 Task: Search one way flight ticket for 5 adults, 1 child, 2 infants in seat and 1 infant on lap in business from Riverton: Central Wyoming Regional Airport (was Riverton Regional) to Greenville: Pitt-greenville Airport on 5-2-2023. Number of bags: 11 checked bags. Price is upto 105000. Outbound departure time preference is 21:15.
Action: Mouse moved to (408, 346)
Screenshot: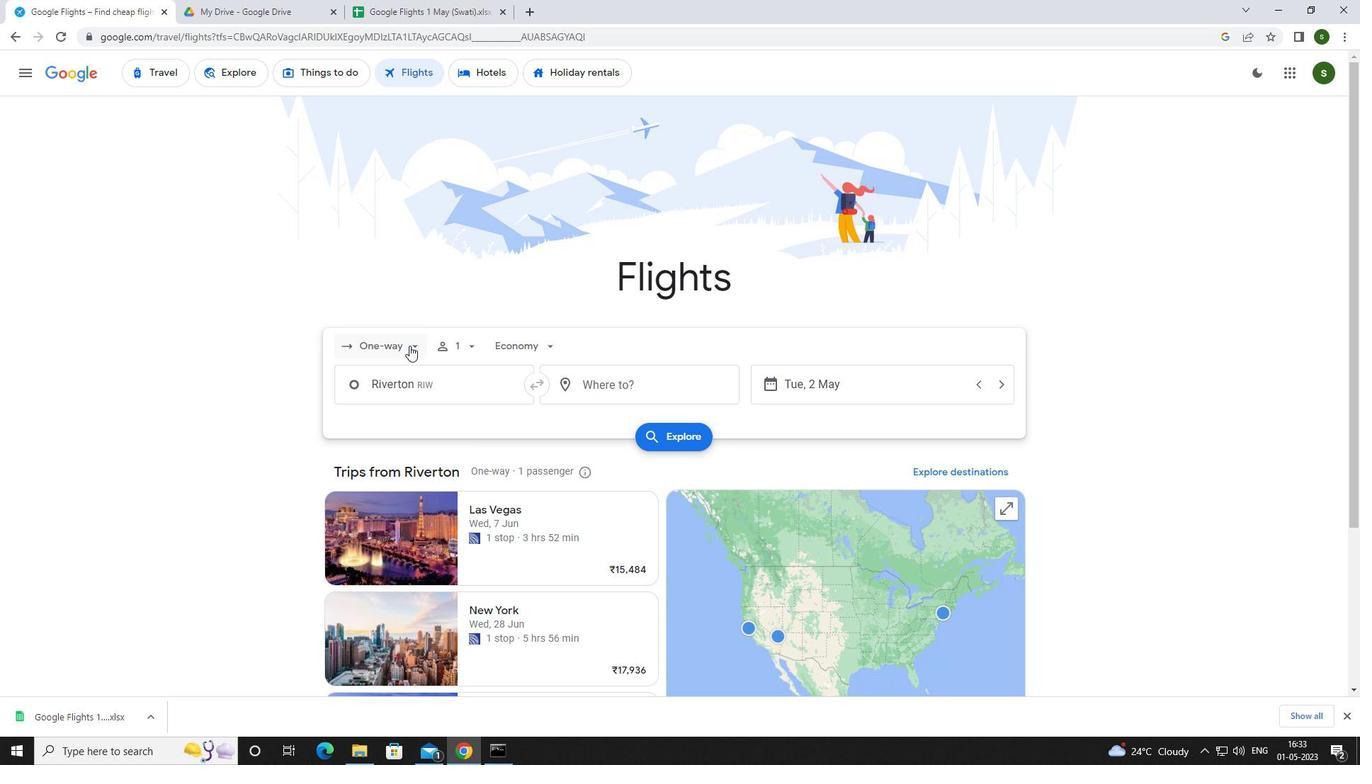 
Action: Mouse pressed left at (408, 346)
Screenshot: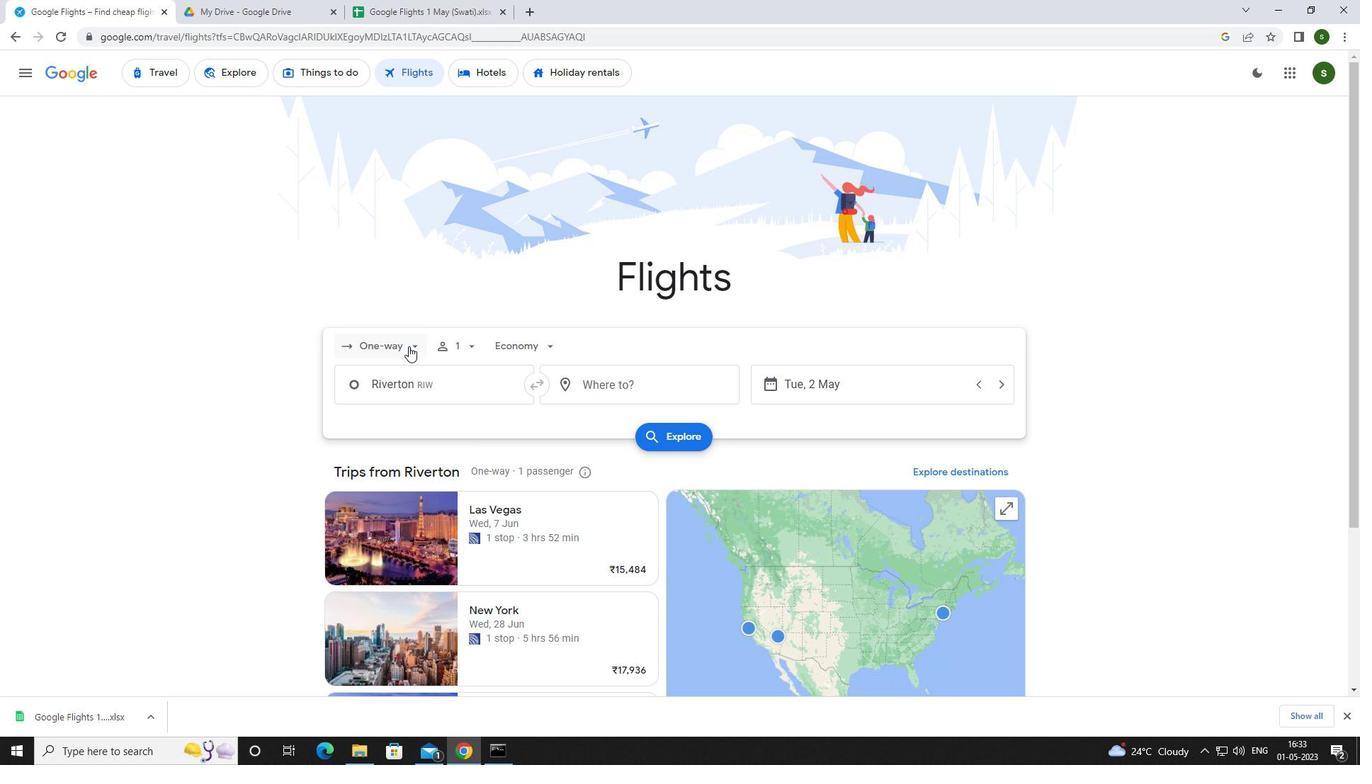 
Action: Mouse moved to (416, 410)
Screenshot: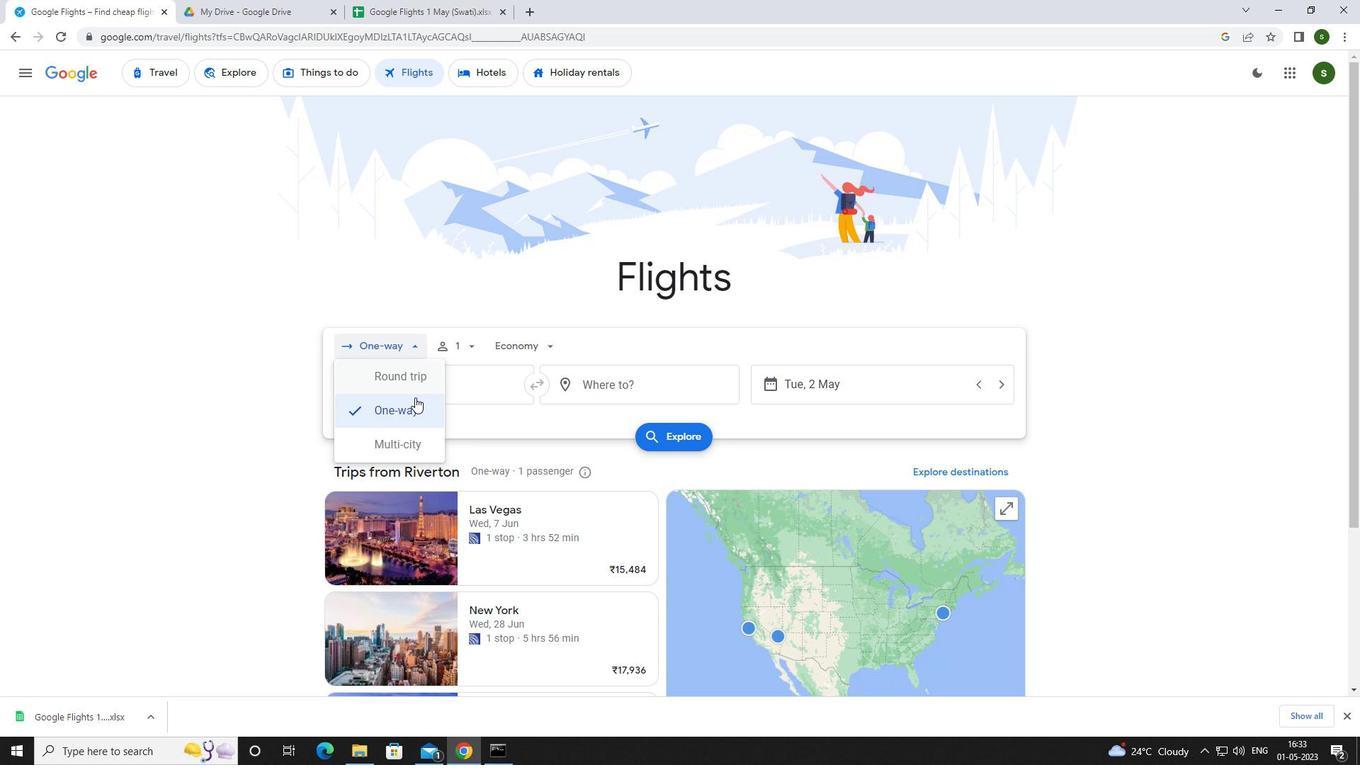 
Action: Mouse pressed left at (416, 410)
Screenshot: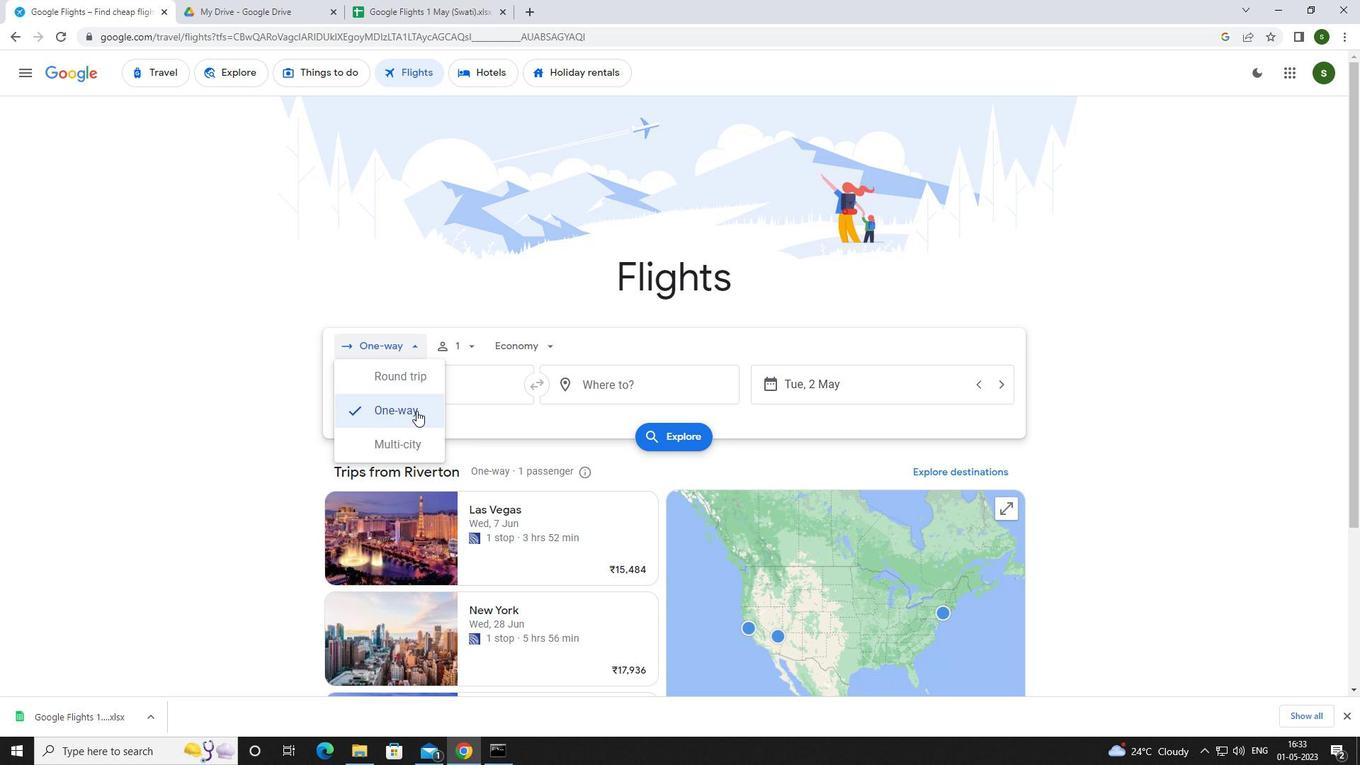 
Action: Mouse moved to (475, 349)
Screenshot: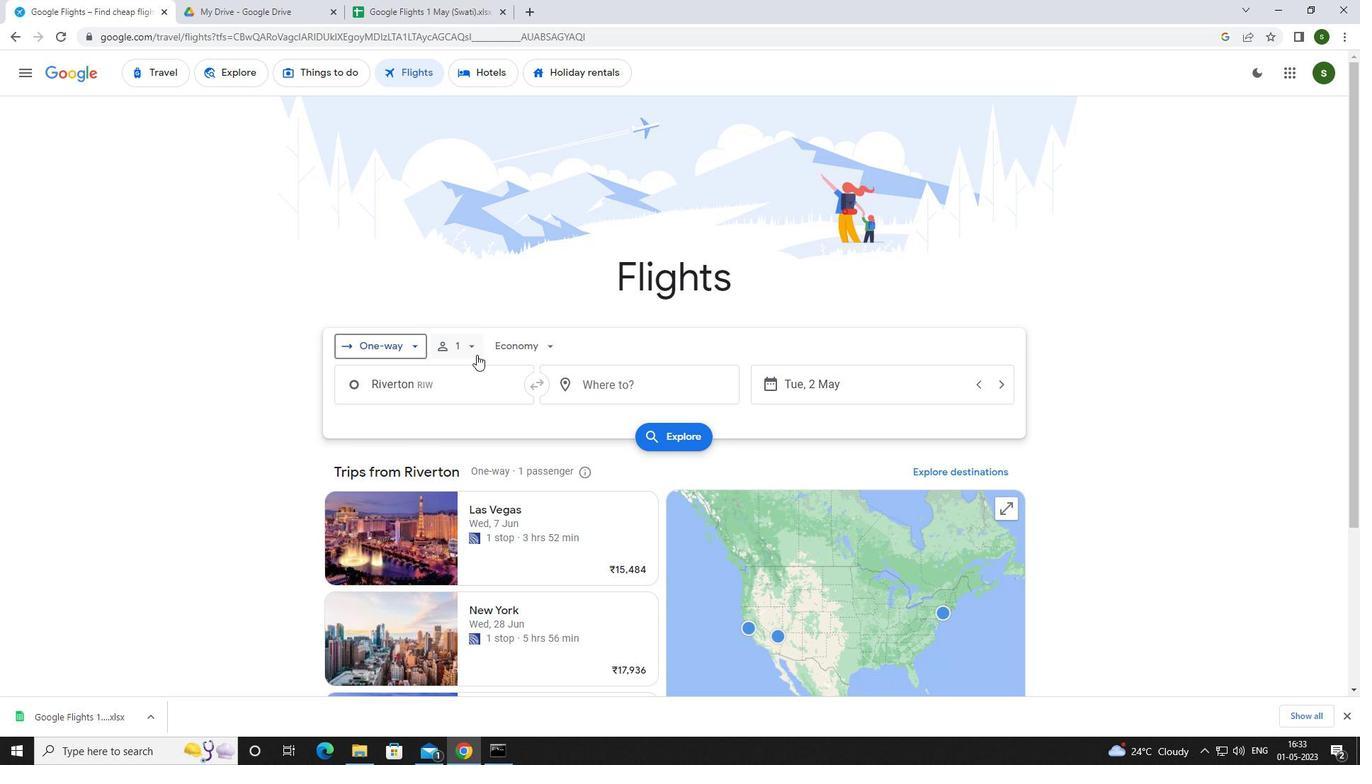
Action: Mouse pressed left at (475, 349)
Screenshot: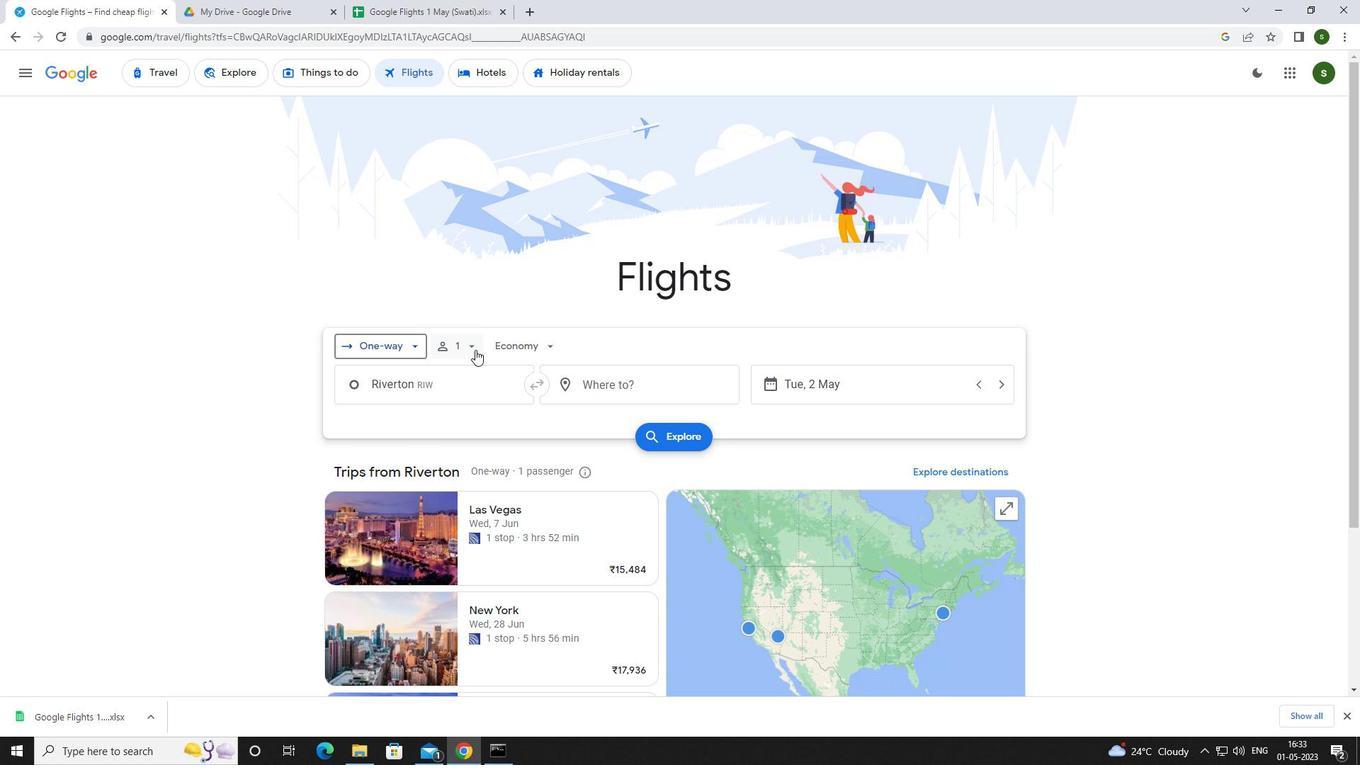 
Action: Mouse moved to (477, 347)
Screenshot: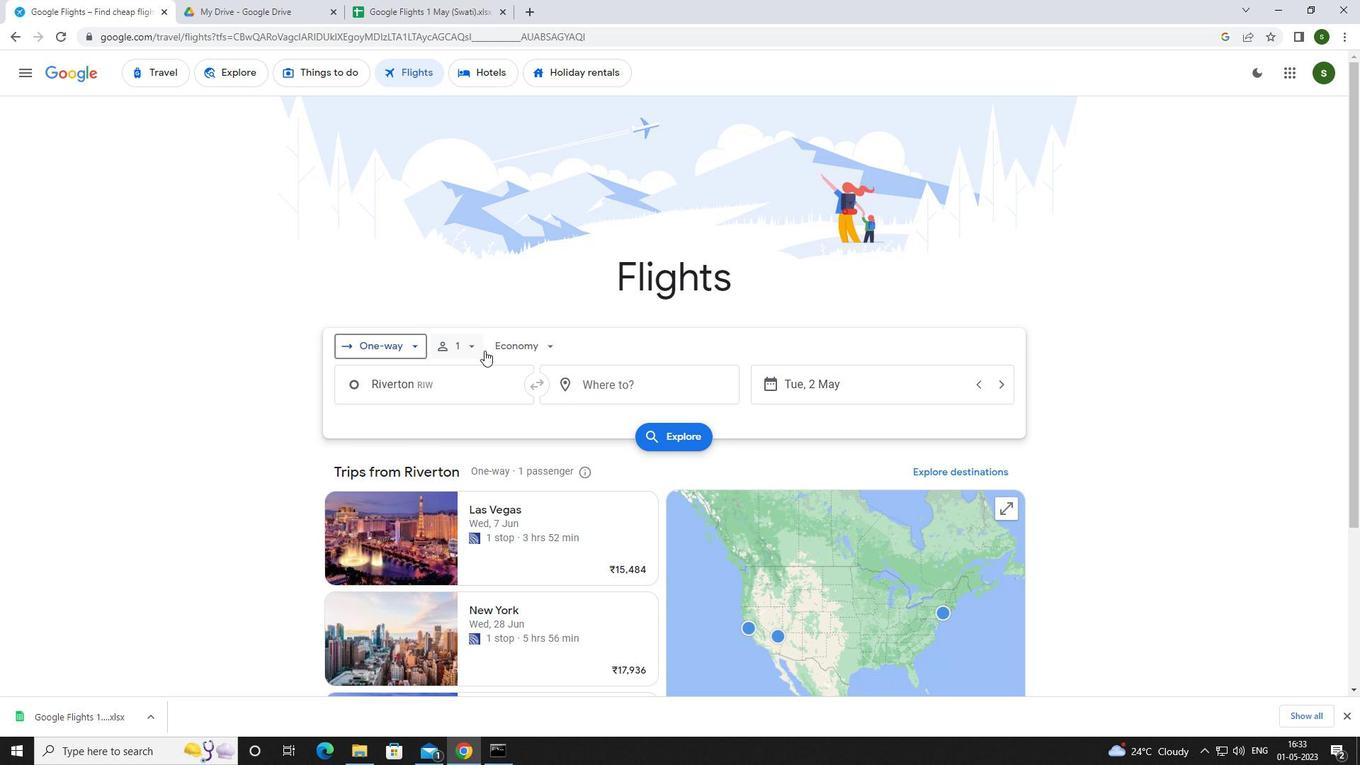 
Action: Mouse pressed left at (477, 347)
Screenshot: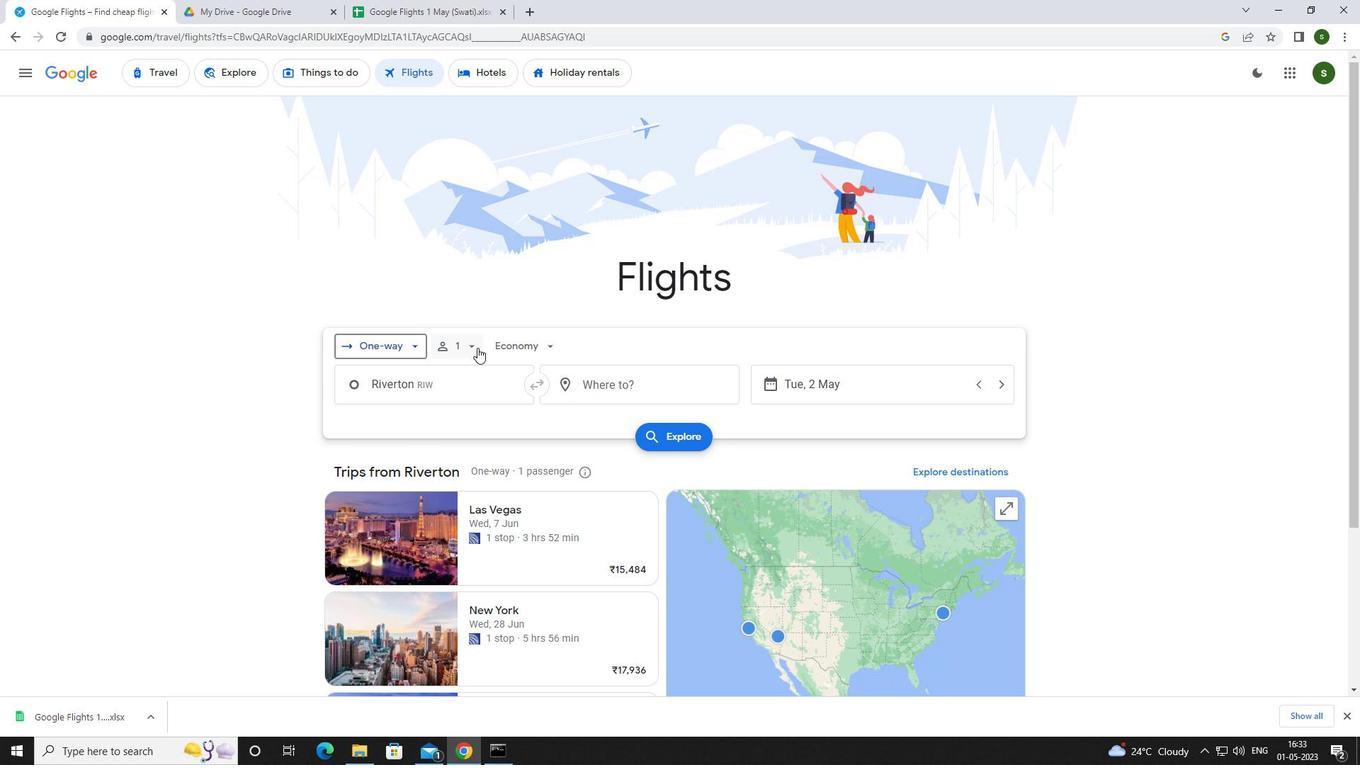 
Action: Mouse moved to (572, 384)
Screenshot: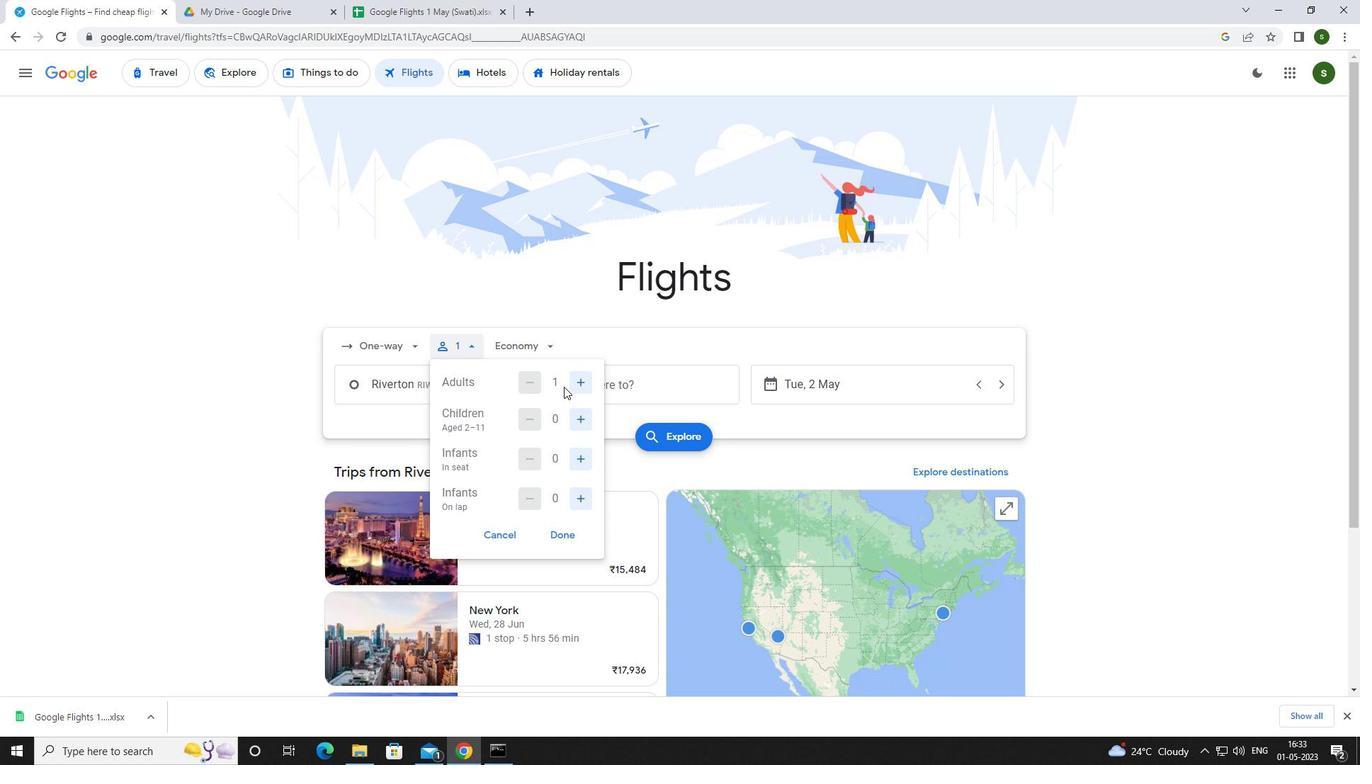 
Action: Mouse pressed left at (572, 384)
Screenshot: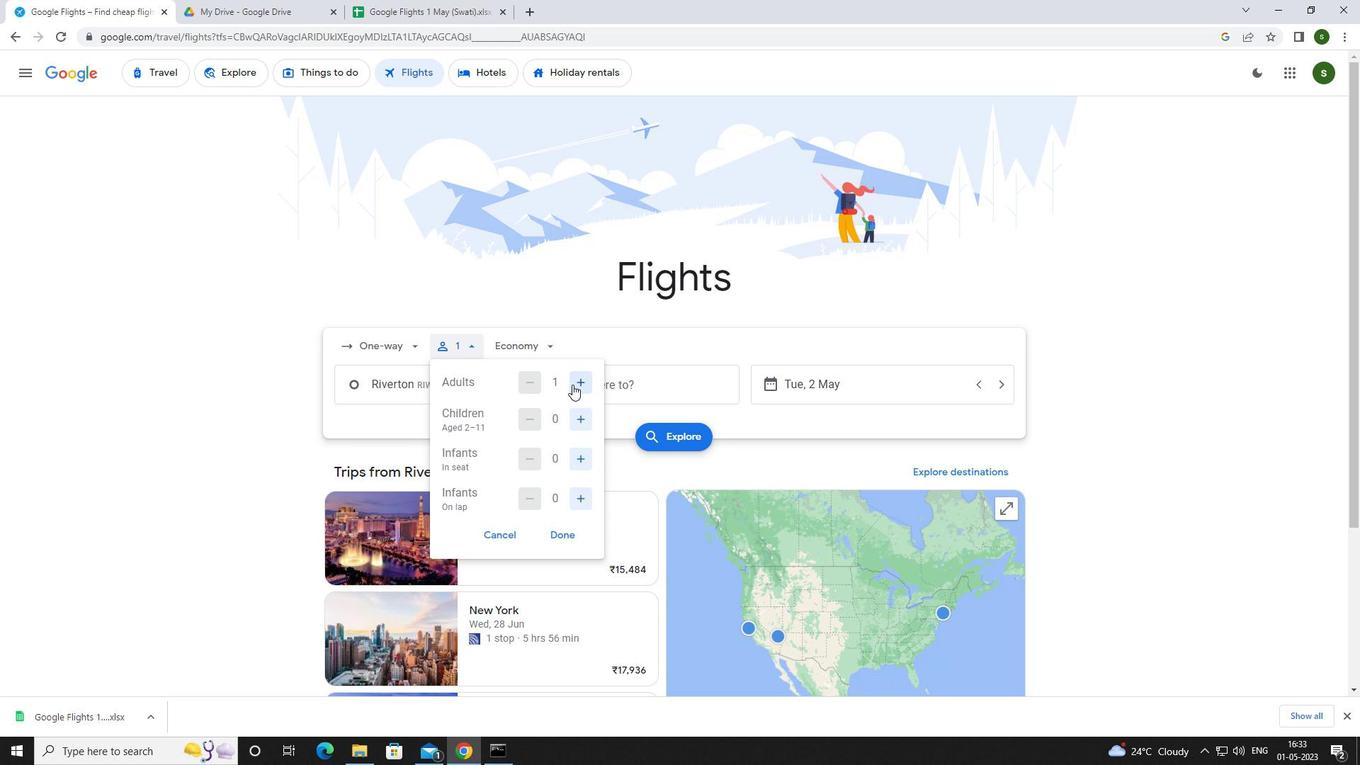 
Action: Mouse pressed left at (572, 384)
Screenshot: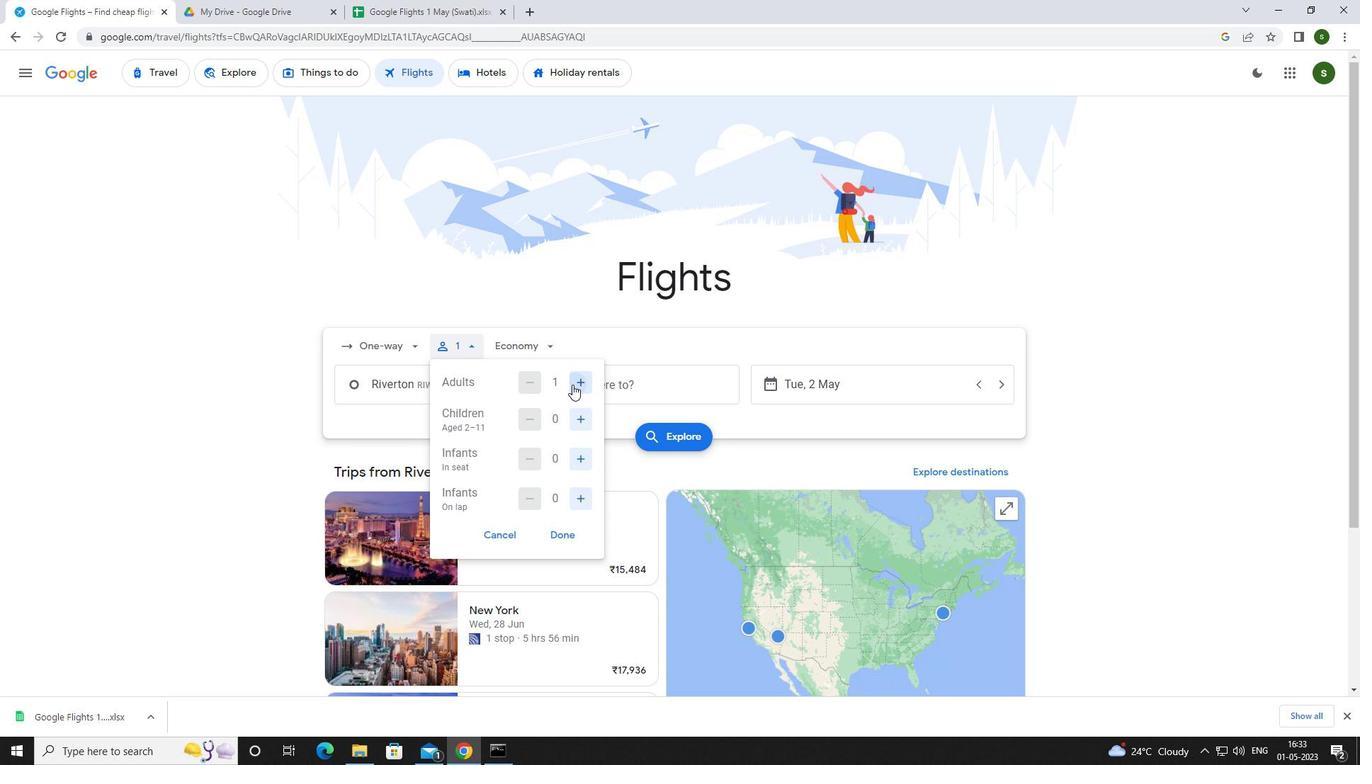 
Action: Mouse pressed left at (572, 384)
Screenshot: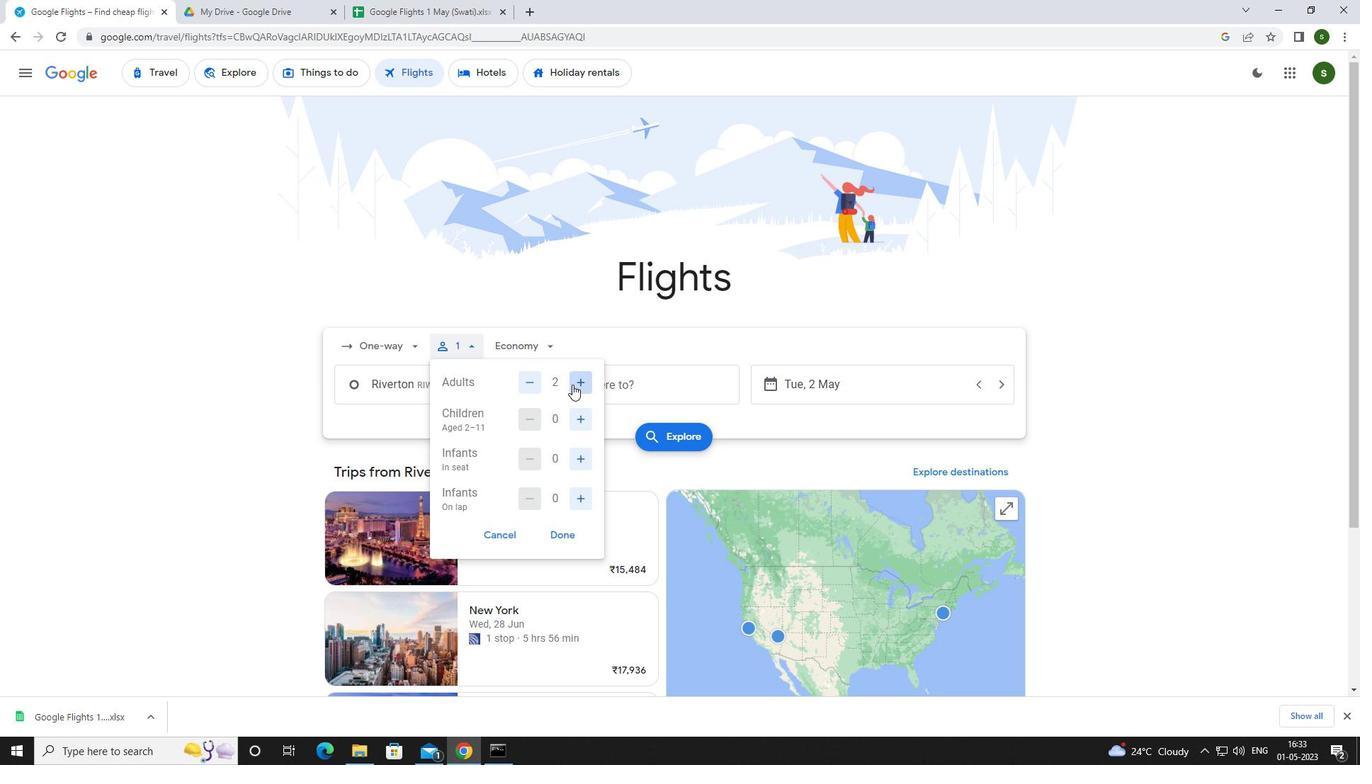 
Action: Mouse pressed left at (572, 384)
Screenshot: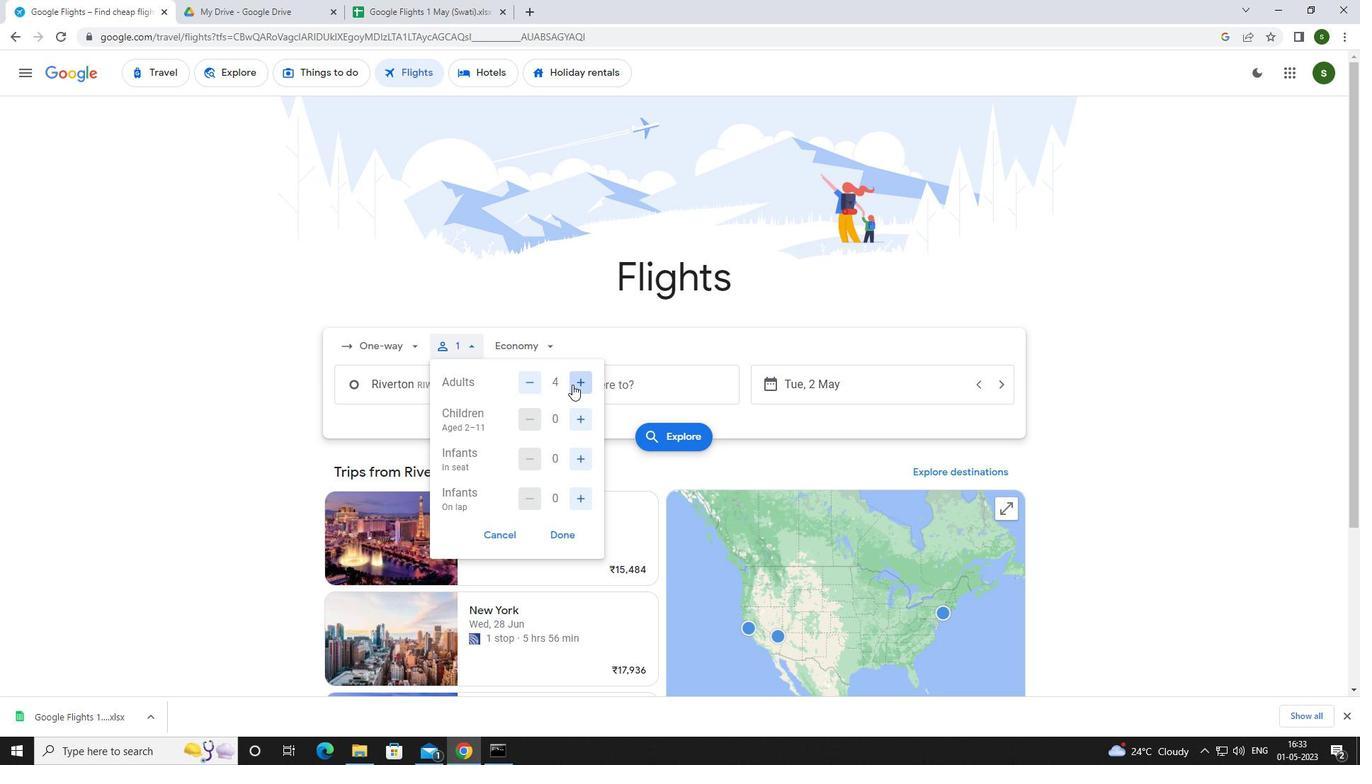 
Action: Mouse moved to (580, 411)
Screenshot: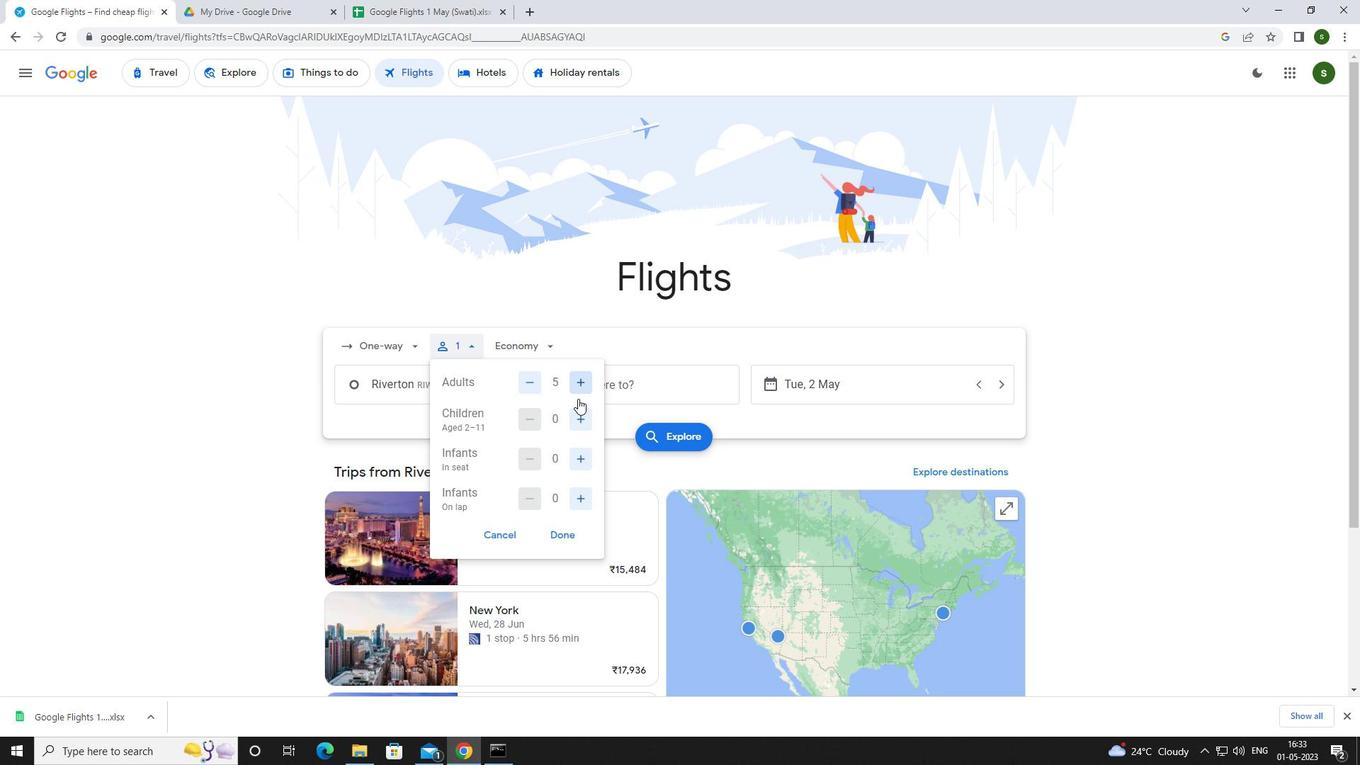 
Action: Mouse pressed left at (580, 411)
Screenshot: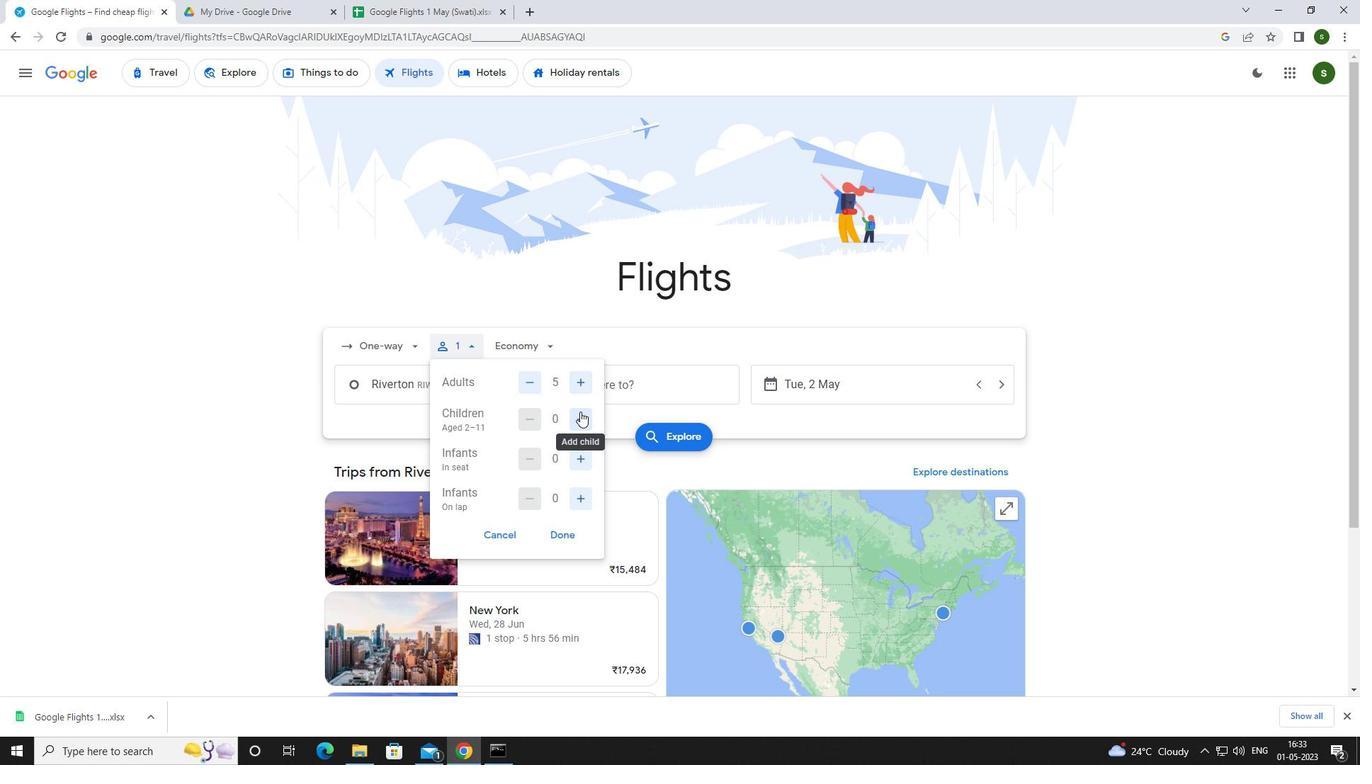 
Action: Mouse moved to (575, 455)
Screenshot: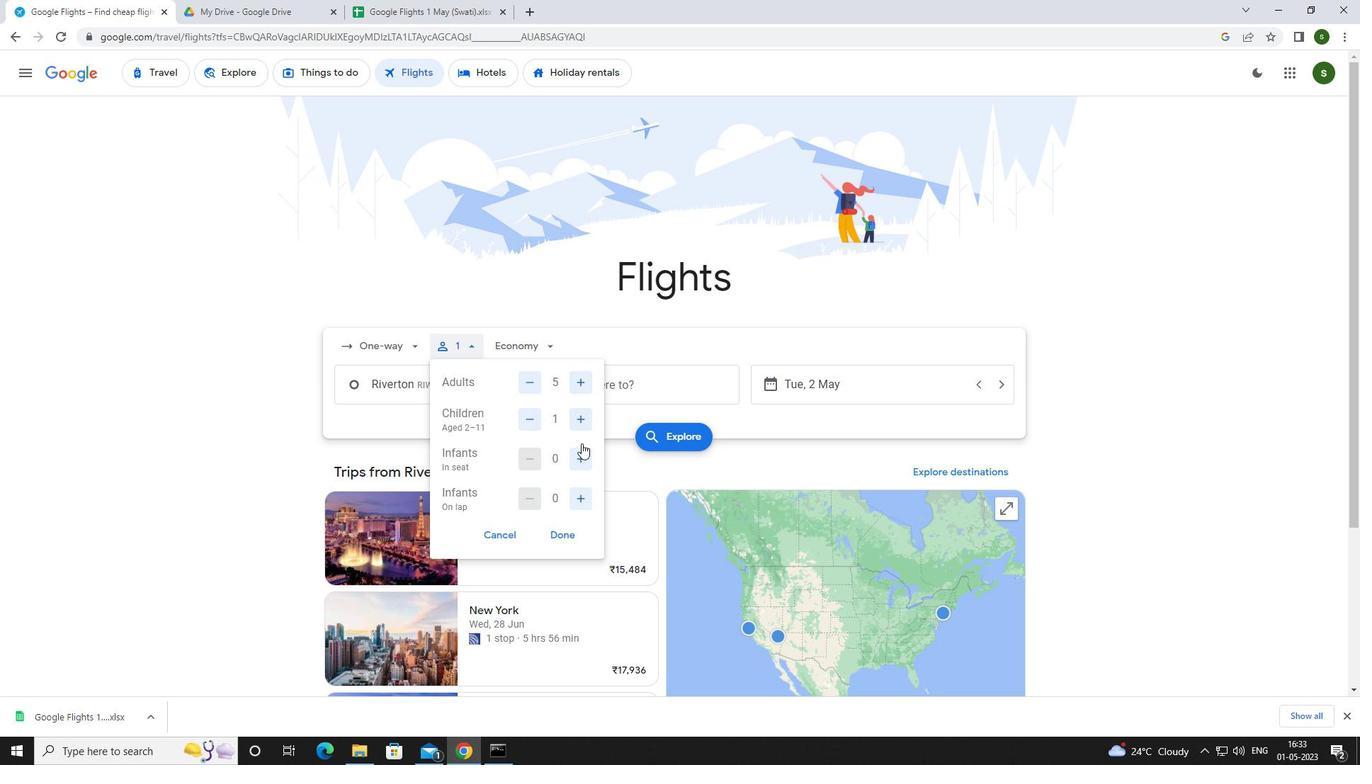 
Action: Mouse pressed left at (575, 455)
Screenshot: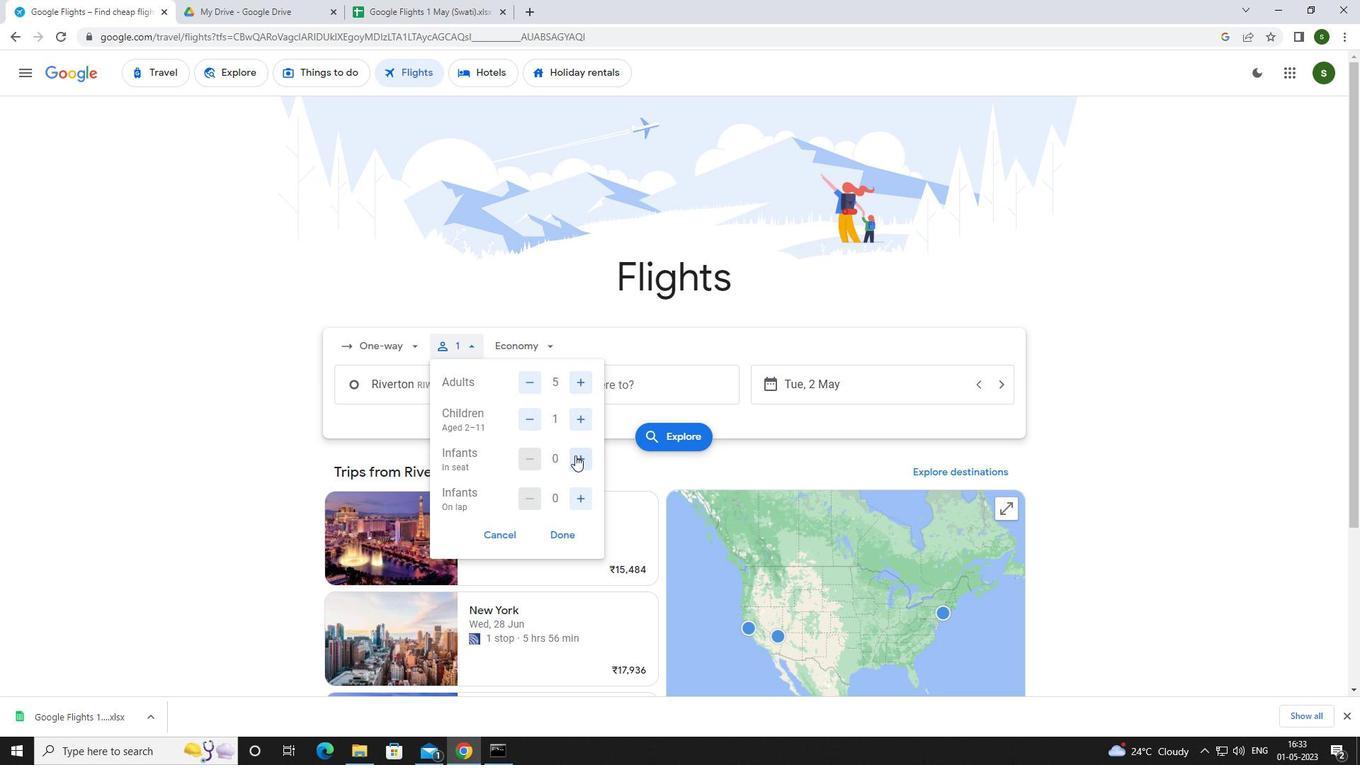 
Action: Mouse pressed left at (575, 455)
Screenshot: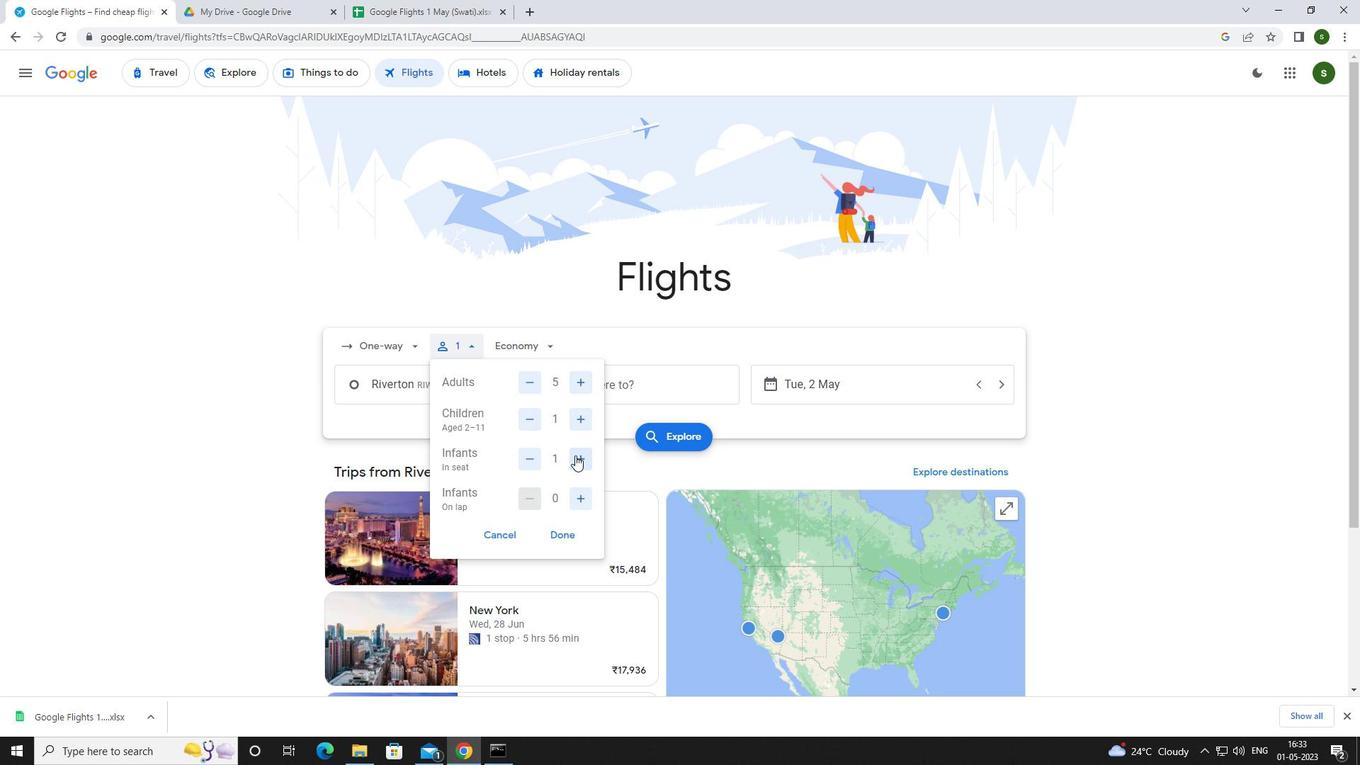 
Action: Mouse moved to (584, 491)
Screenshot: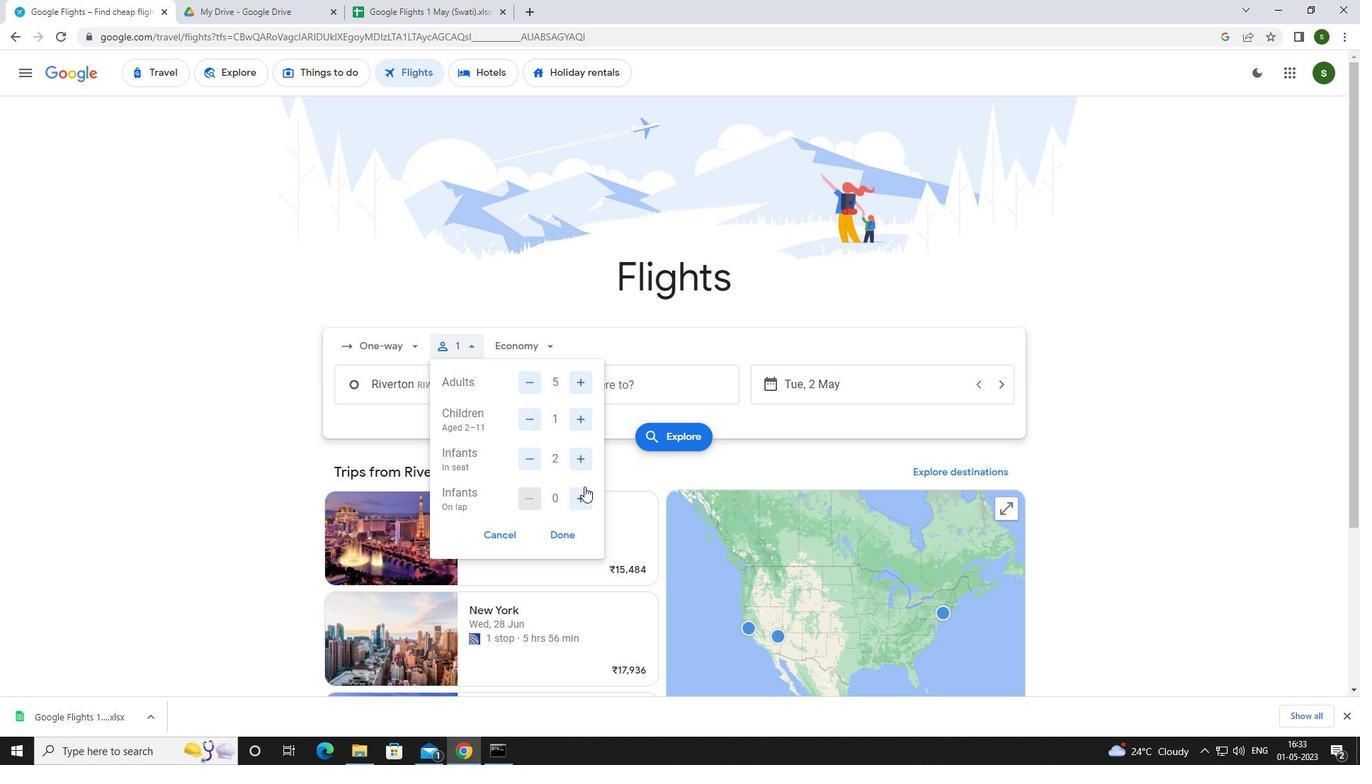 
Action: Mouse pressed left at (584, 491)
Screenshot: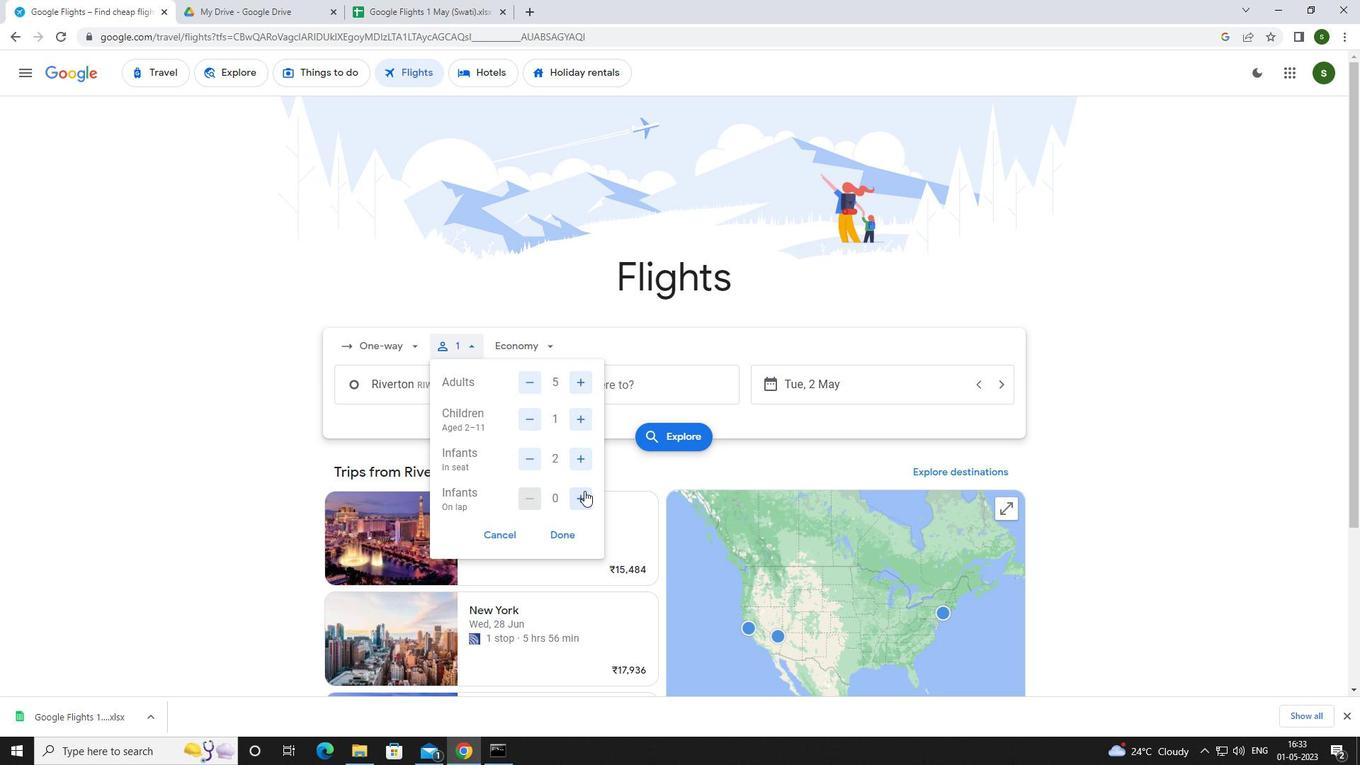 
Action: Mouse moved to (539, 342)
Screenshot: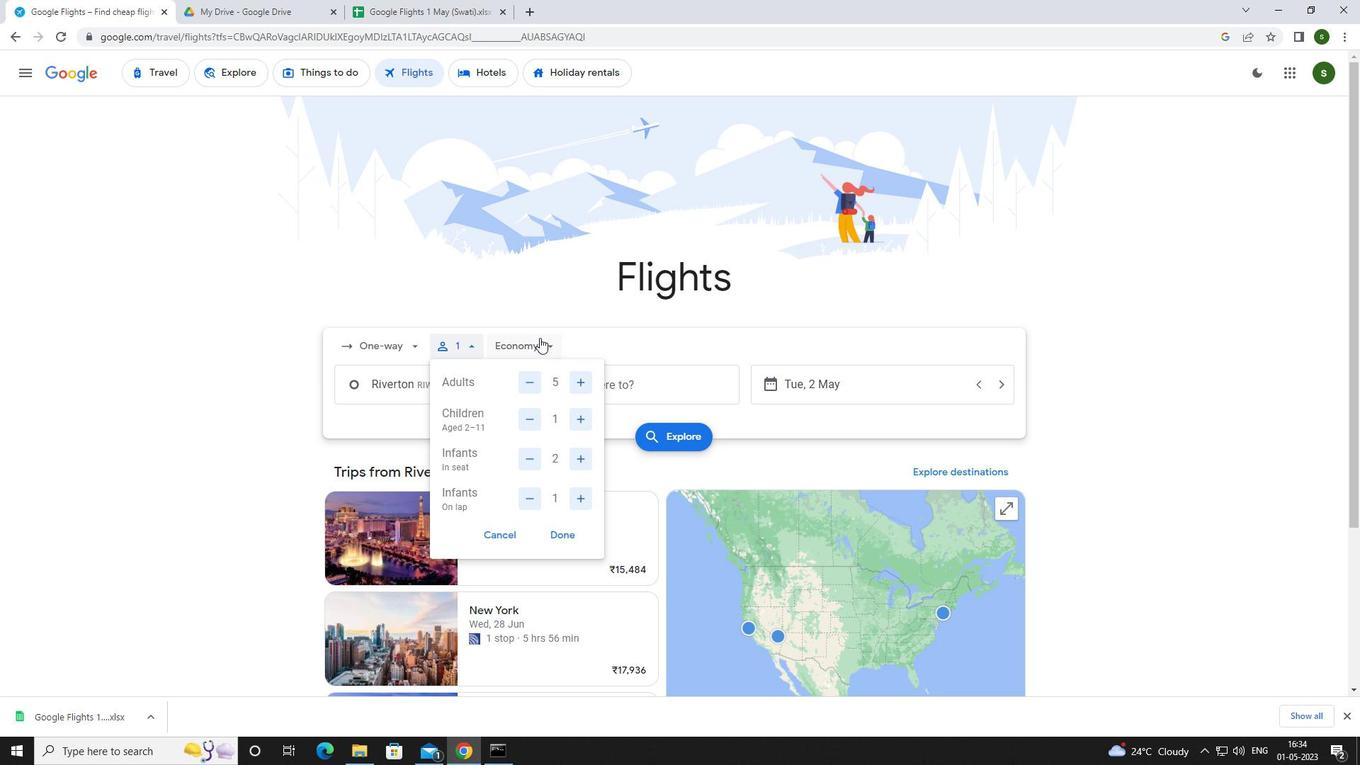
Action: Mouse pressed left at (539, 342)
Screenshot: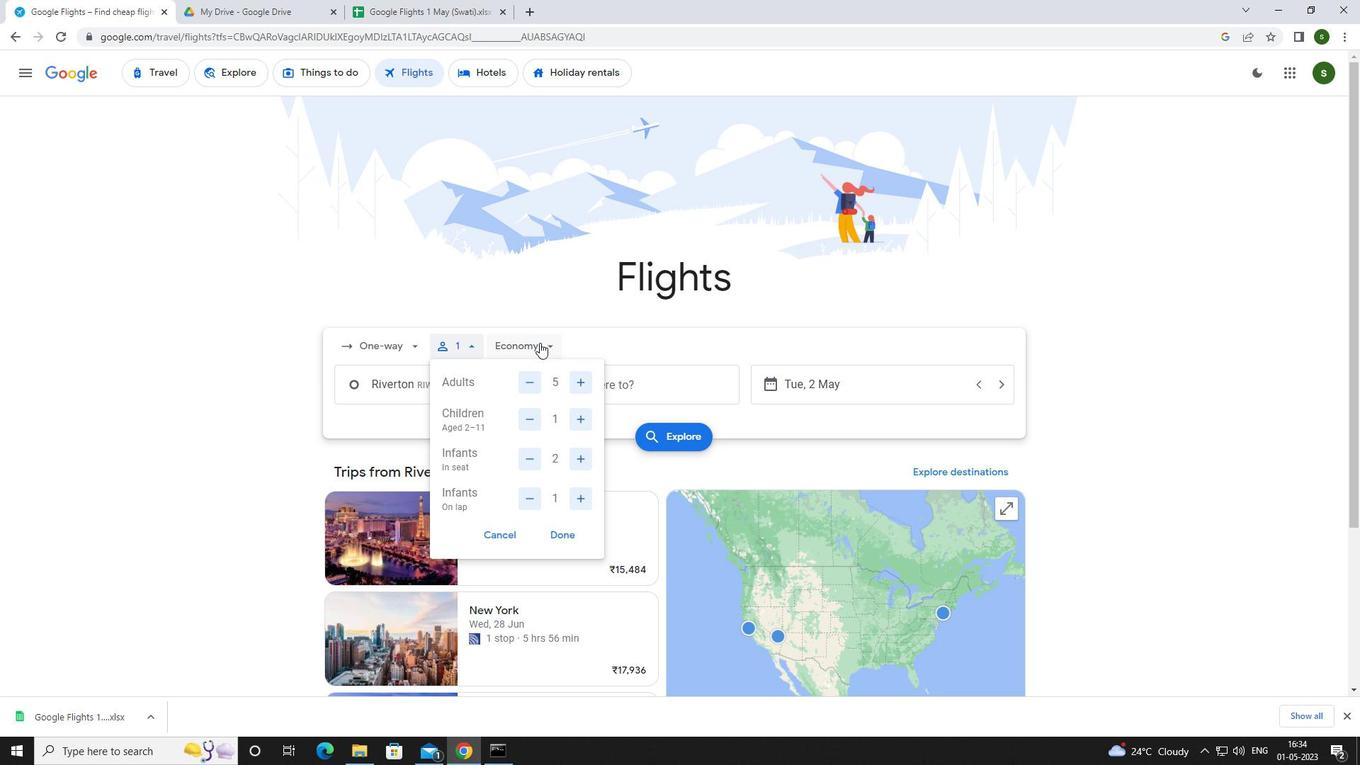 
Action: Mouse moved to (554, 441)
Screenshot: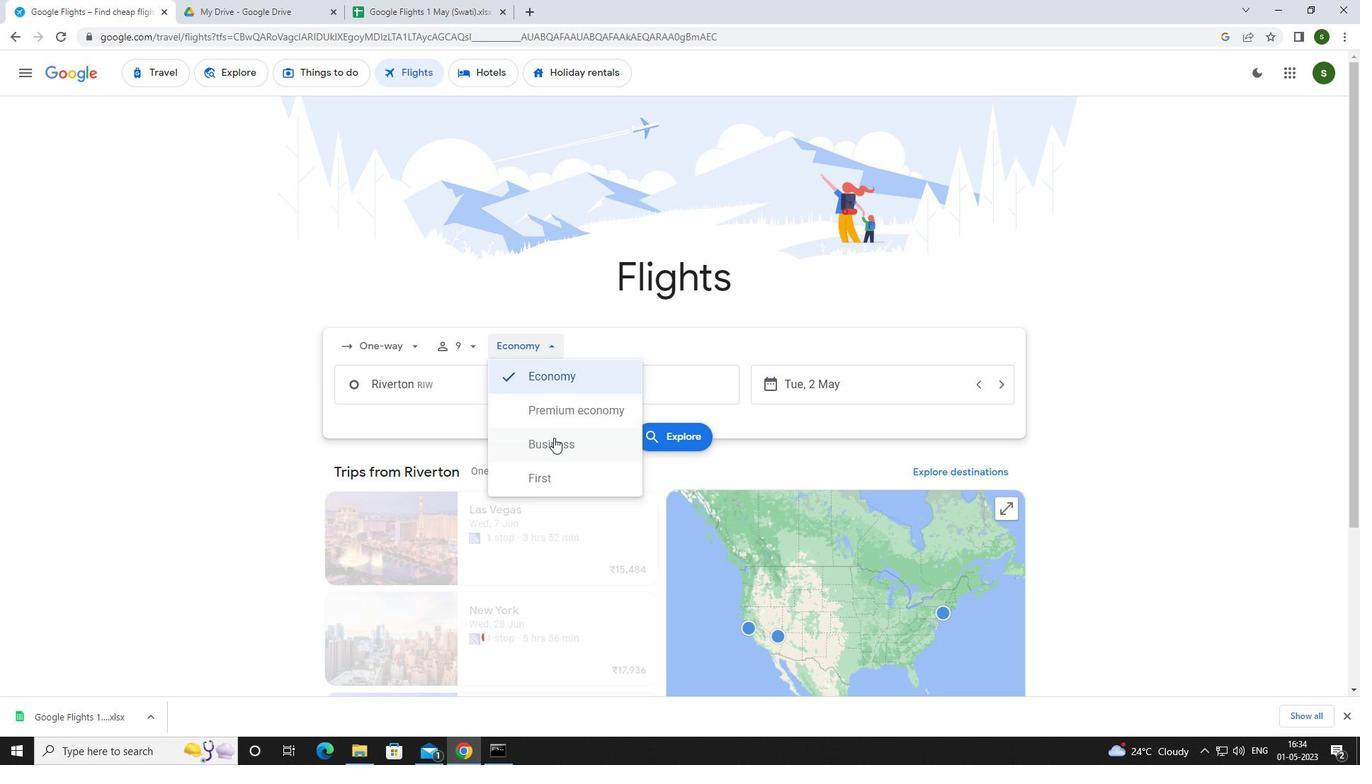 
Action: Mouse pressed left at (554, 441)
Screenshot: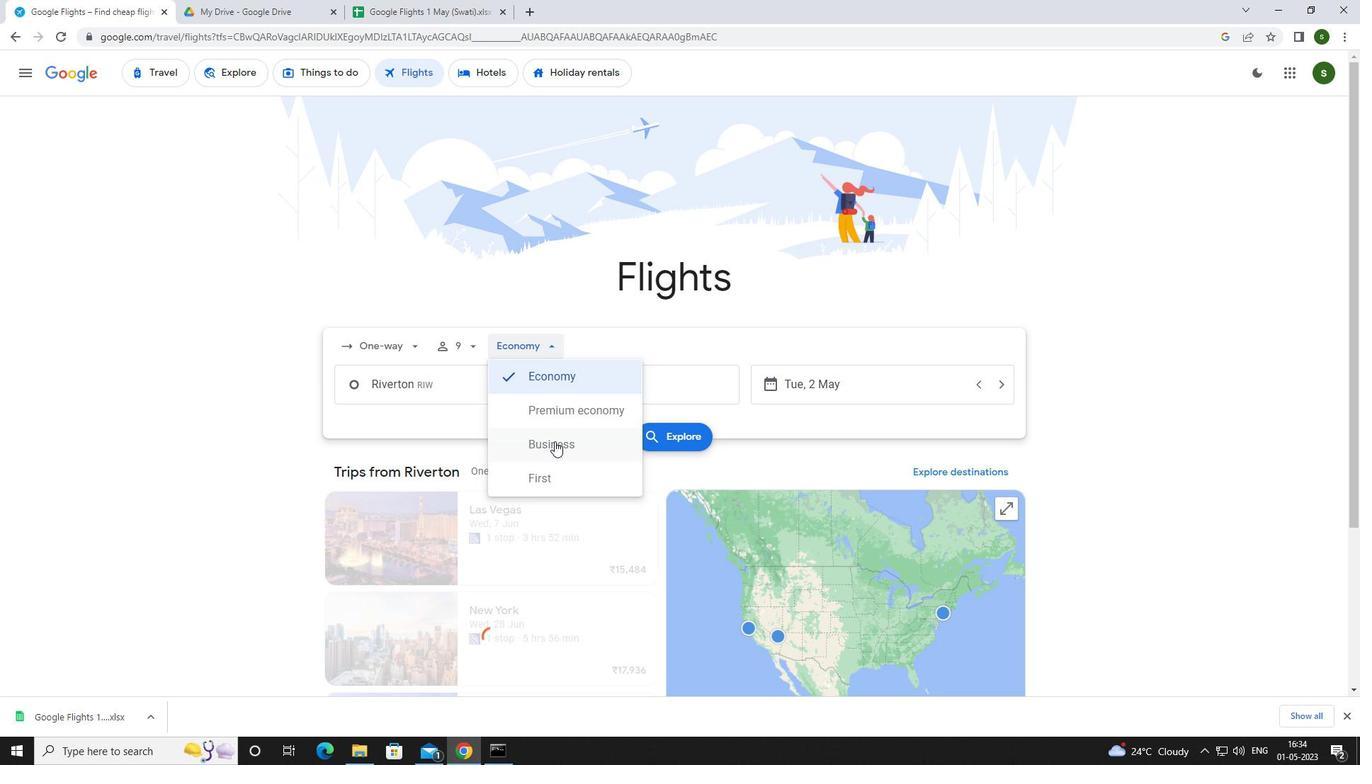 
Action: Mouse moved to (389, 376)
Screenshot: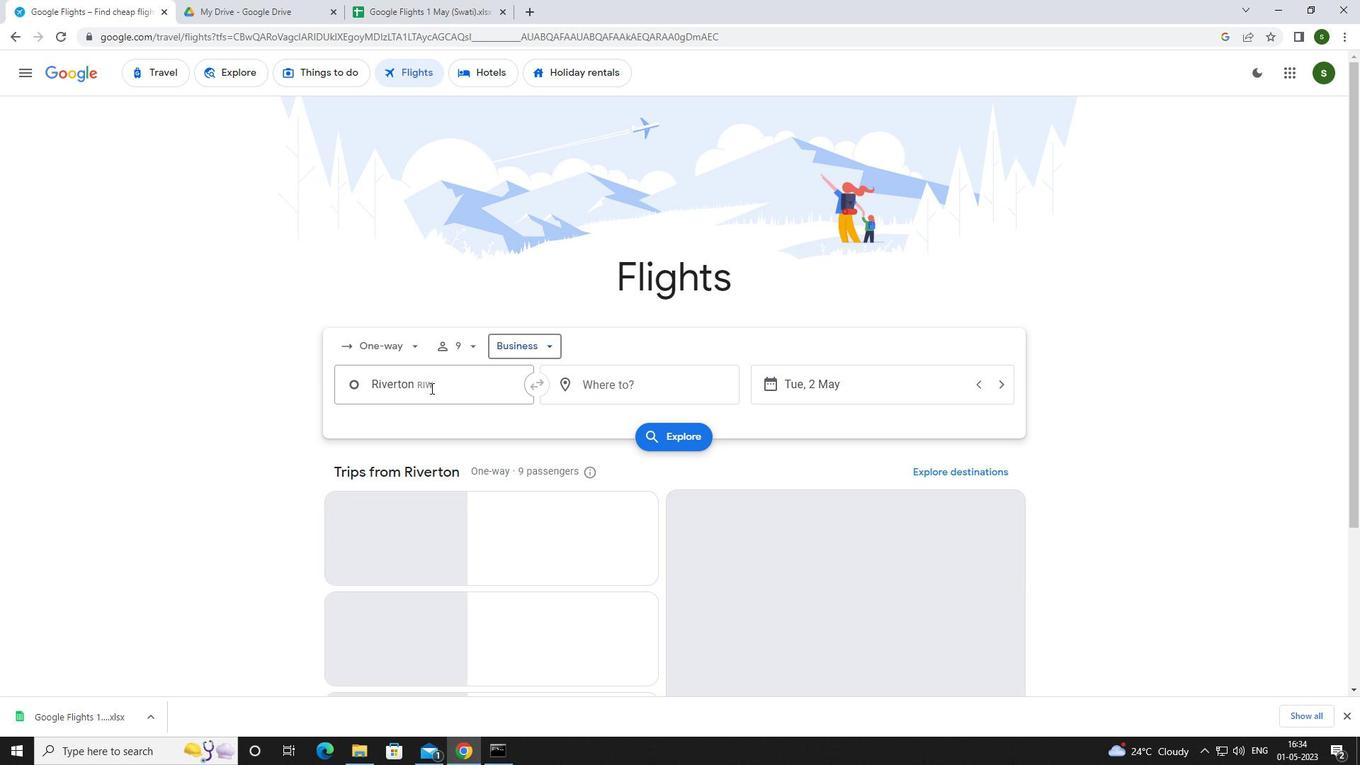 
Action: Mouse pressed left at (389, 376)
Screenshot: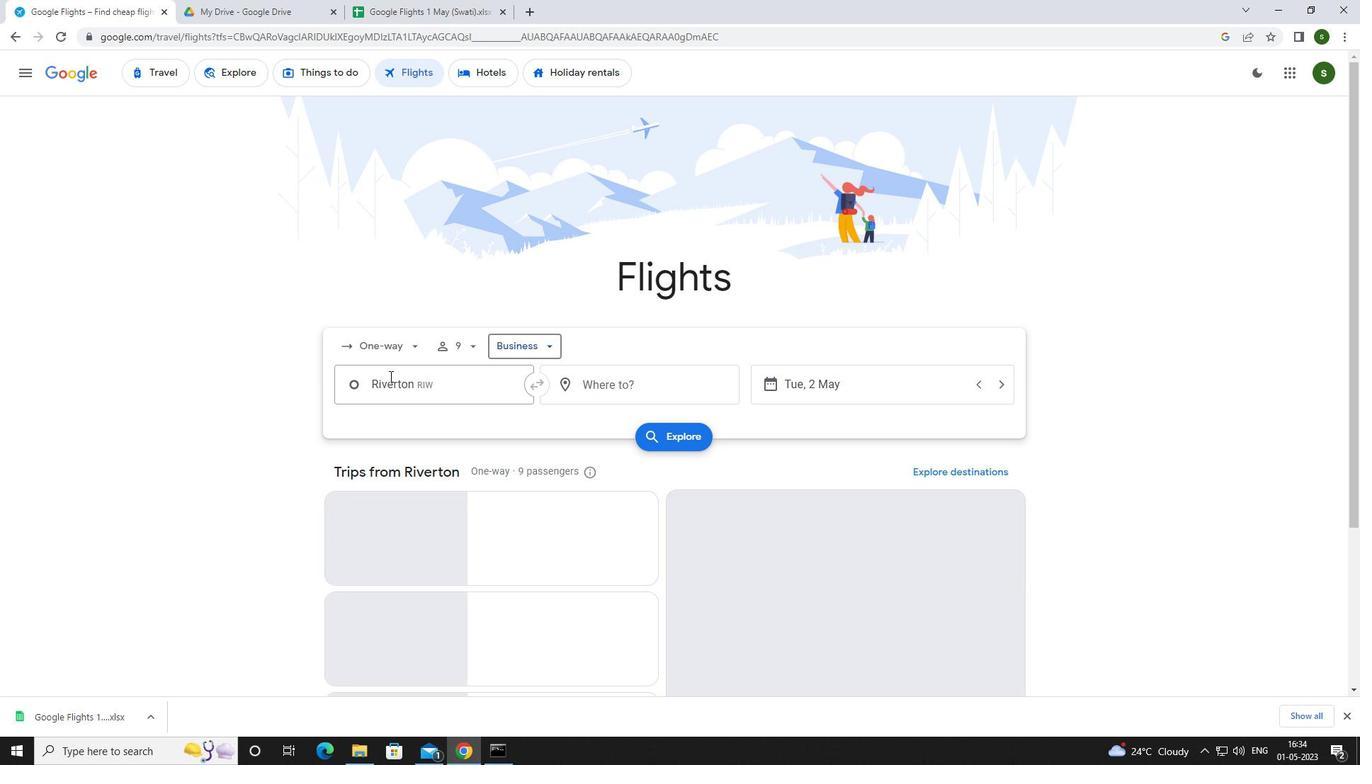 
Action: Mouse moved to (389, 376)
Screenshot: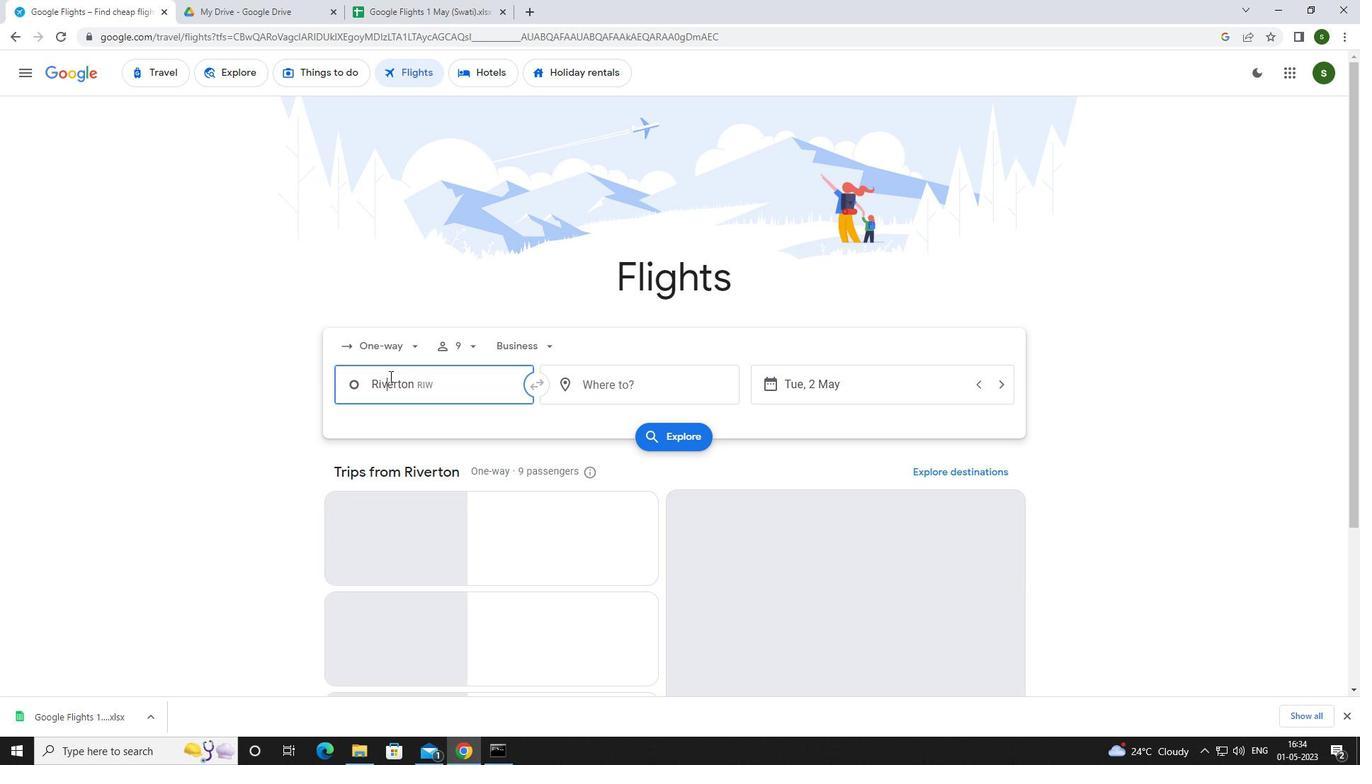 
Action: Key pressed <Key.caps_lock>r<Key.caps_lock>iverton
Screenshot: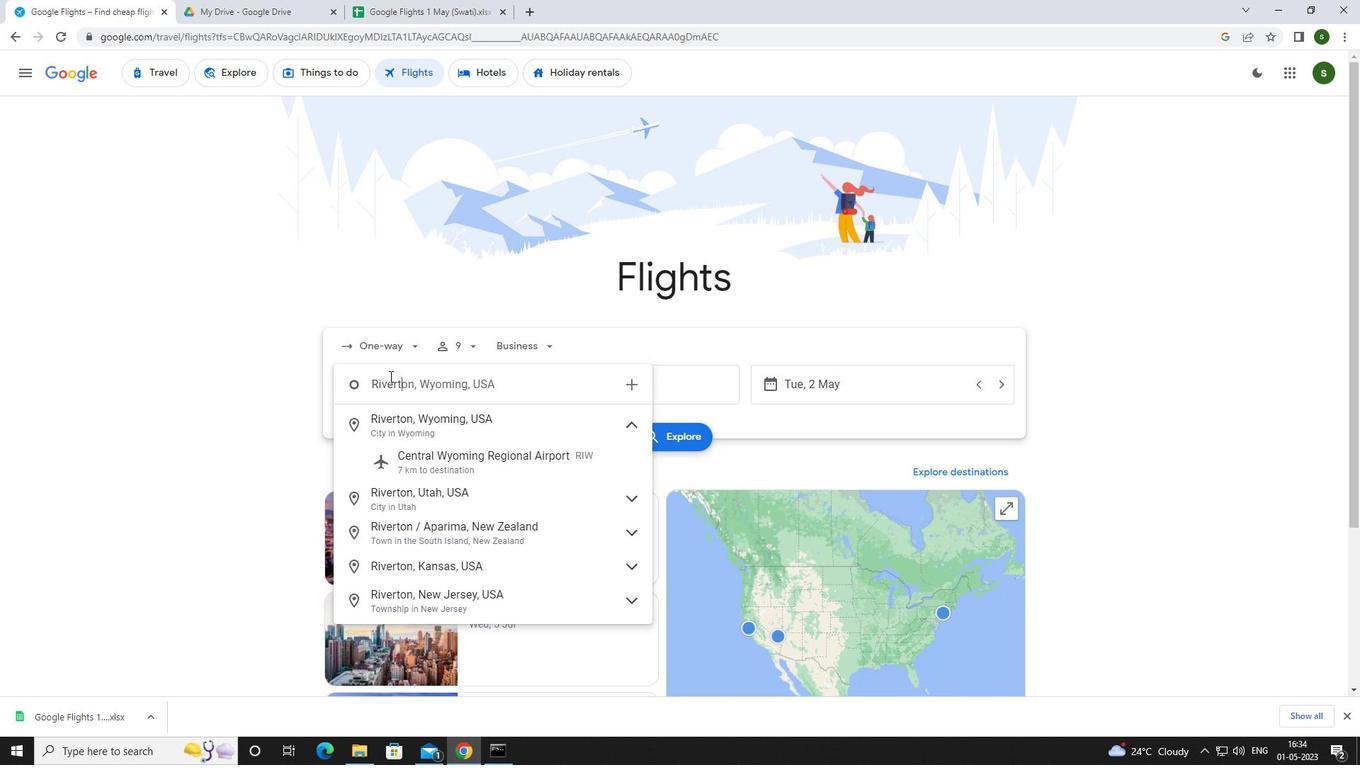 
Action: Mouse moved to (428, 466)
Screenshot: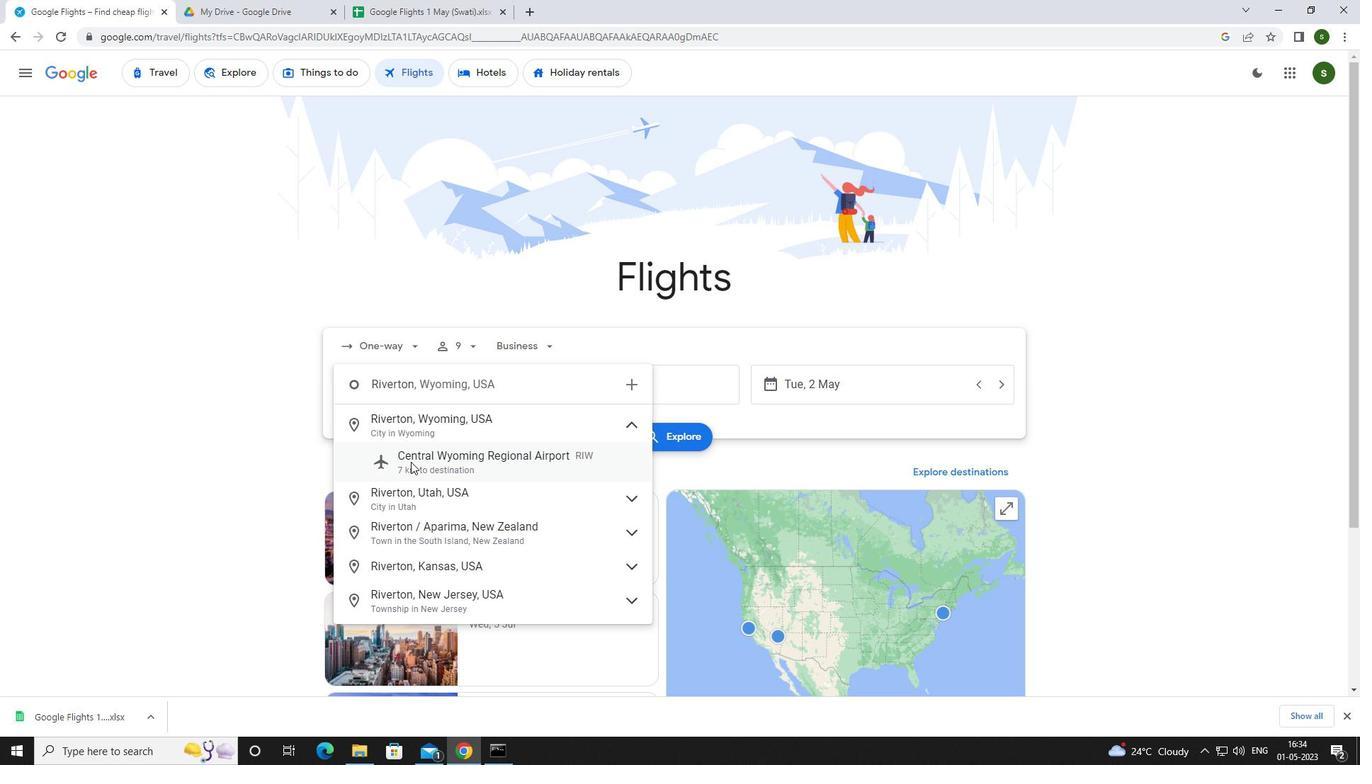 
Action: Mouse pressed left at (428, 466)
Screenshot: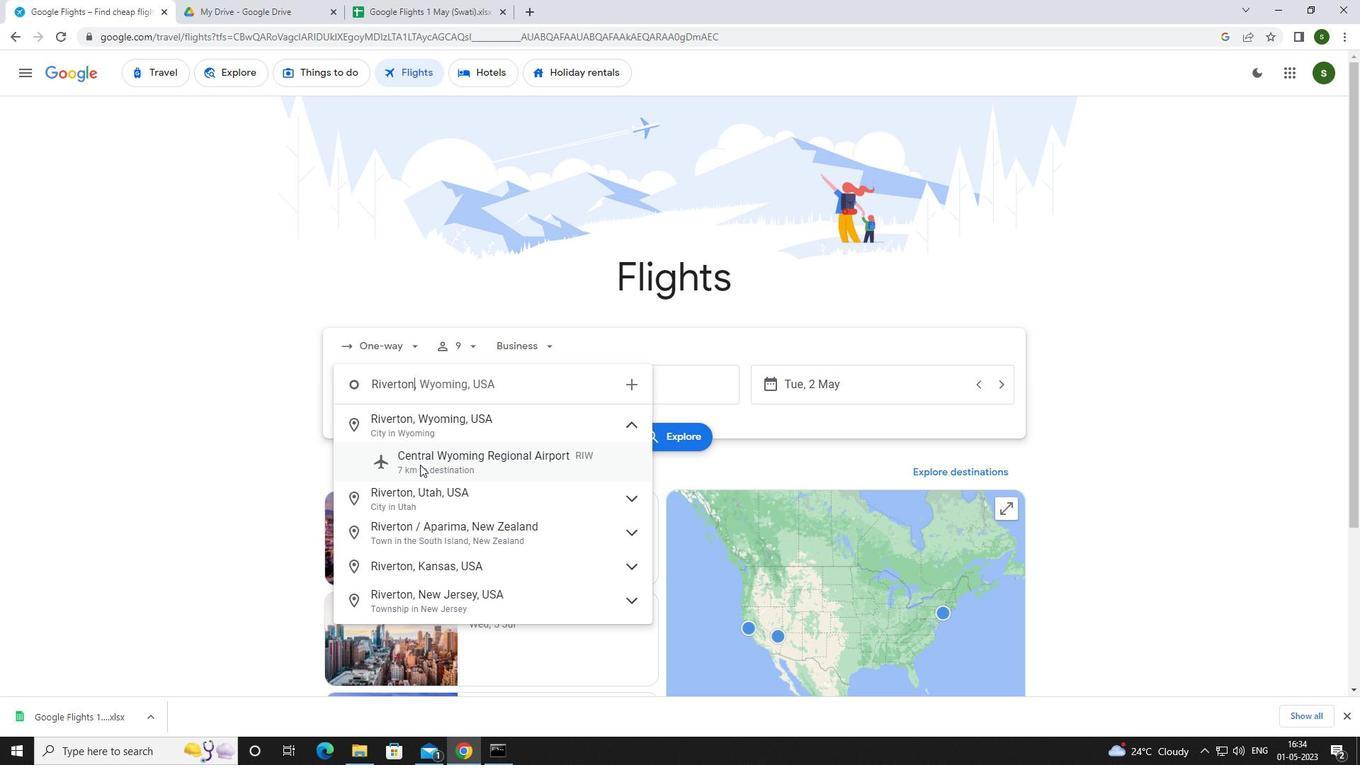 
Action: Mouse moved to (641, 388)
Screenshot: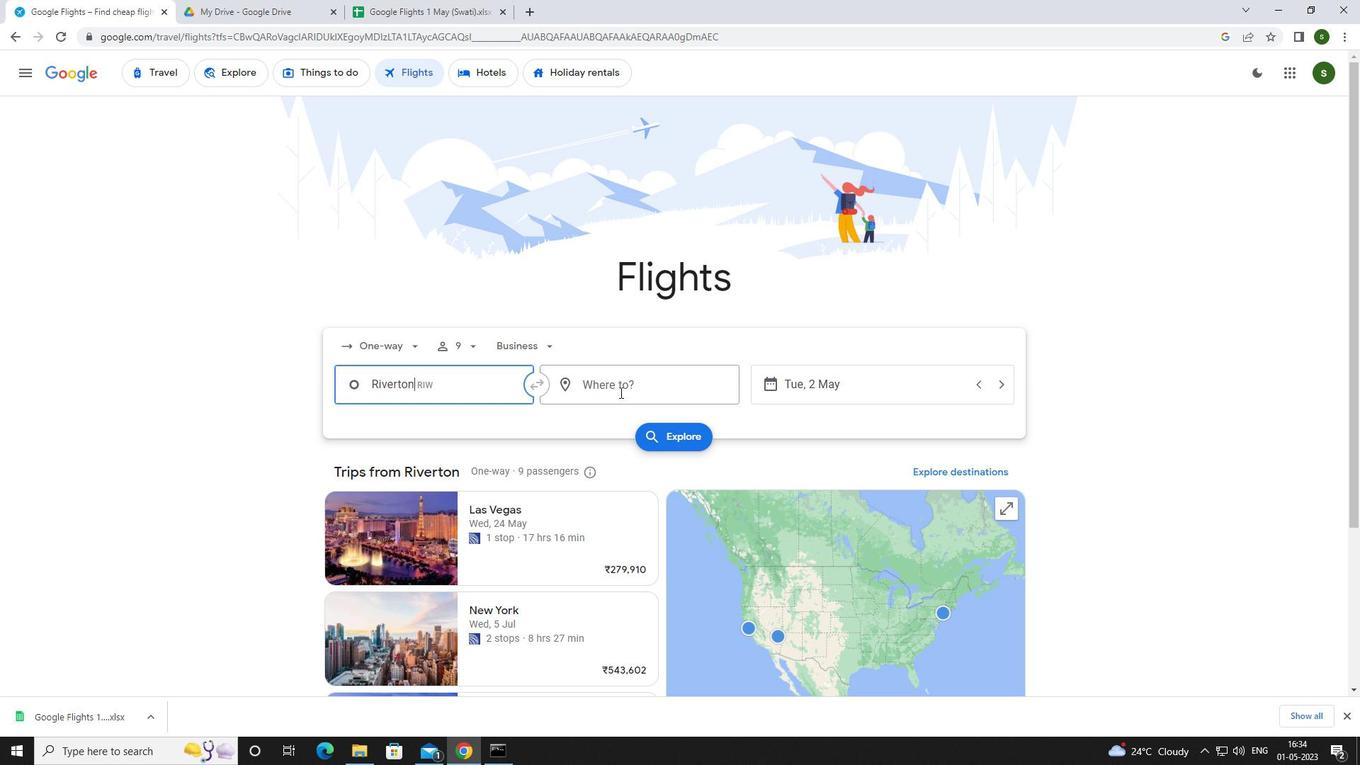
Action: Mouse pressed left at (641, 388)
Screenshot: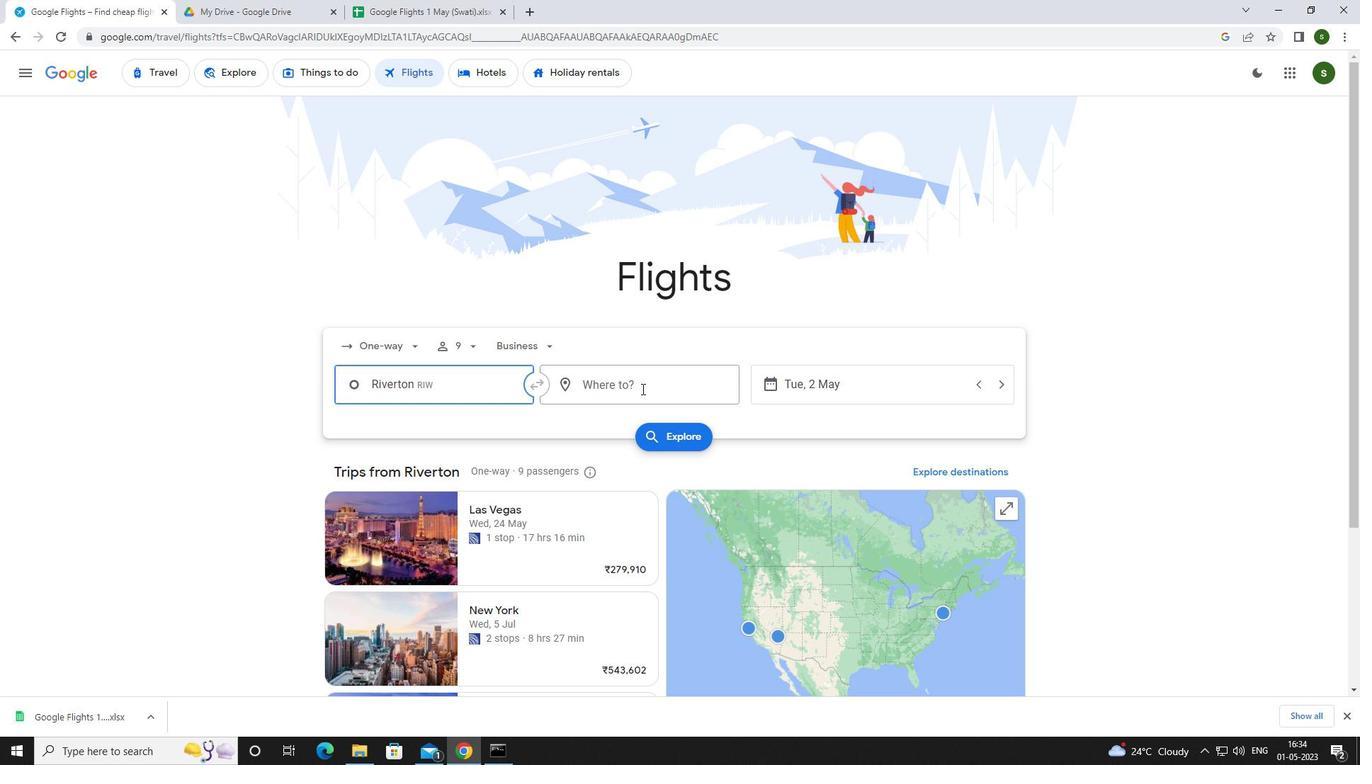 
Action: Mouse moved to (596, 379)
Screenshot: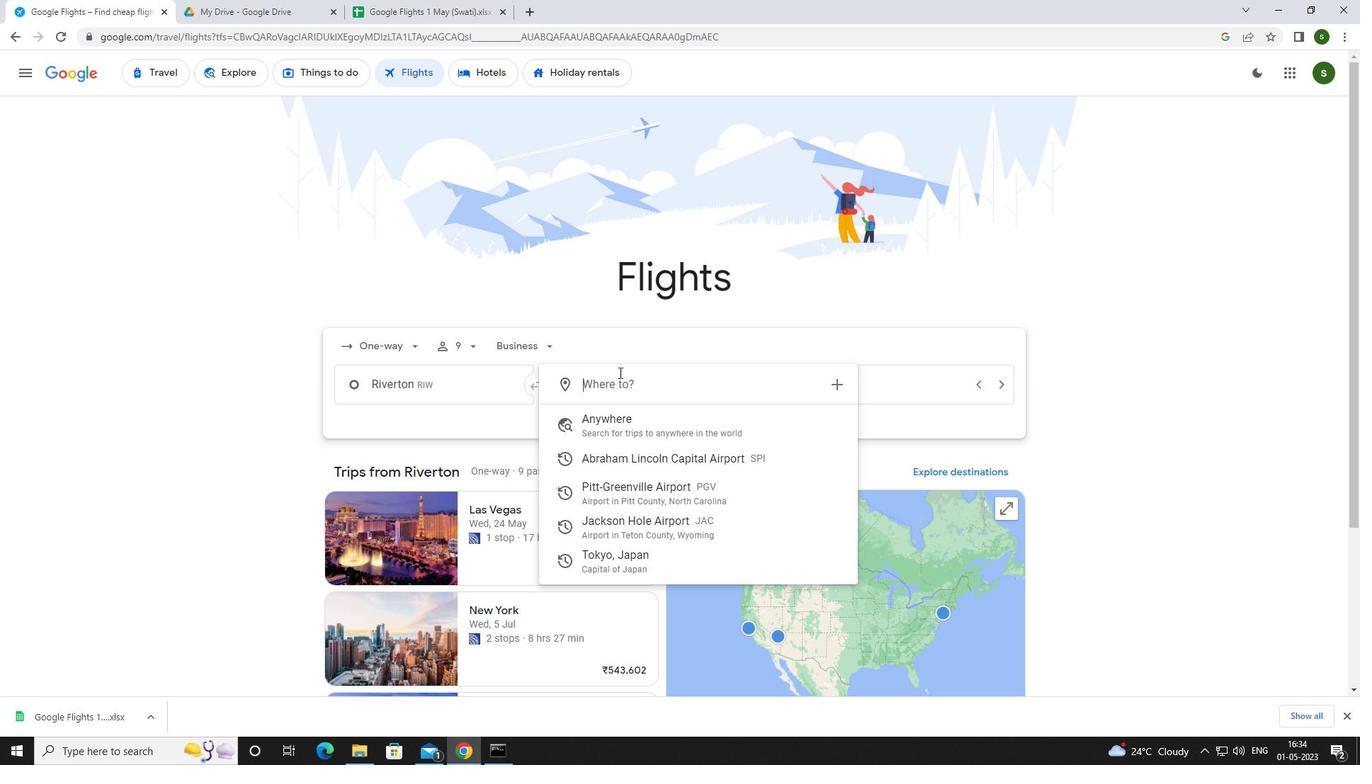 
Action: Key pressed <Key.caps_lock>p<Key.caps_lock>itt
Screenshot: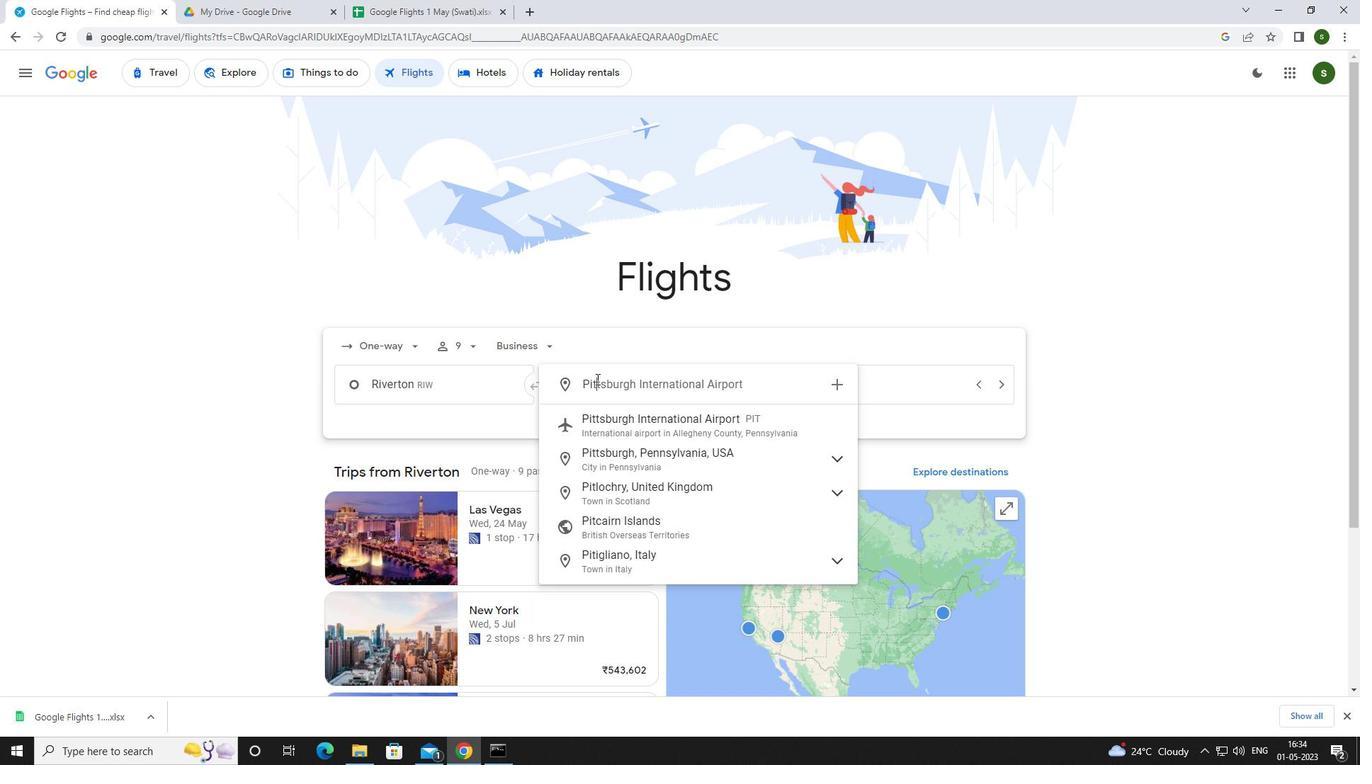 
Action: Mouse moved to (649, 534)
Screenshot: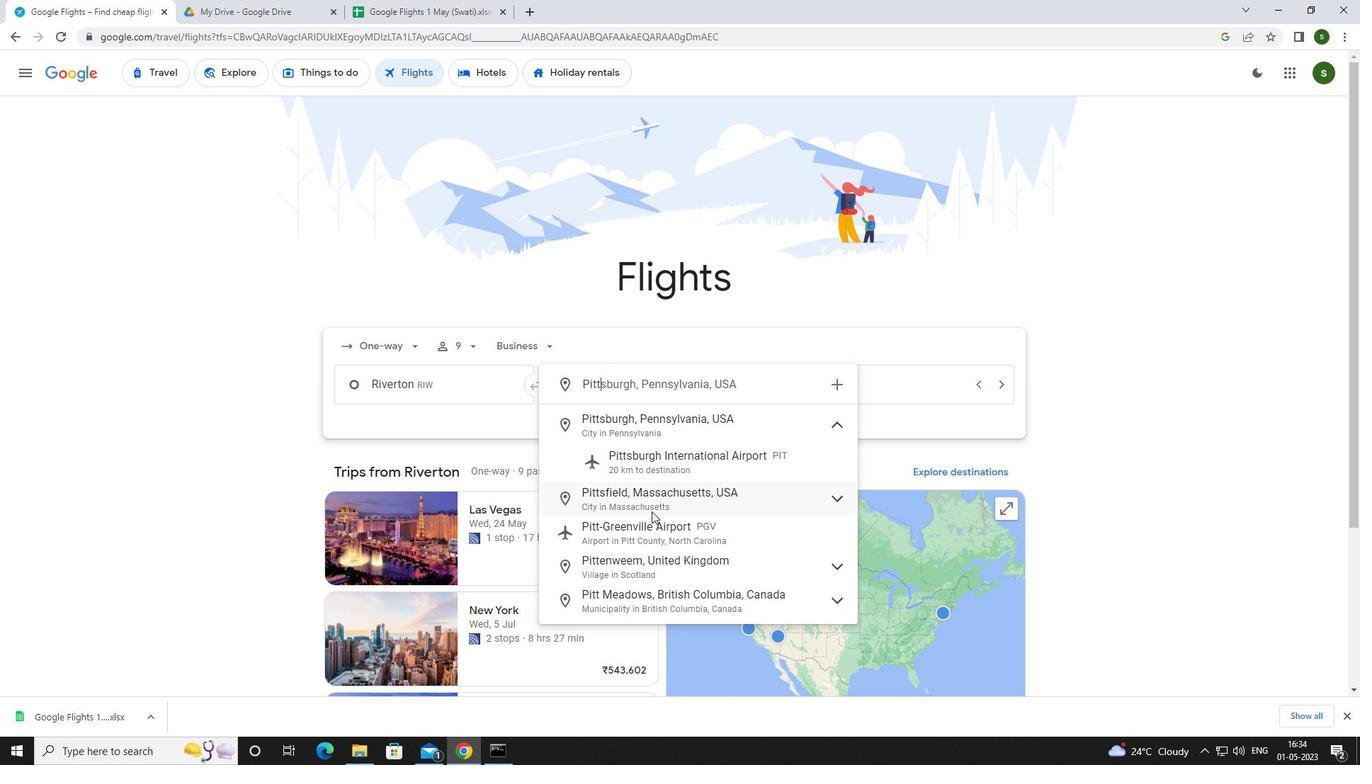 
Action: Mouse pressed left at (649, 534)
Screenshot: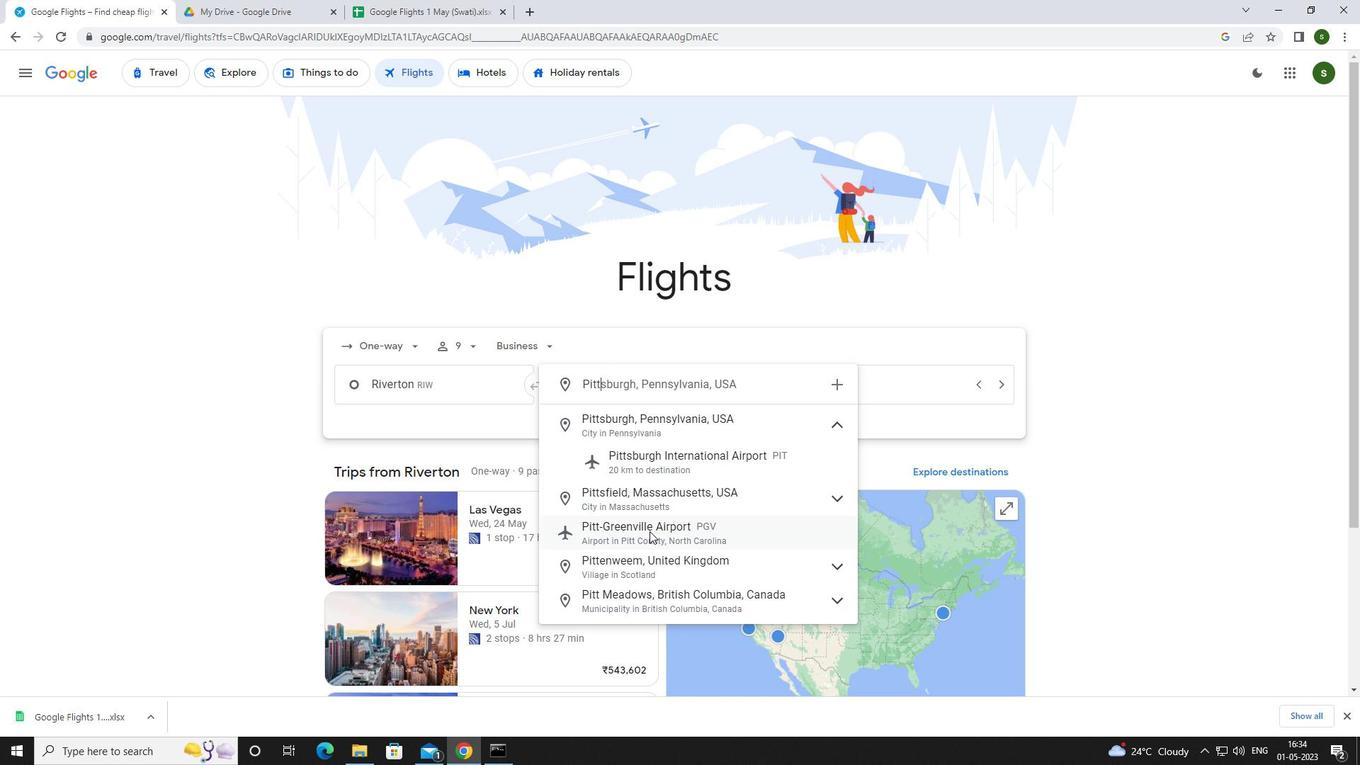
Action: Mouse moved to (855, 390)
Screenshot: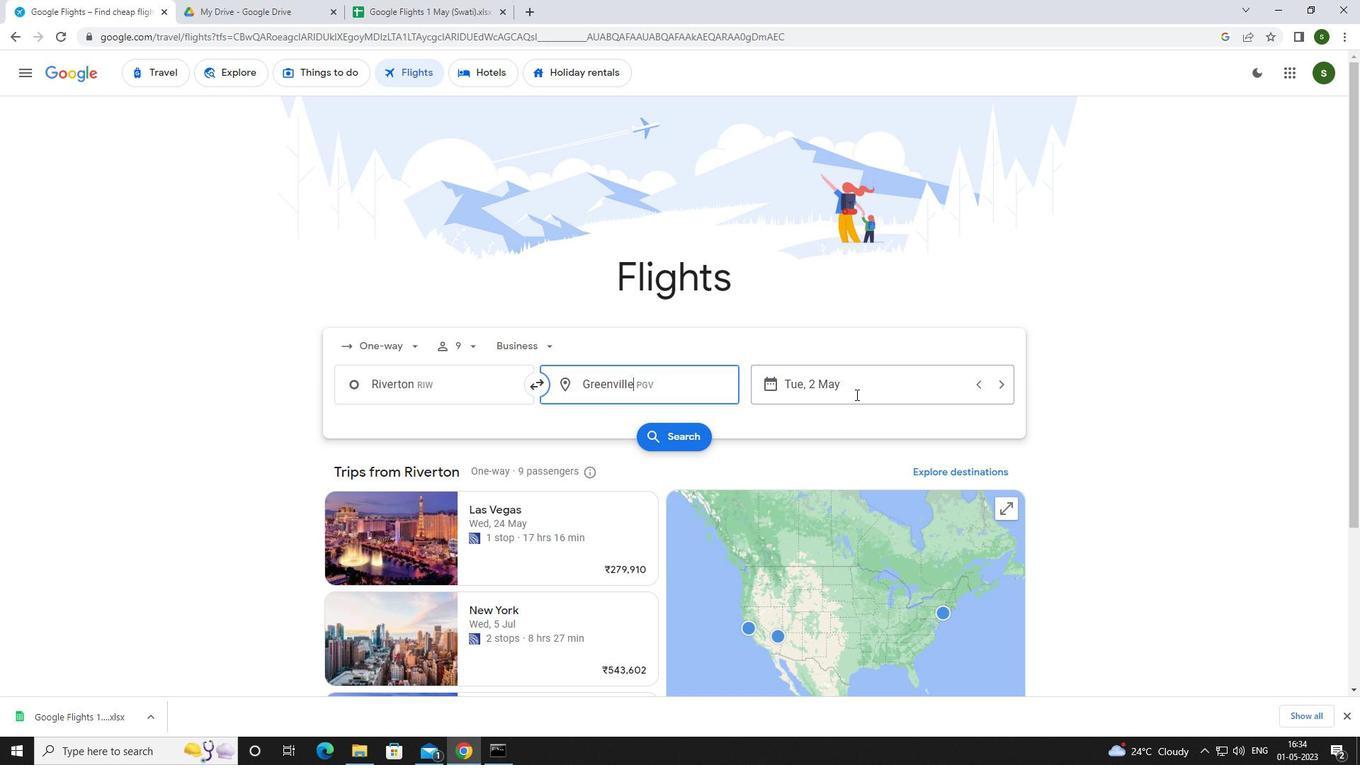 
Action: Mouse pressed left at (855, 390)
Screenshot: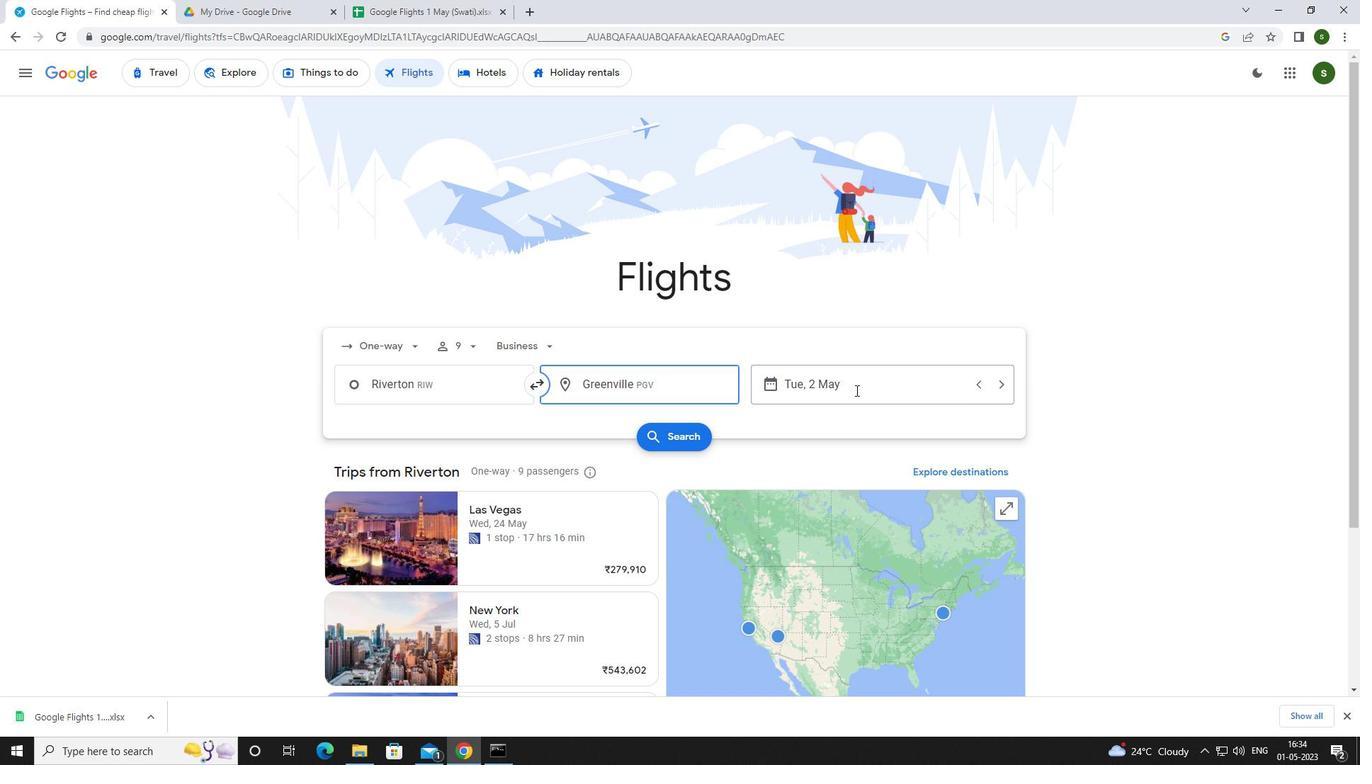 
Action: Mouse moved to (588, 440)
Screenshot: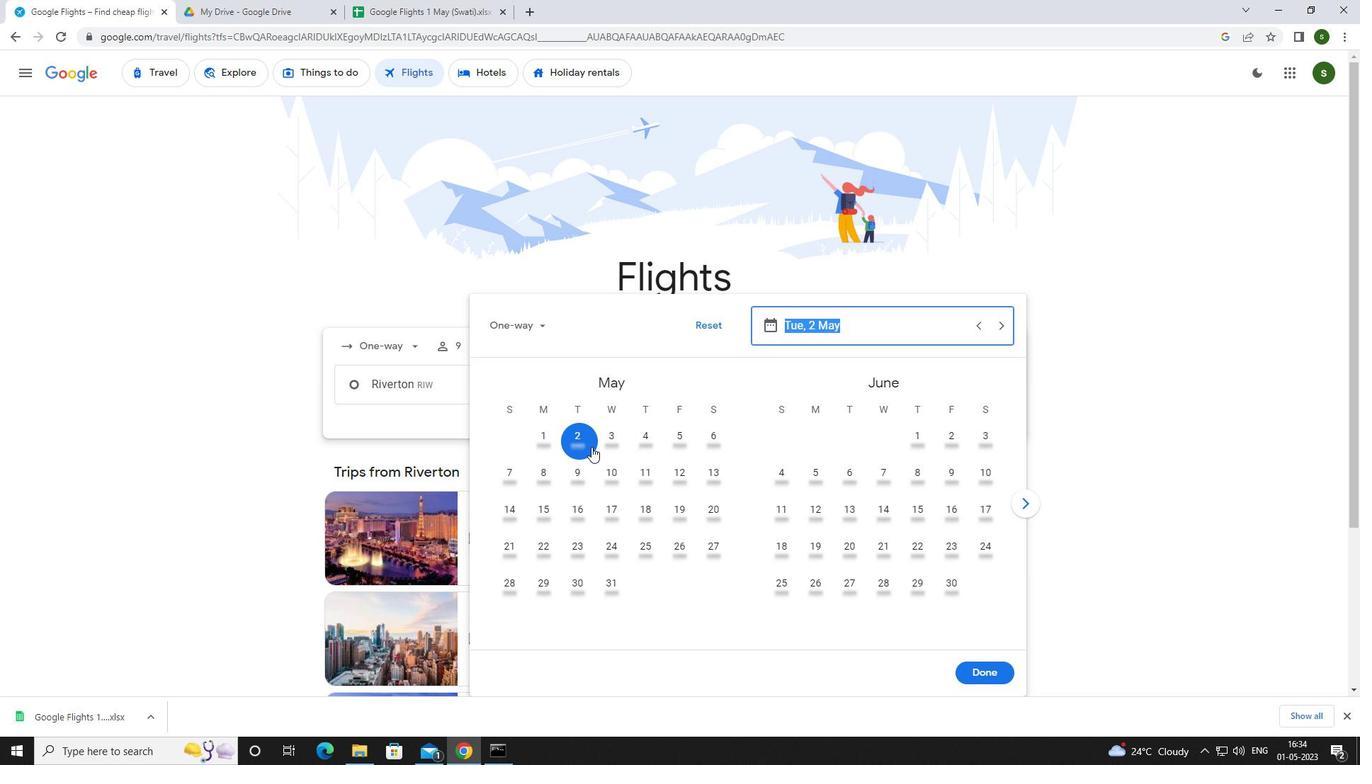 
Action: Mouse pressed left at (588, 440)
Screenshot: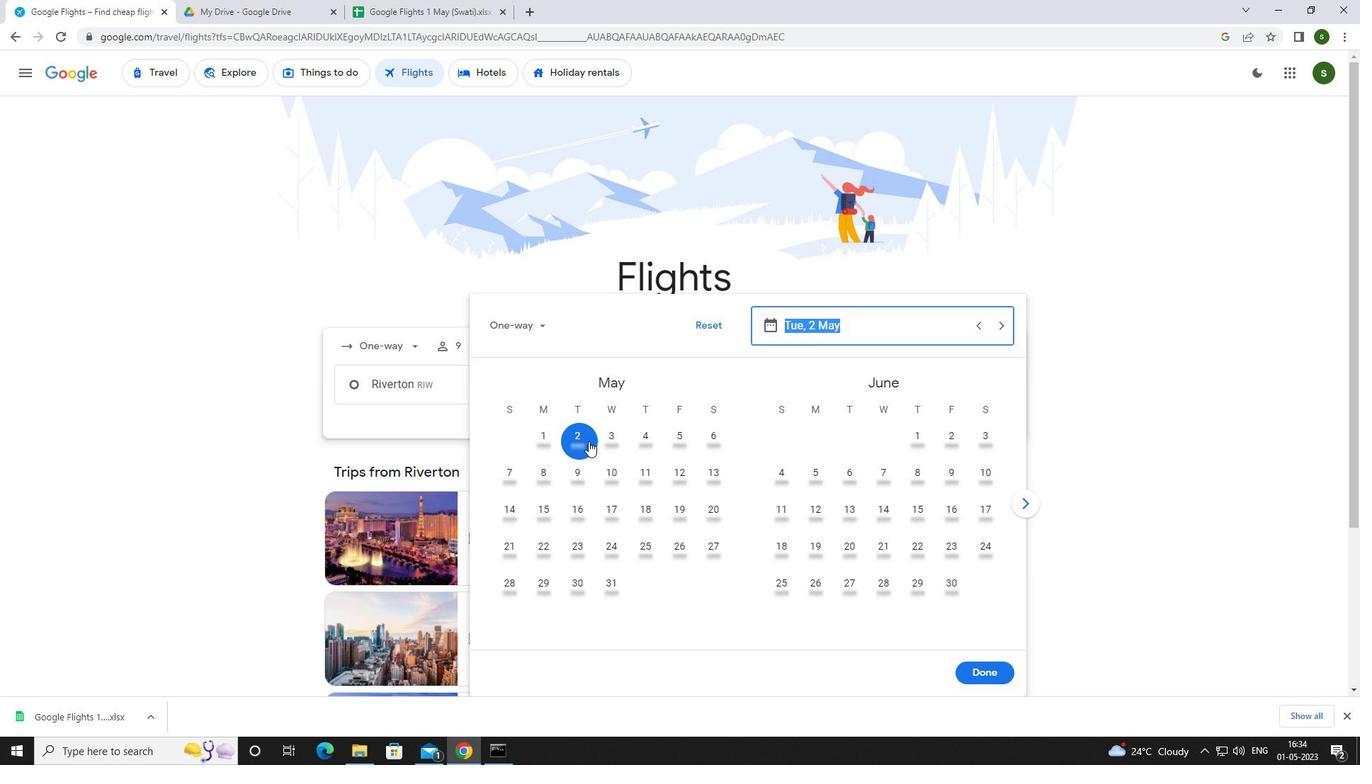 
Action: Mouse moved to (993, 673)
Screenshot: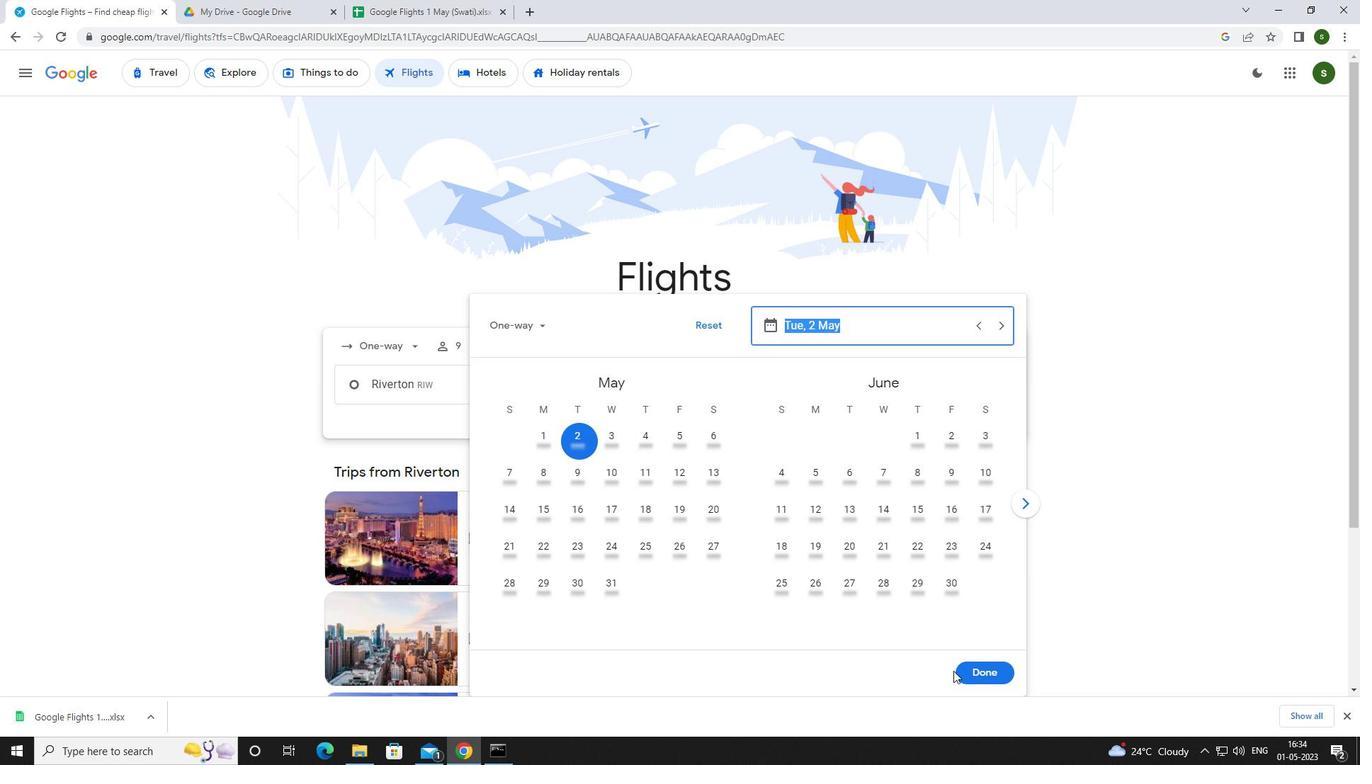 
Action: Mouse pressed left at (993, 673)
Screenshot: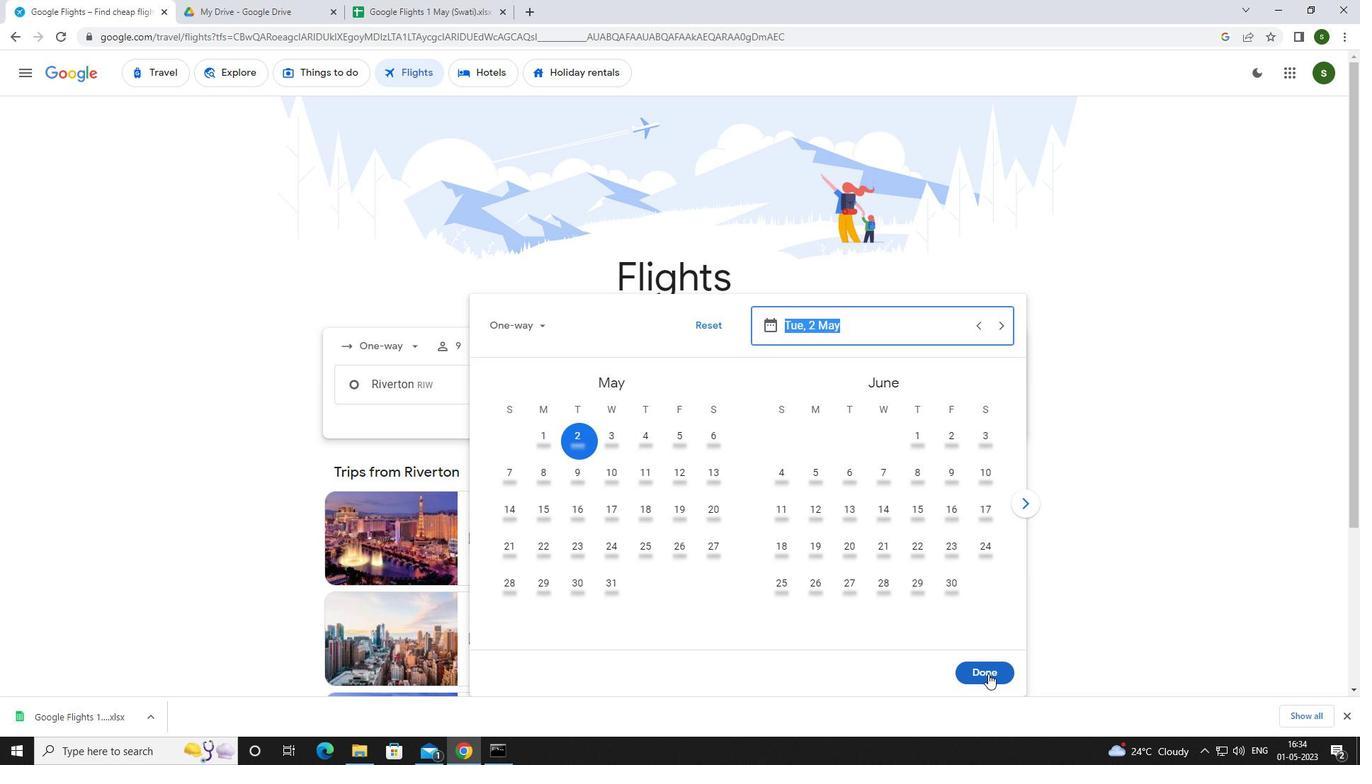 
Action: Mouse moved to (673, 427)
Screenshot: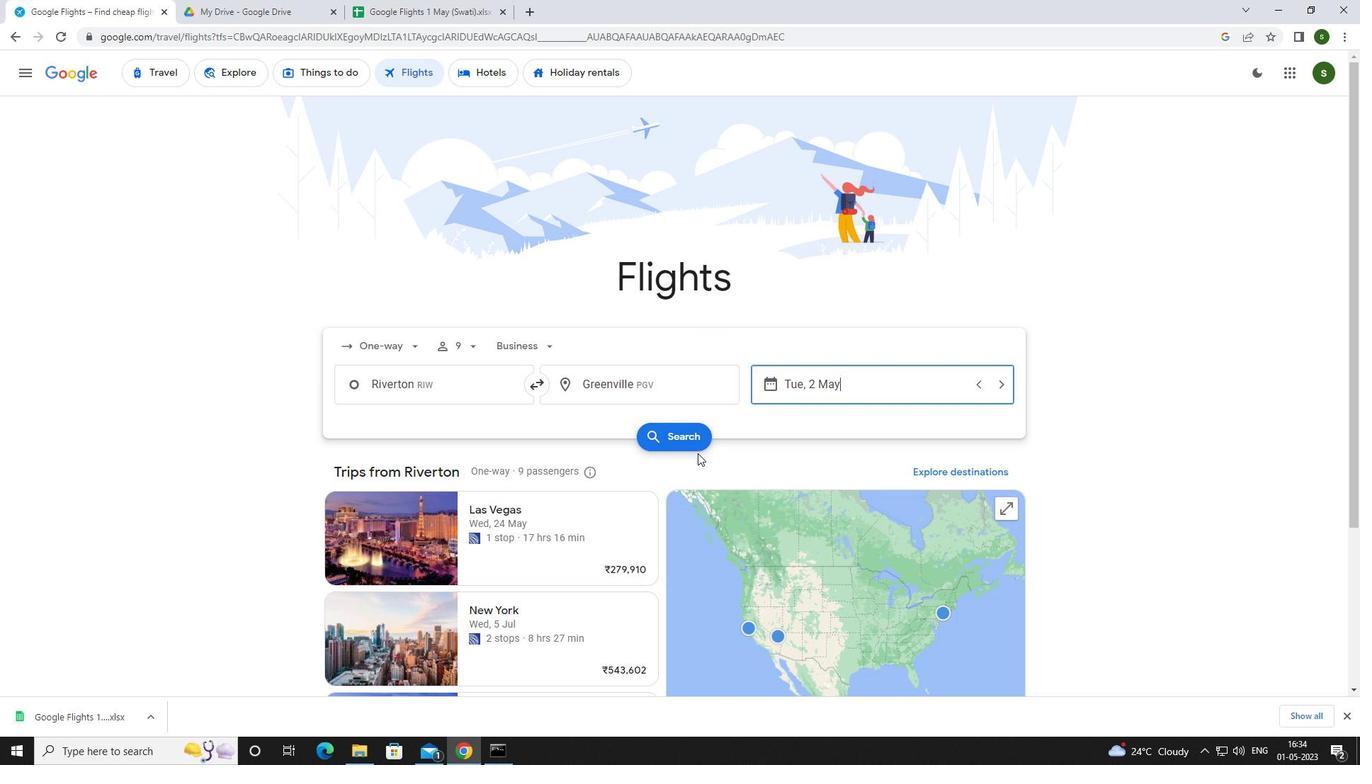 
Action: Mouse pressed left at (673, 427)
Screenshot: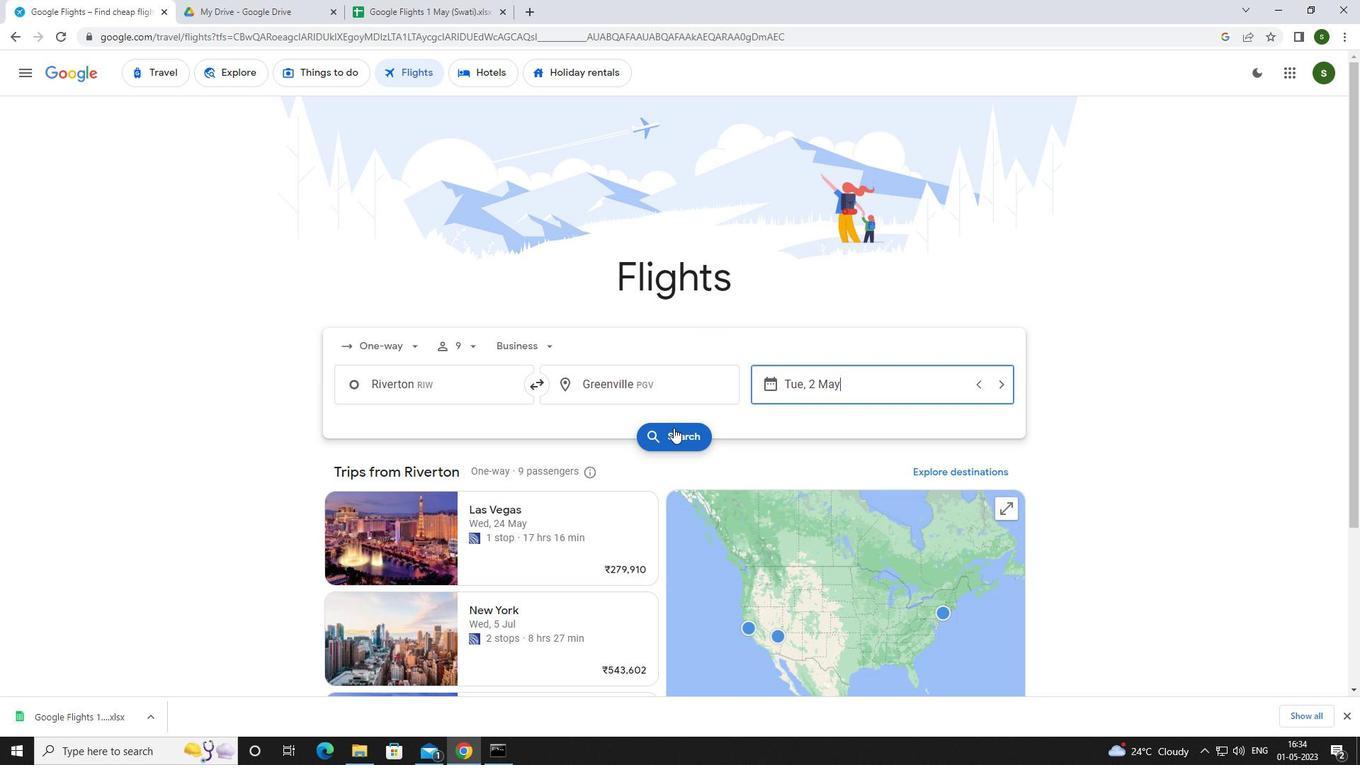 
Action: Mouse moved to (356, 201)
Screenshot: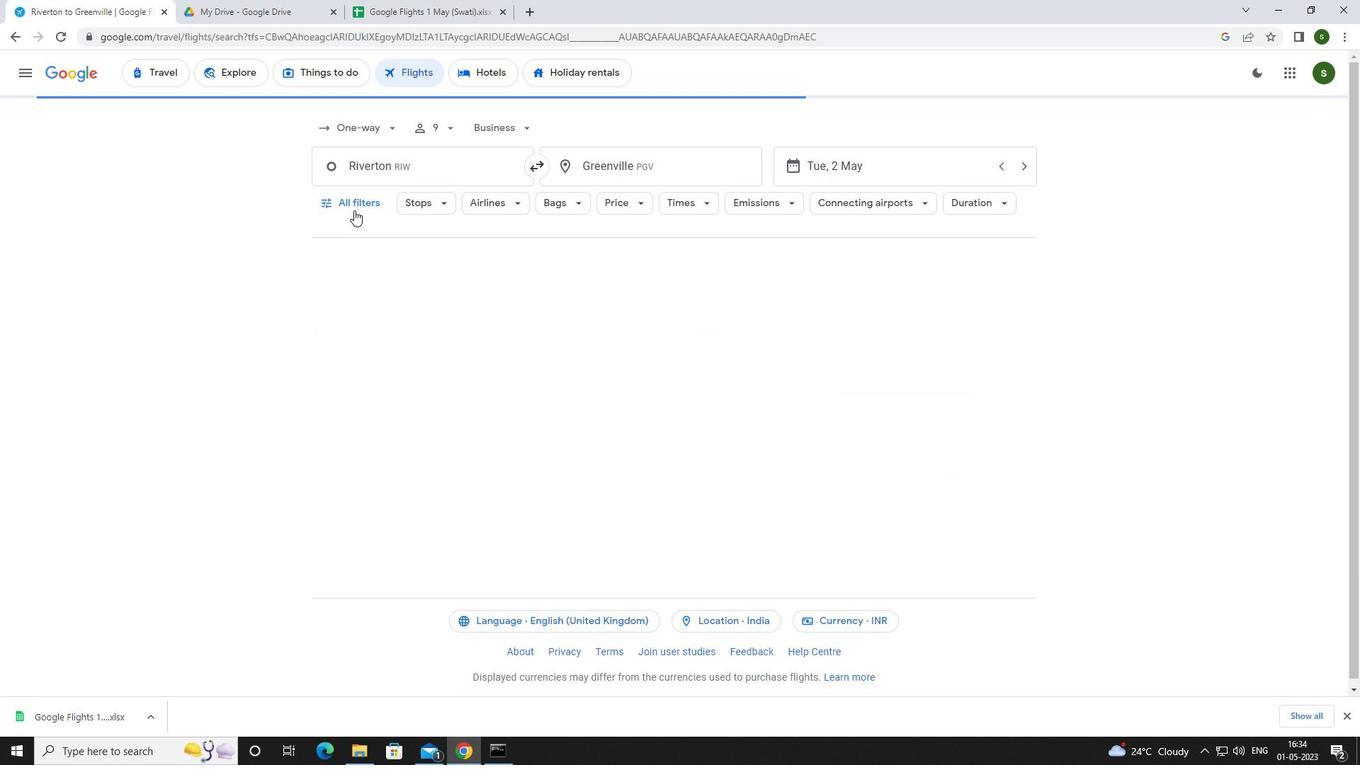 
Action: Mouse pressed left at (356, 201)
Screenshot: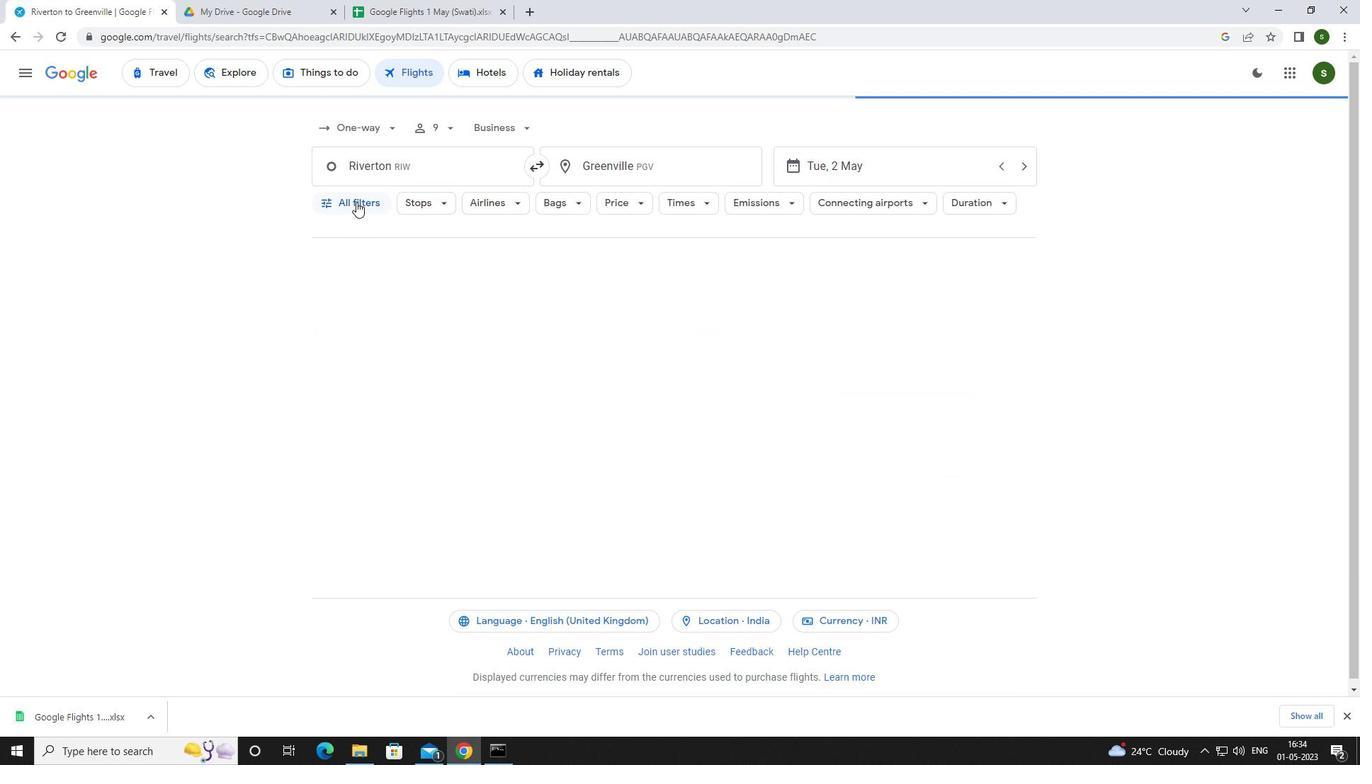 
Action: Mouse moved to (449, 361)
Screenshot: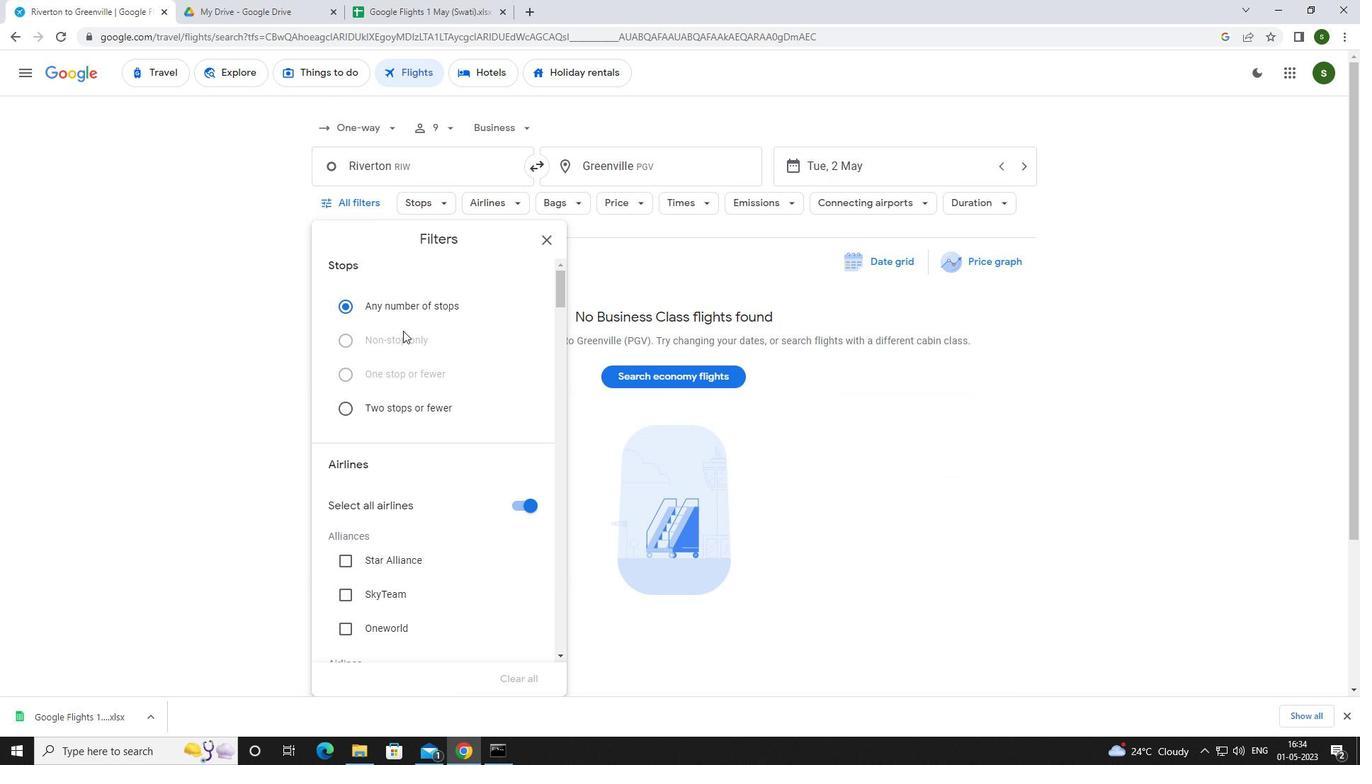 
Action: Mouse scrolled (449, 360) with delta (0, 0)
Screenshot: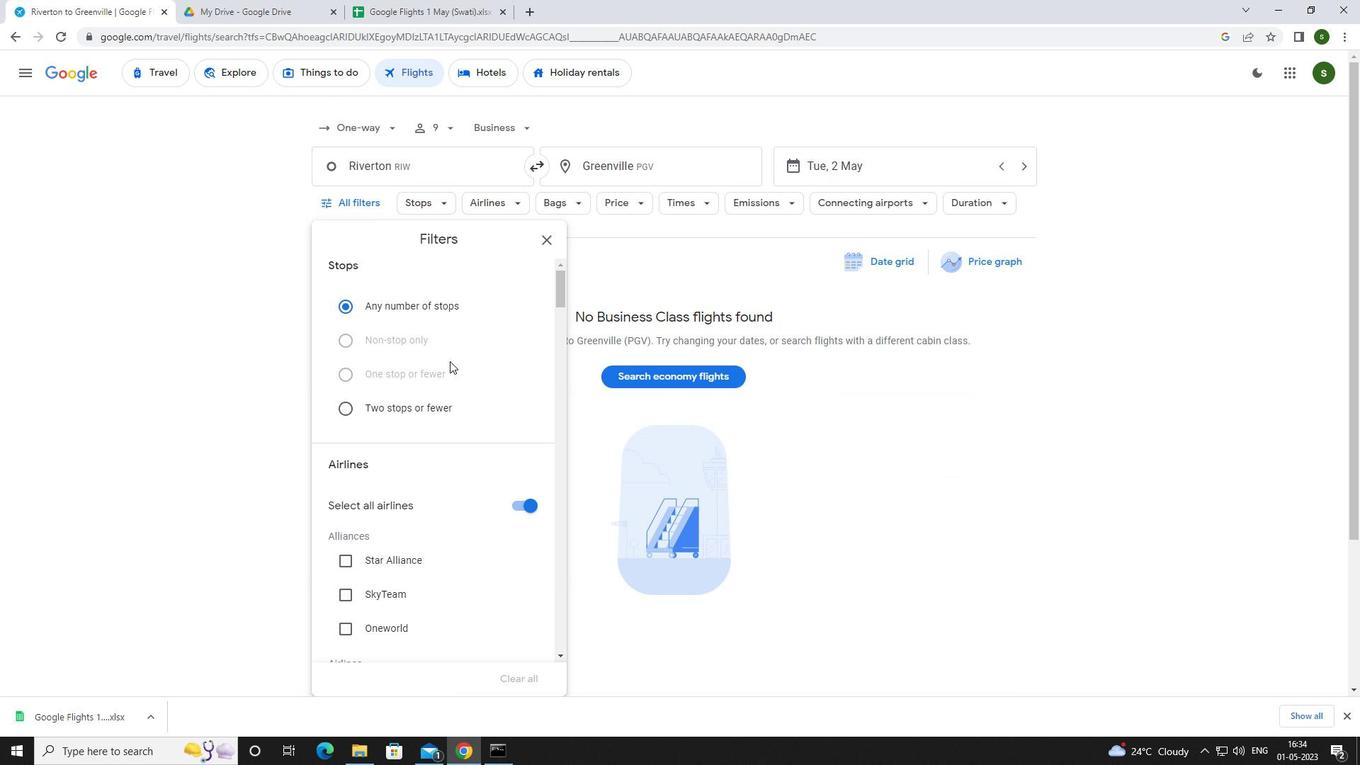 
Action: Mouse scrolled (449, 360) with delta (0, 0)
Screenshot: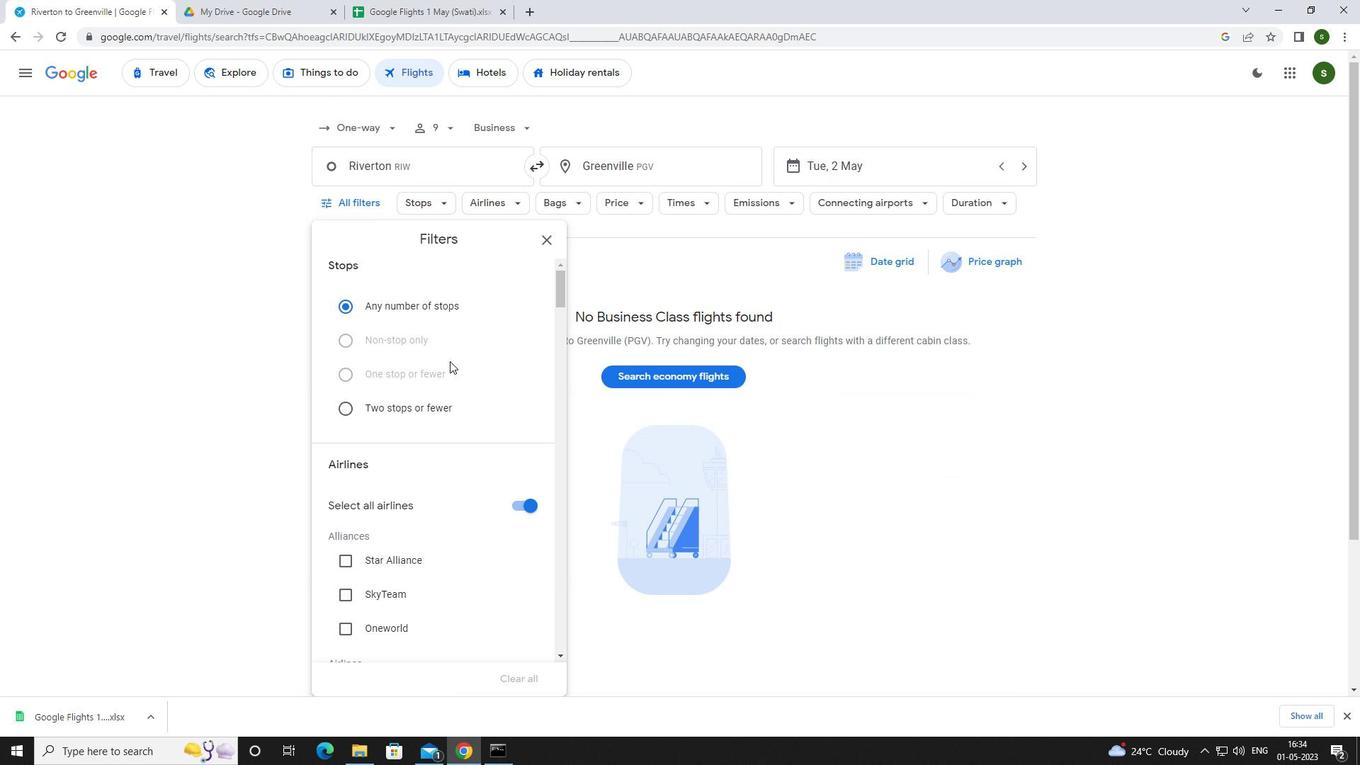 
Action: Mouse moved to (449, 362)
Screenshot: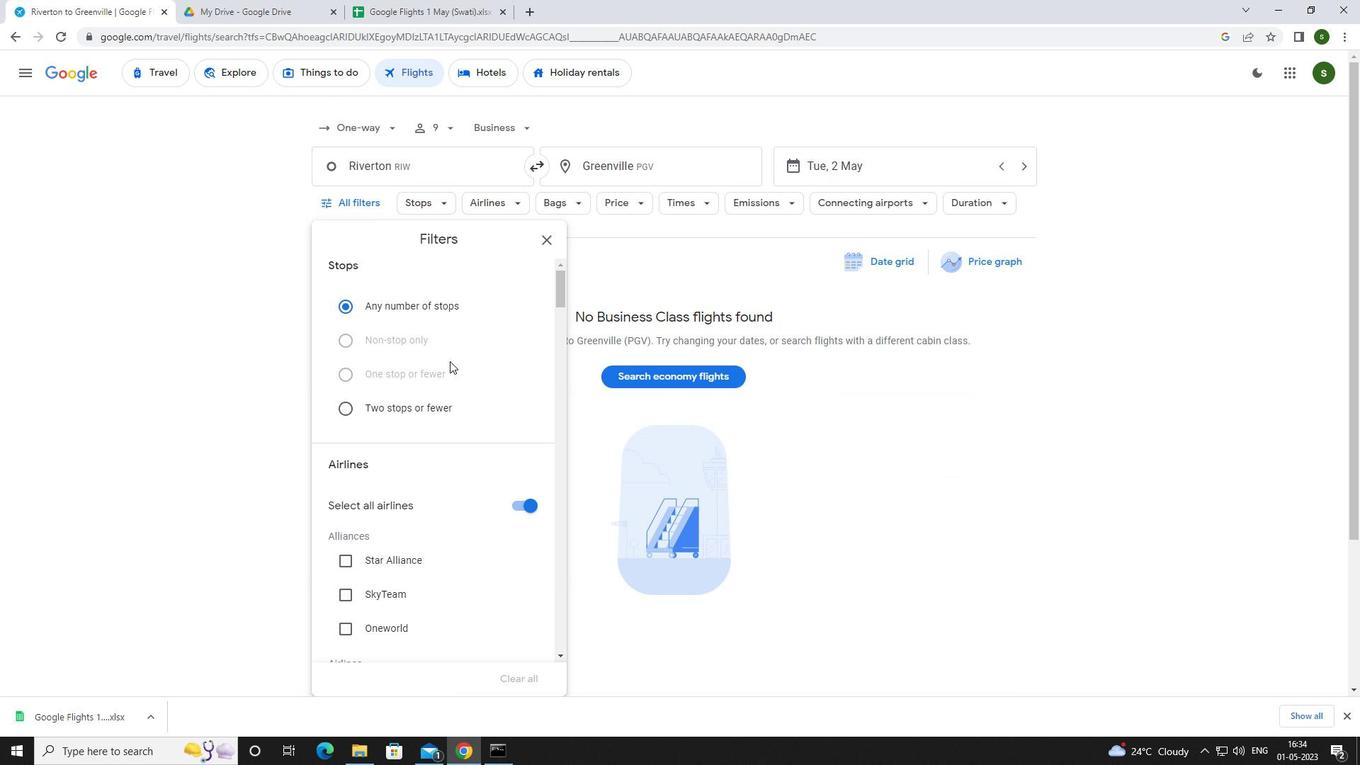 
Action: Mouse scrolled (449, 361) with delta (0, 0)
Screenshot: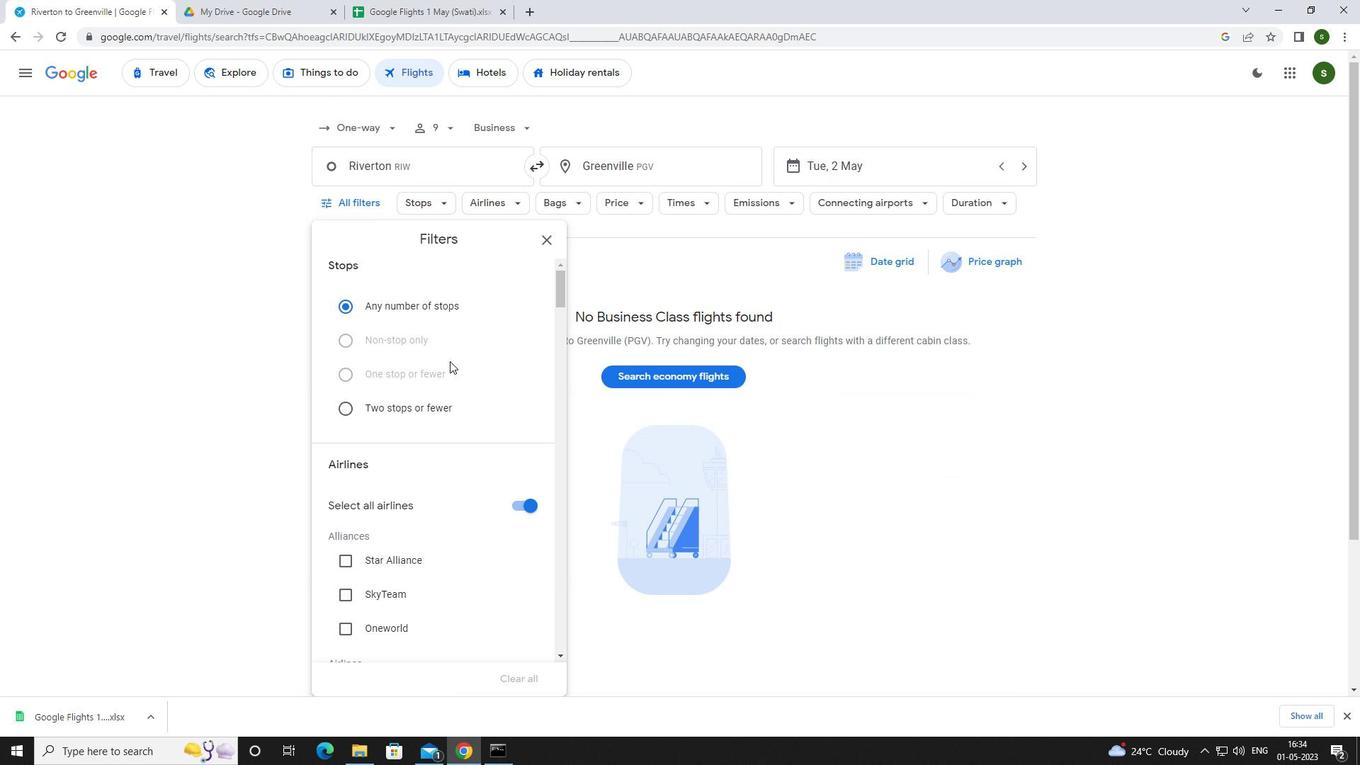 
Action: Mouse moved to (449, 362)
Screenshot: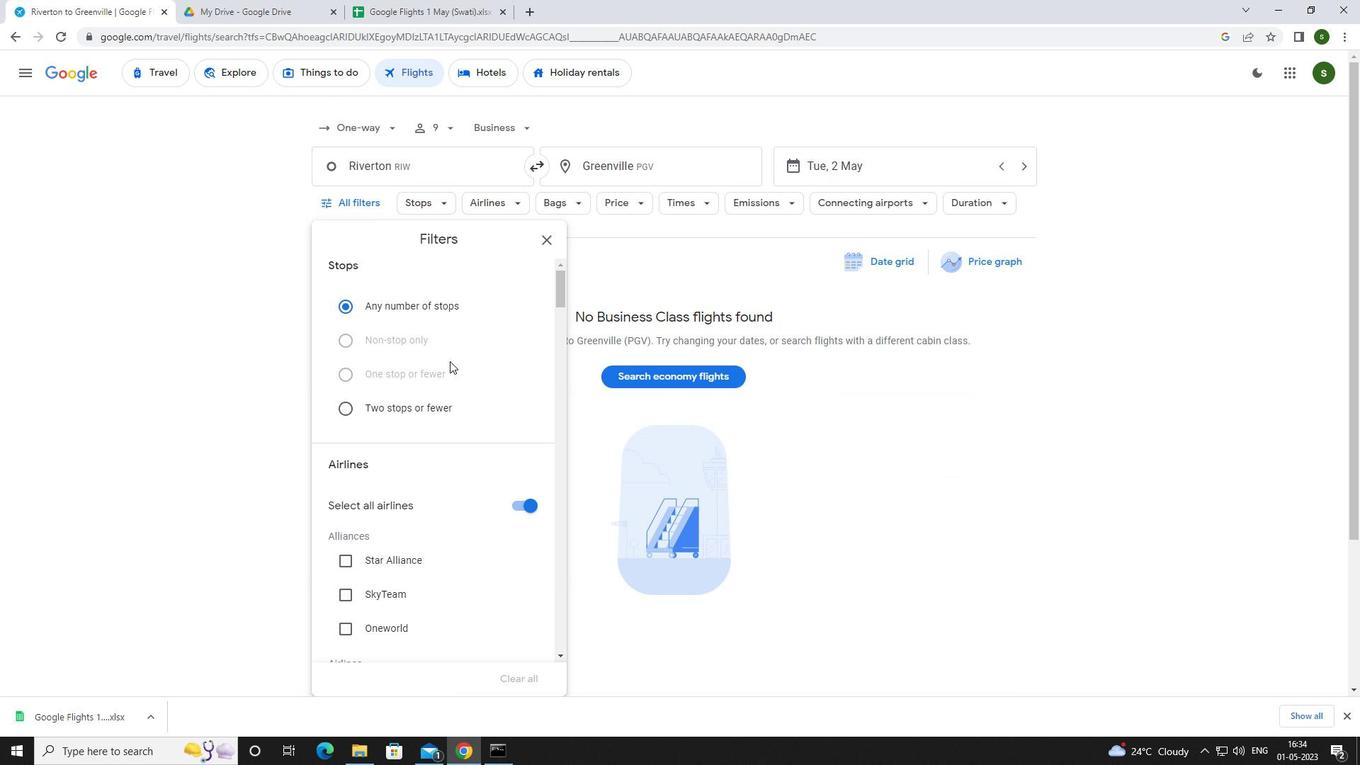 
Action: Mouse scrolled (449, 361) with delta (0, 0)
Screenshot: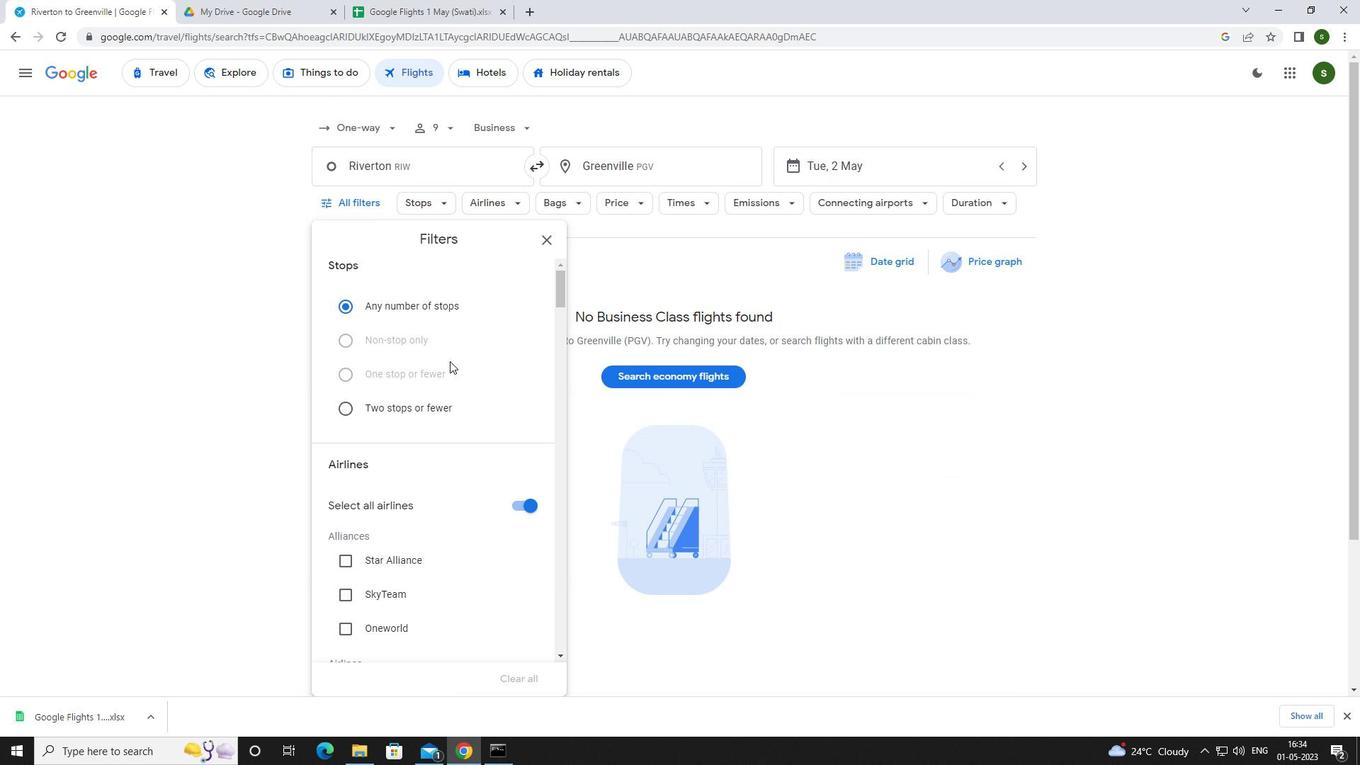 
Action: Mouse scrolled (449, 361) with delta (0, 0)
Screenshot: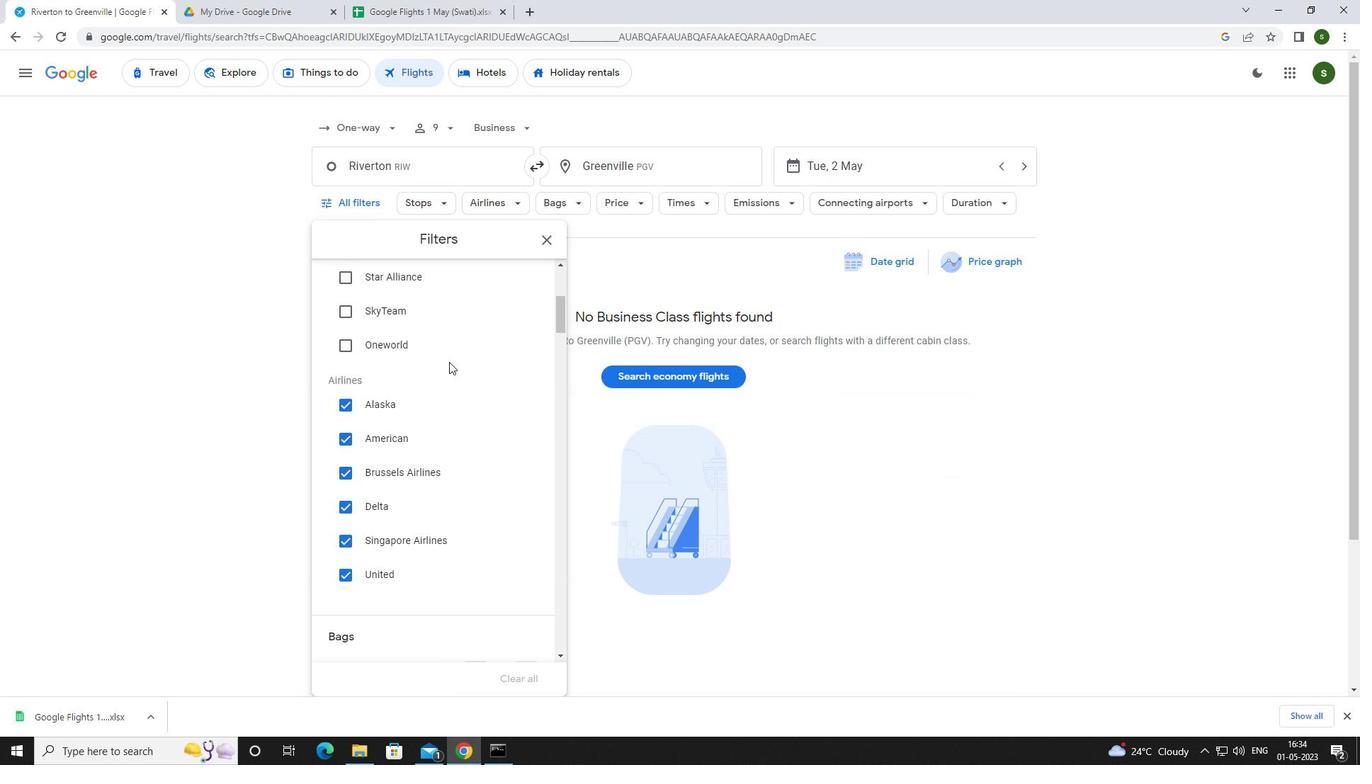 
Action: Mouse scrolled (449, 361) with delta (0, 0)
Screenshot: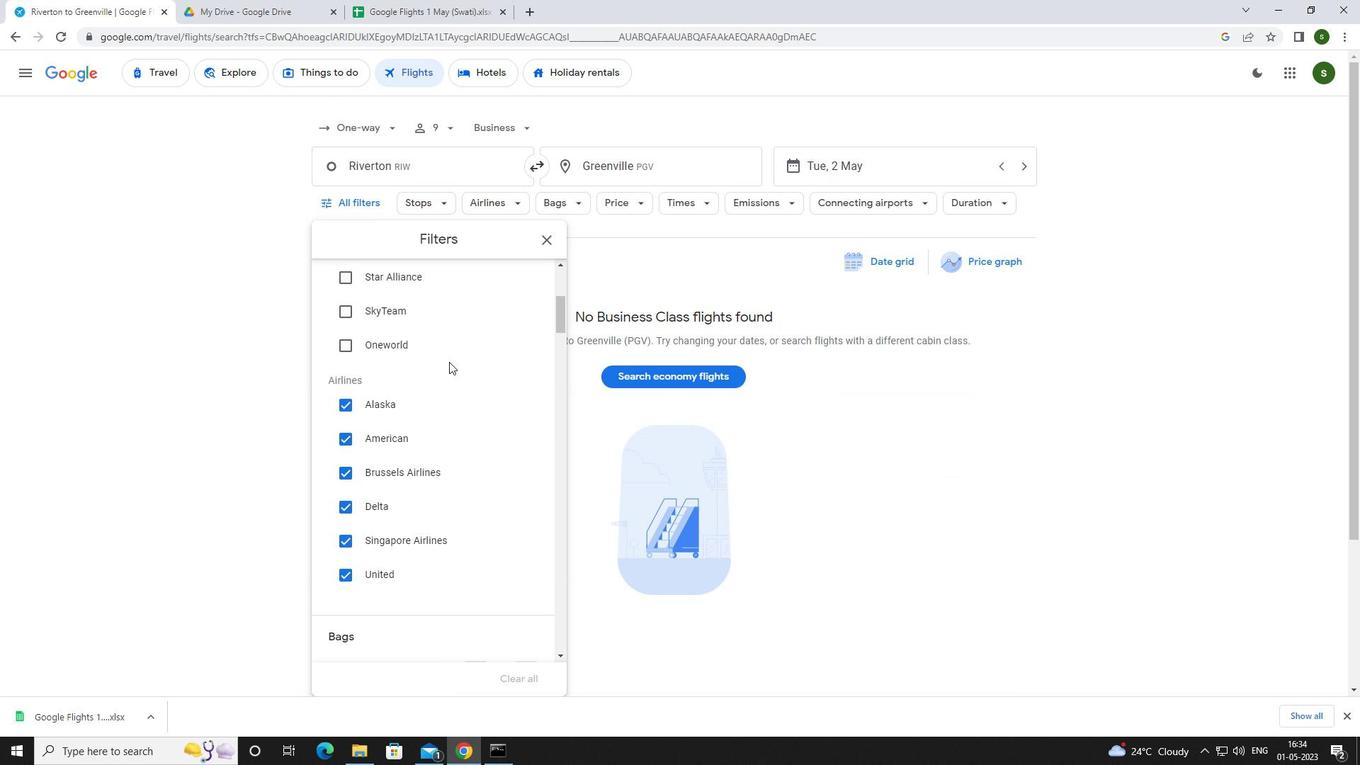 
Action: Mouse scrolled (449, 361) with delta (0, 0)
Screenshot: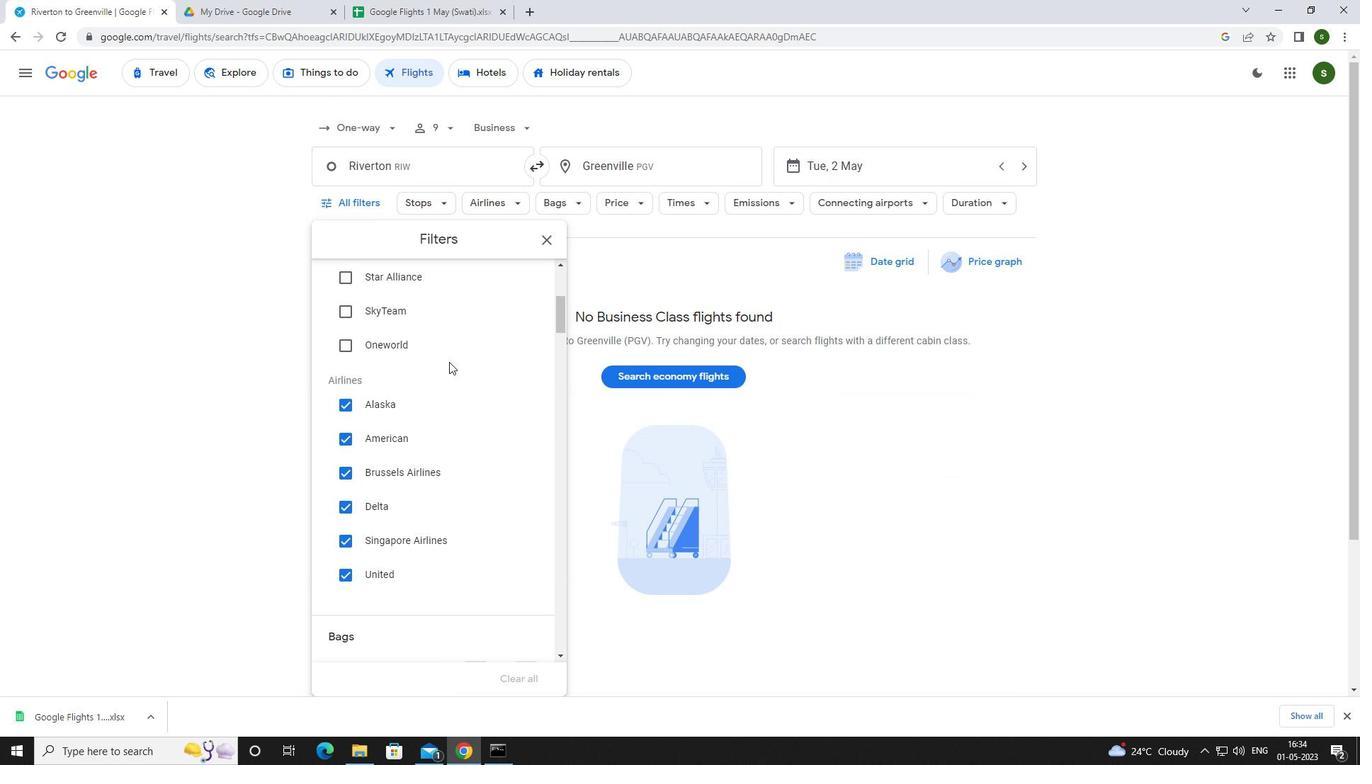 
Action: Mouse scrolled (449, 361) with delta (0, 0)
Screenshot: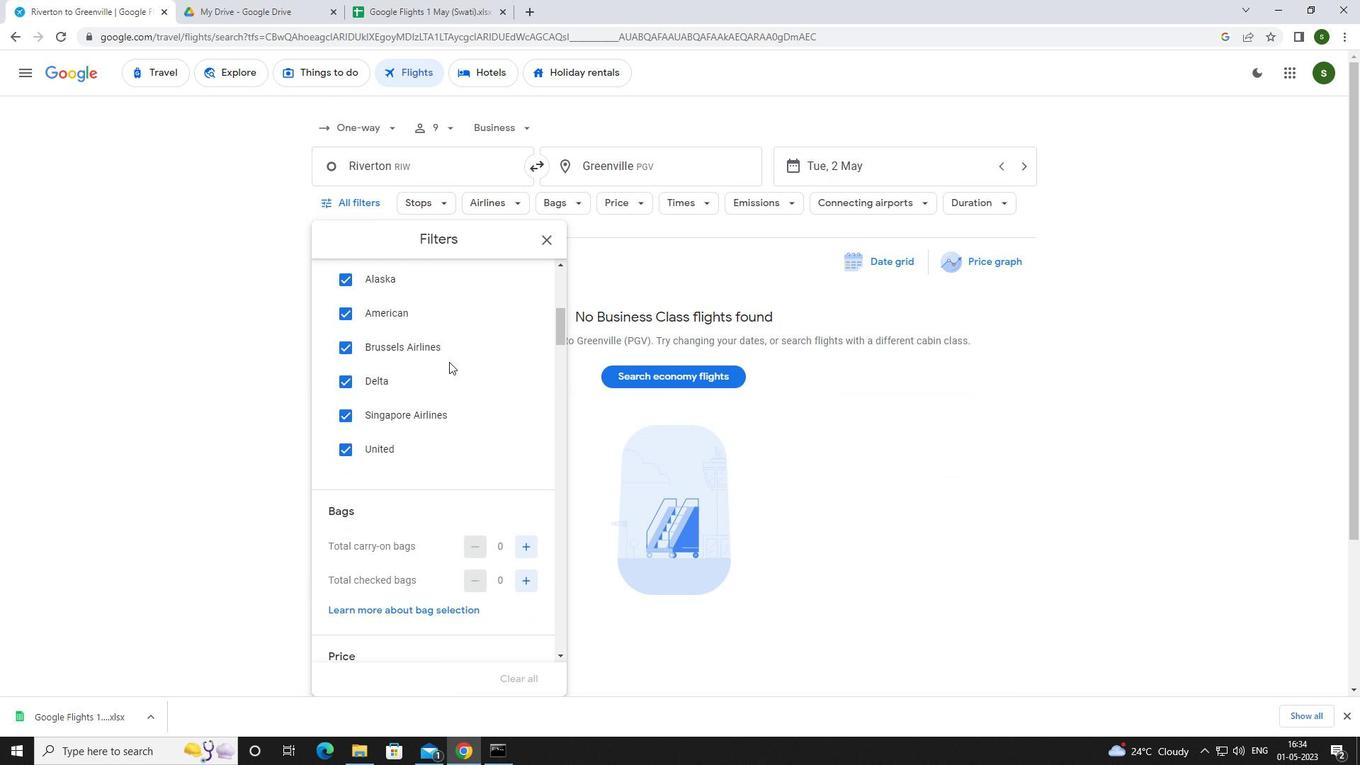 
Action: Mouse moved to (522, 417)
Screenshot: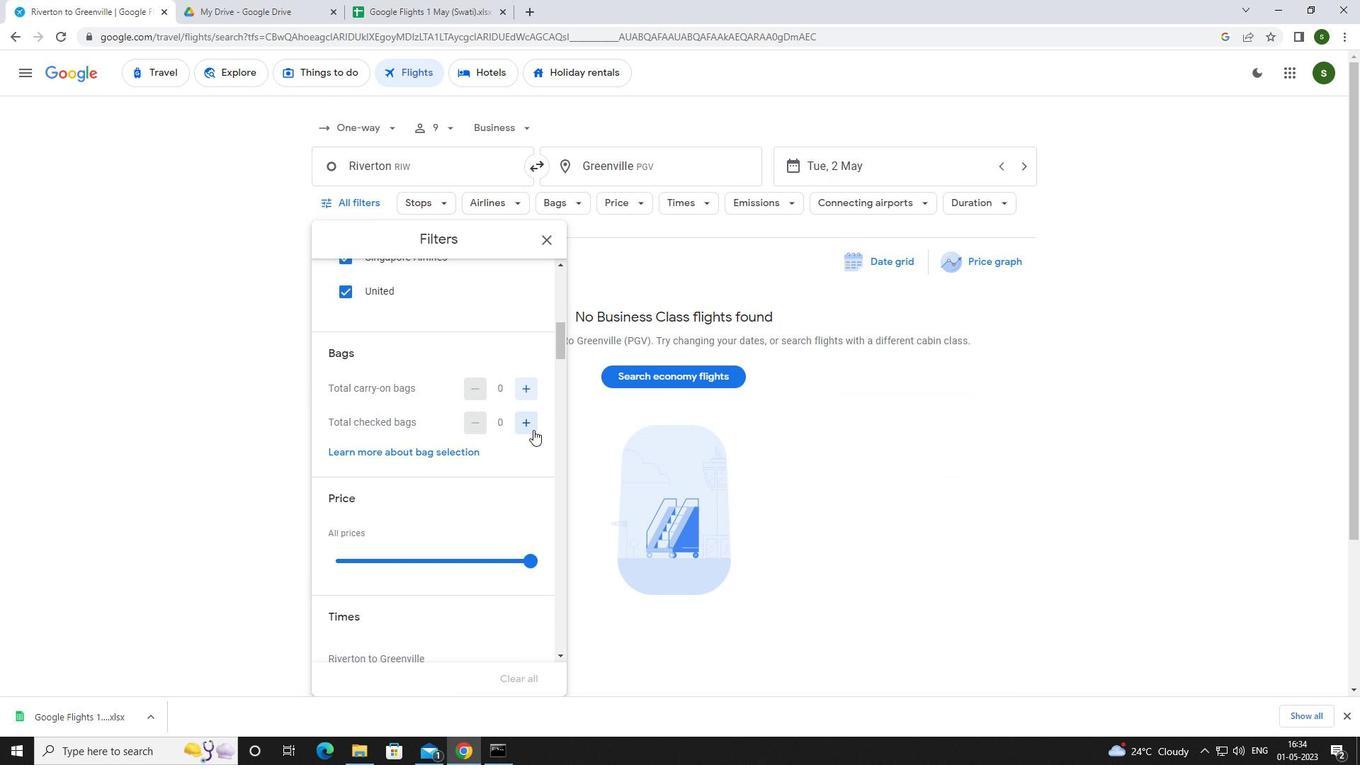 
Action: Mouse pressed left at (522, 417)
Screenshot: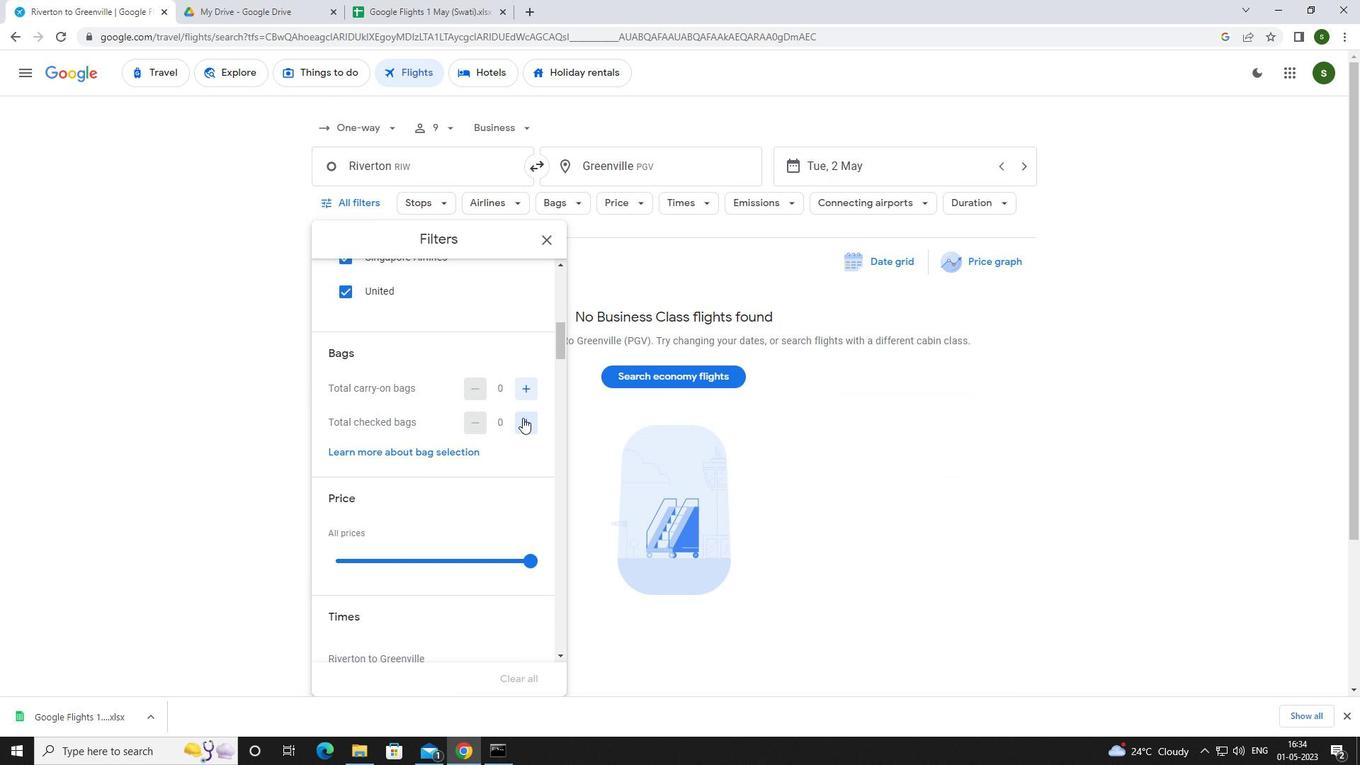 
Action: Mouse pressed left at (522, 417)
Screenshot: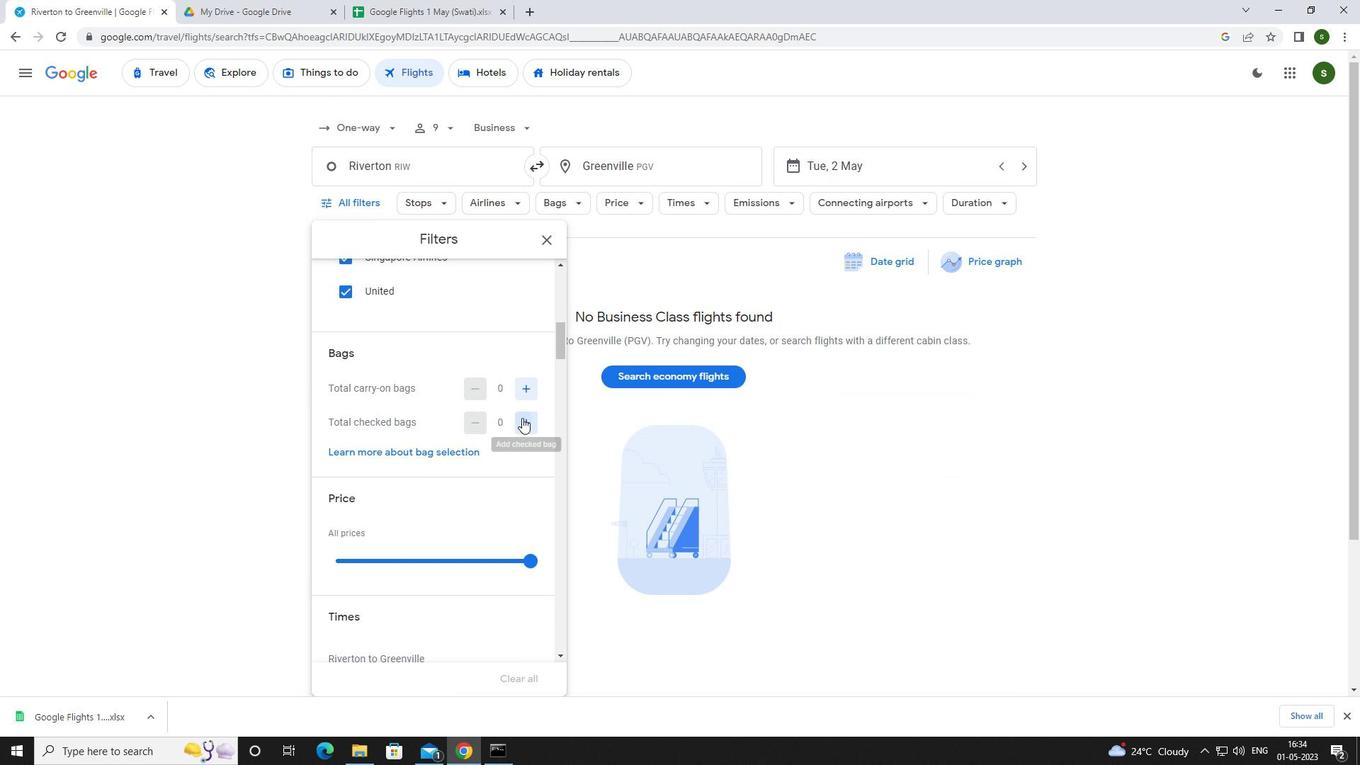 
Action: Mouse pressed left at (522, 417)
Screenshot: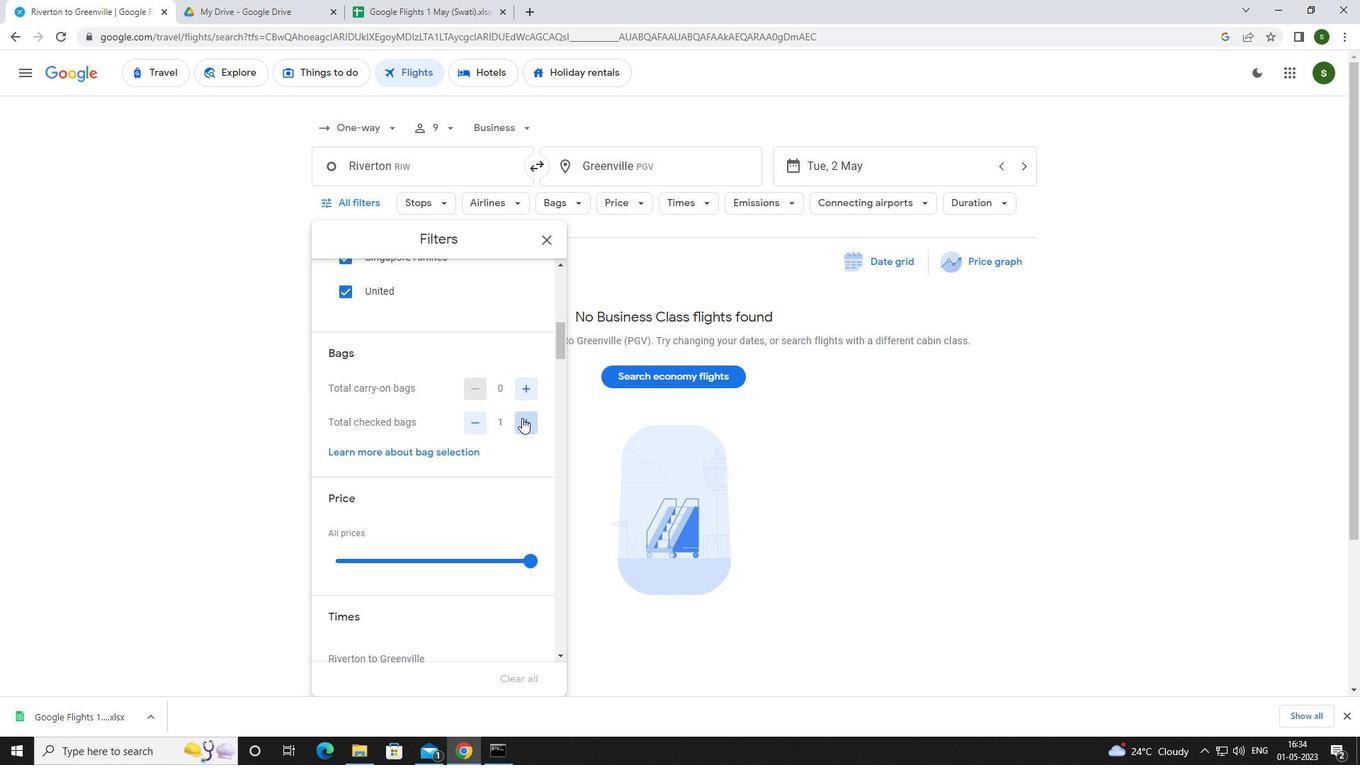 
Action: Mouse pressed left at (522, 417)
Screenshot: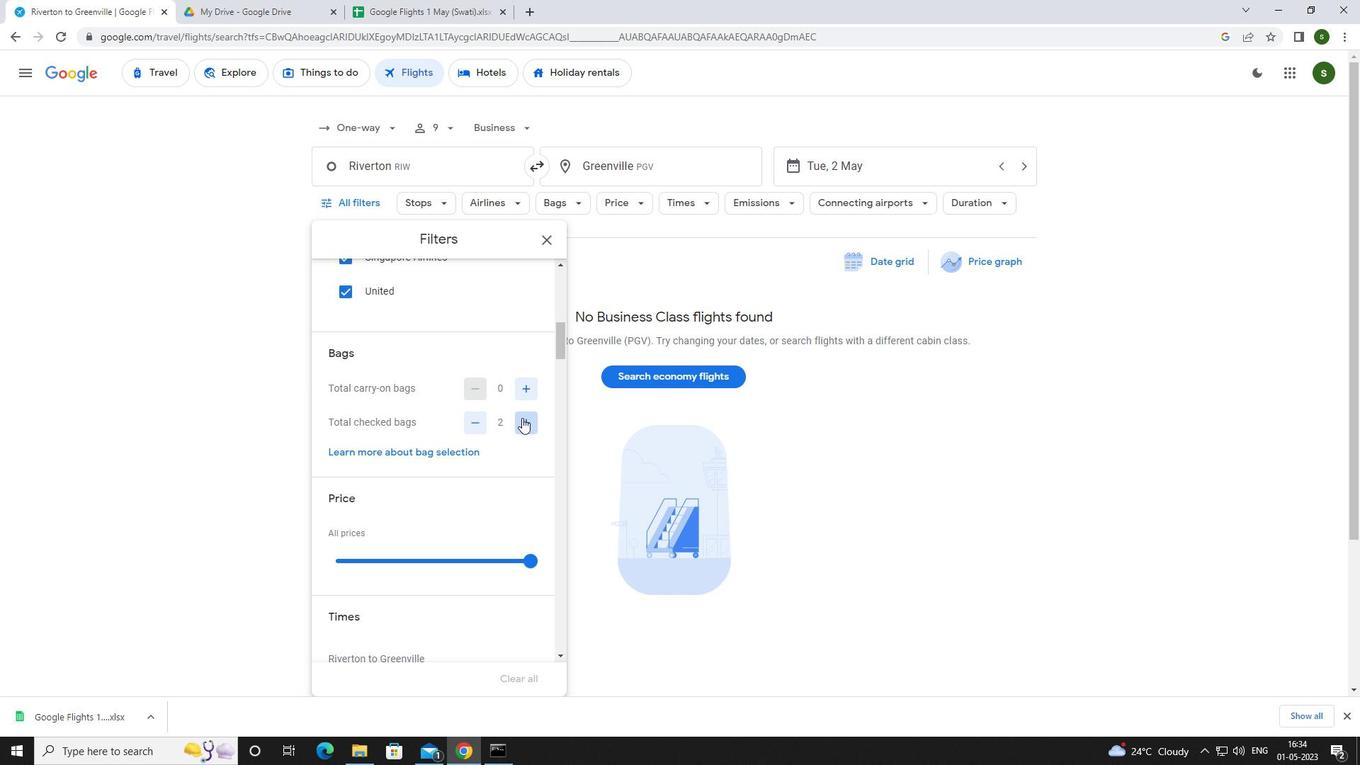 
Action: Mouse pressed left at (522, 417)
Screenshot: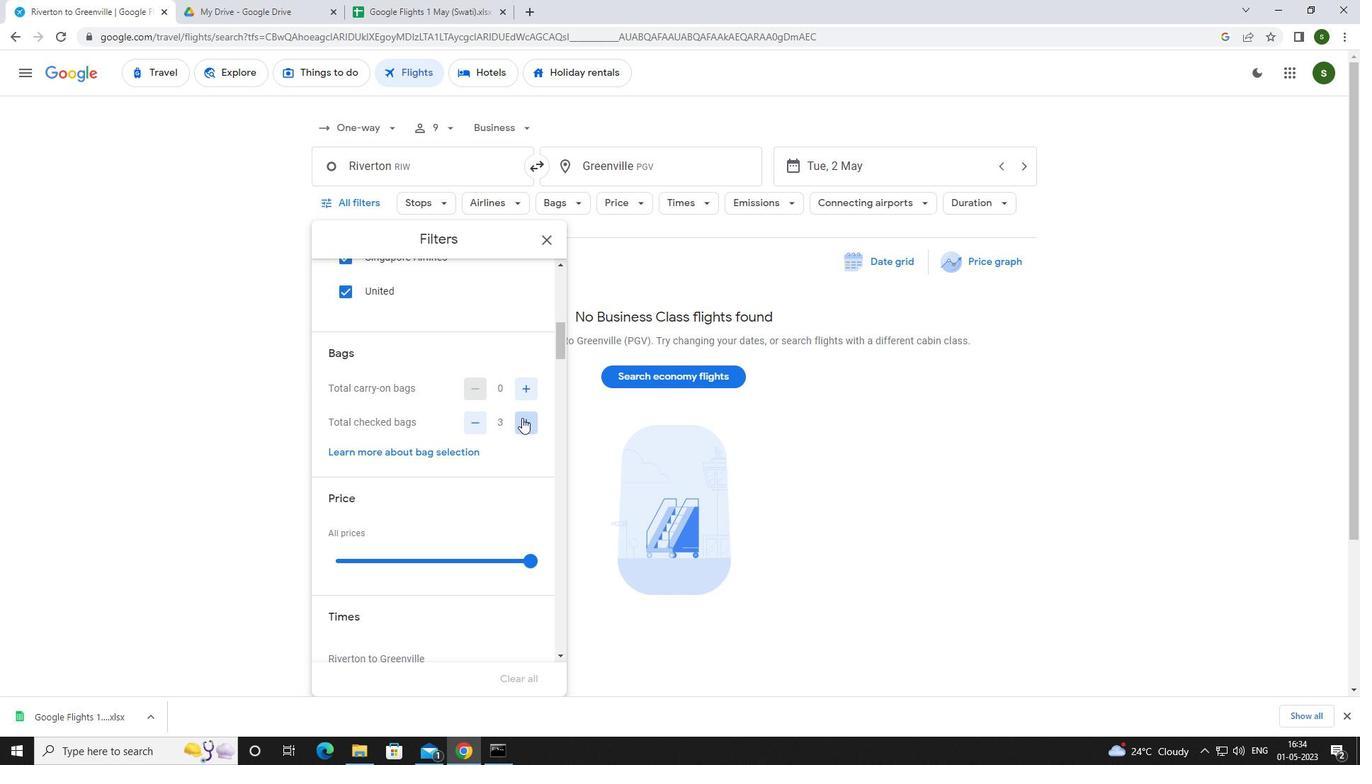 
Action: Mouse pressed left at (522, 417)
Screenshot: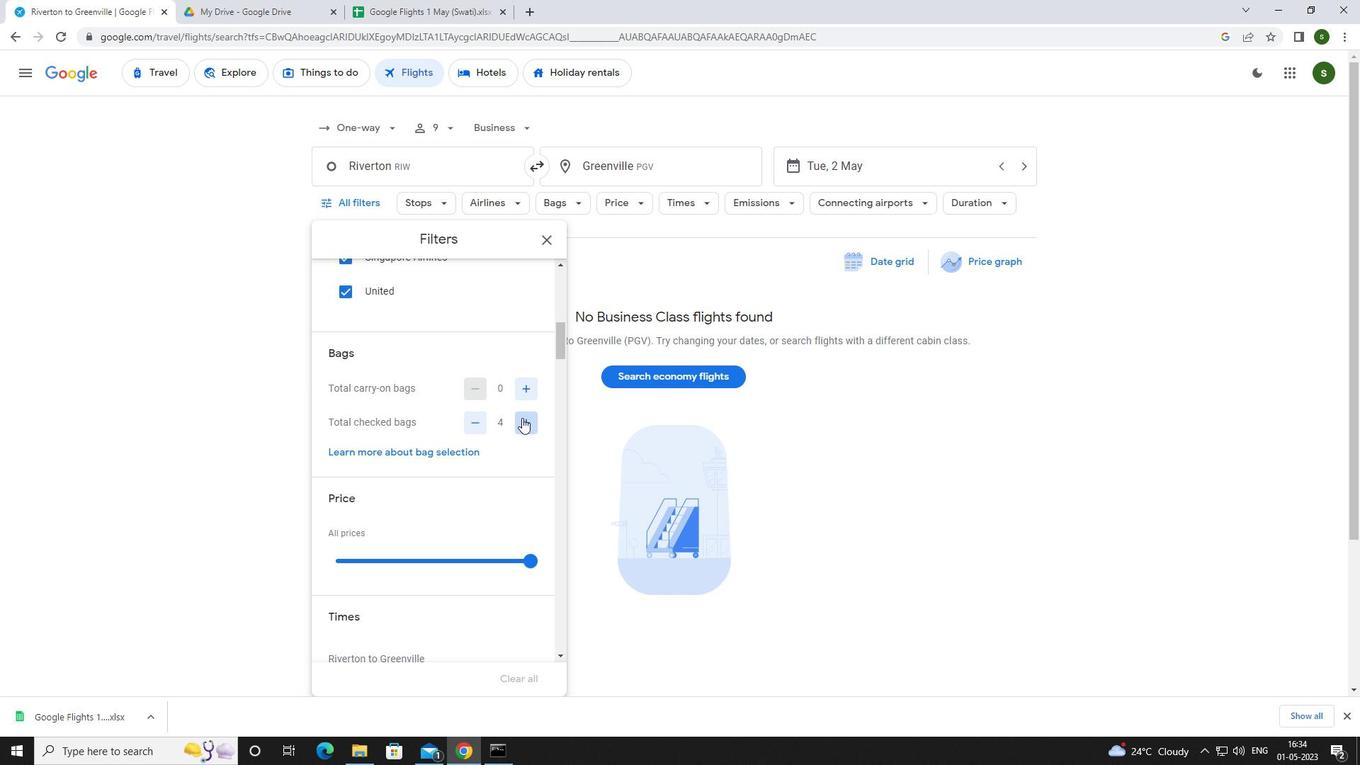 
Action: Mouse pressed left at (522, 417)
Screenshot: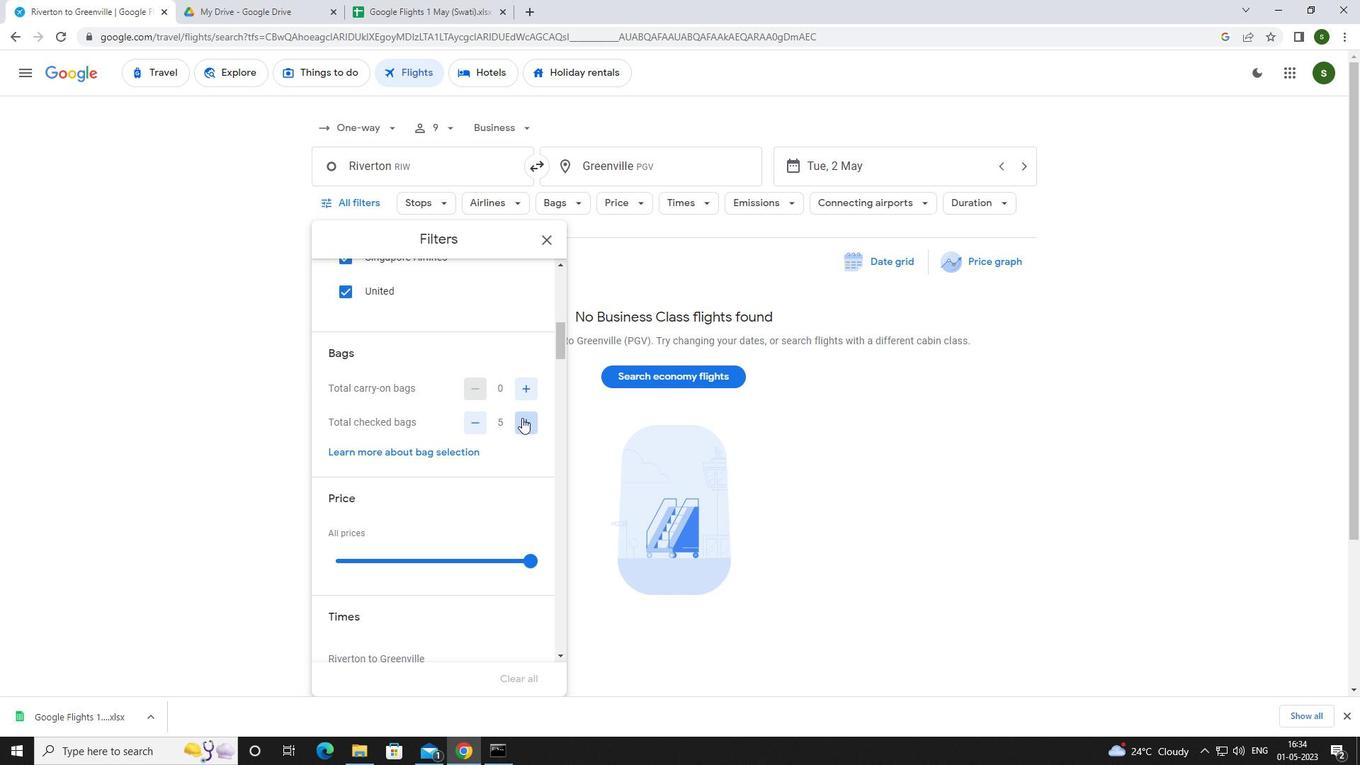 
Action: Mouse pressed left at (522, 417)
Screenshot: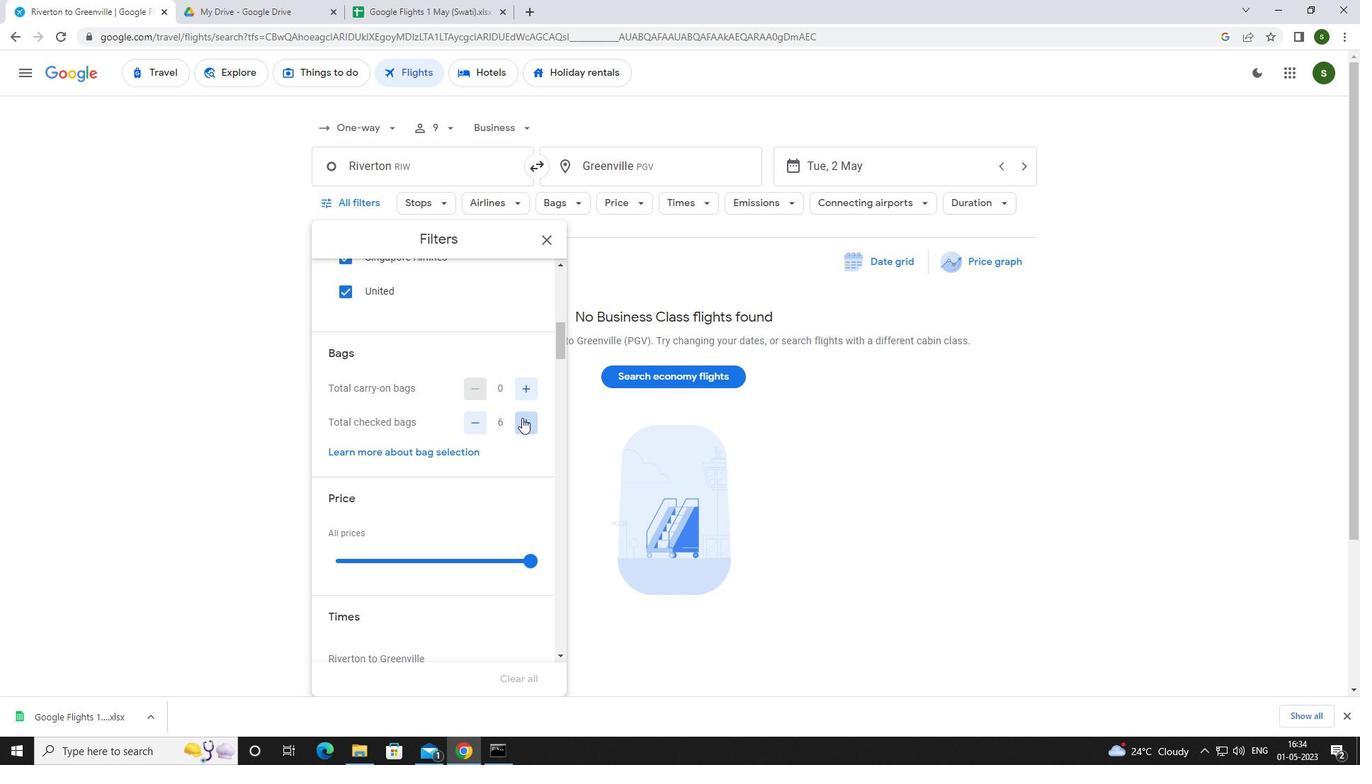 
Action: Mouse pressed left at (522, 417)
Screenshot: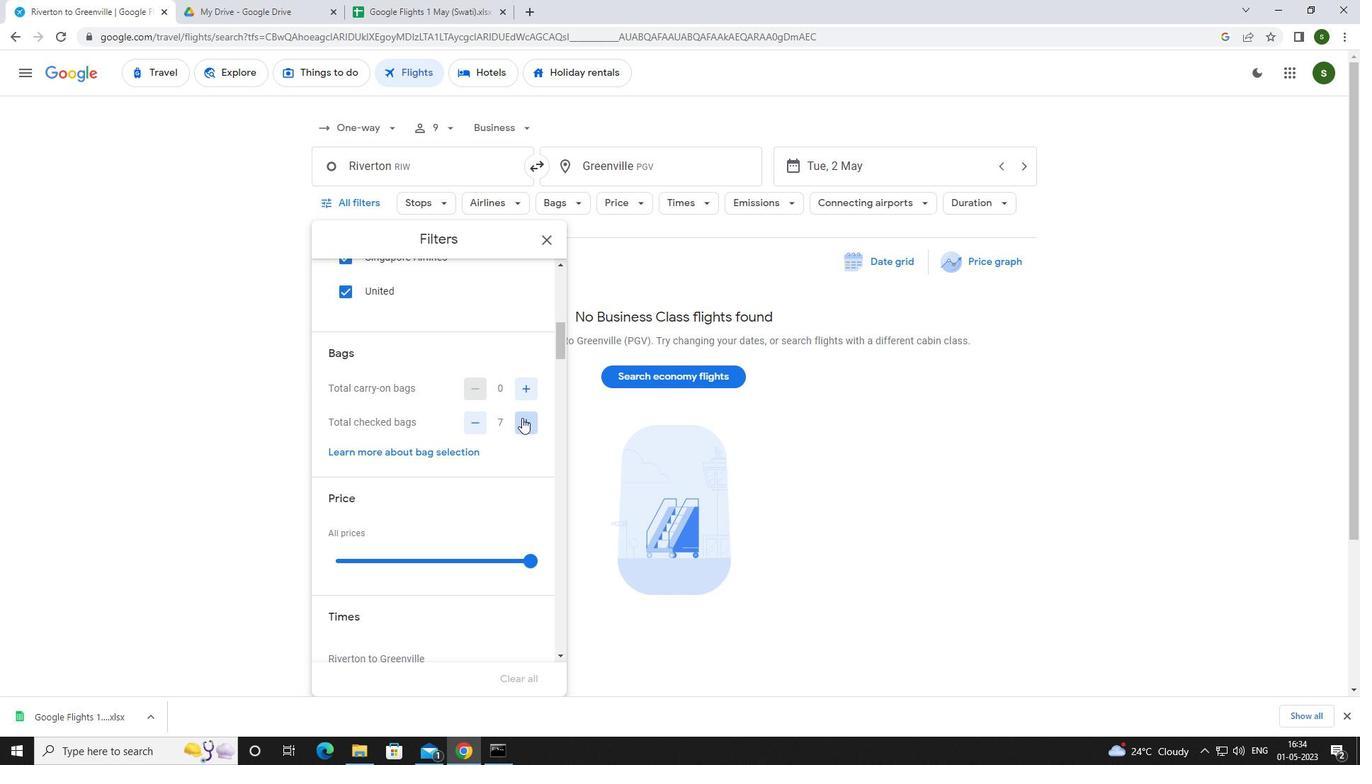 
Action: Mouse pressed left at (522, 417)
Screenshot: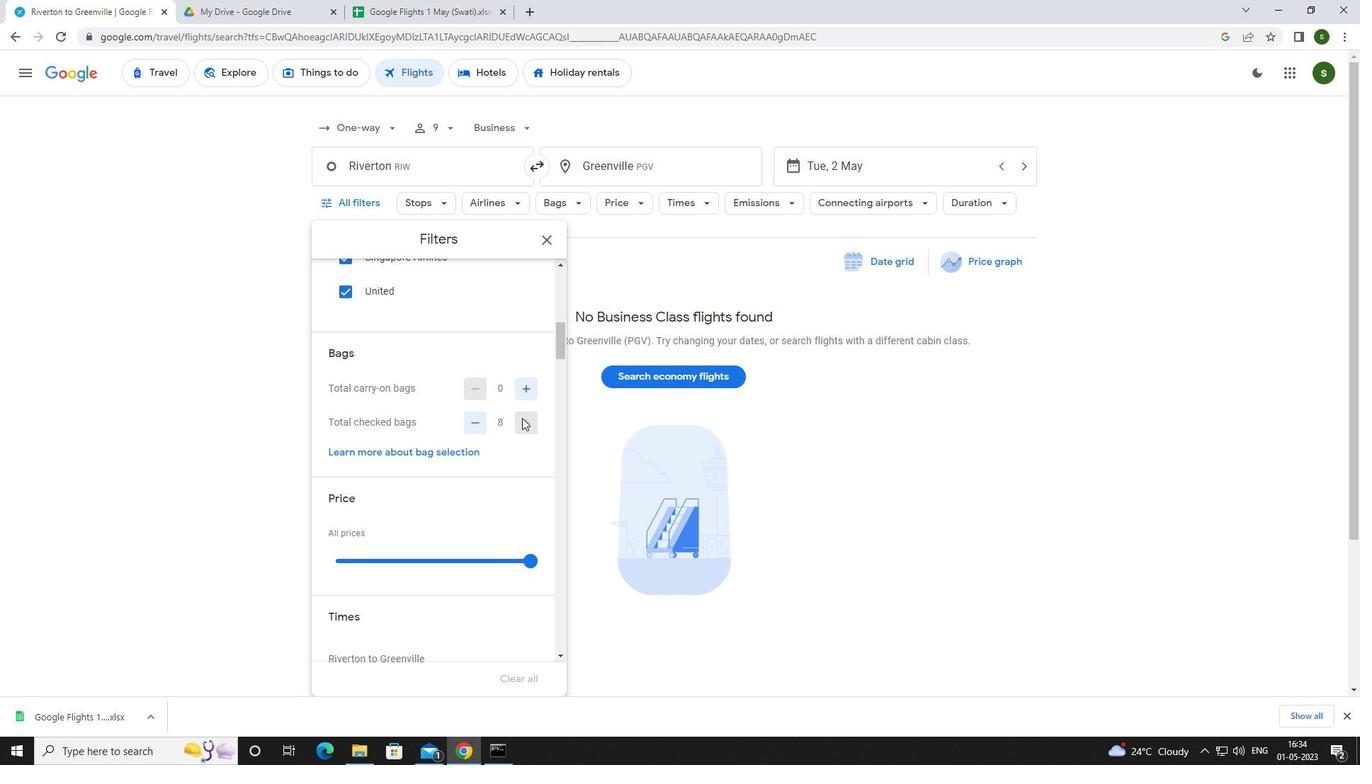 
Action: Mouse moved to (515, 420)
Screenshot: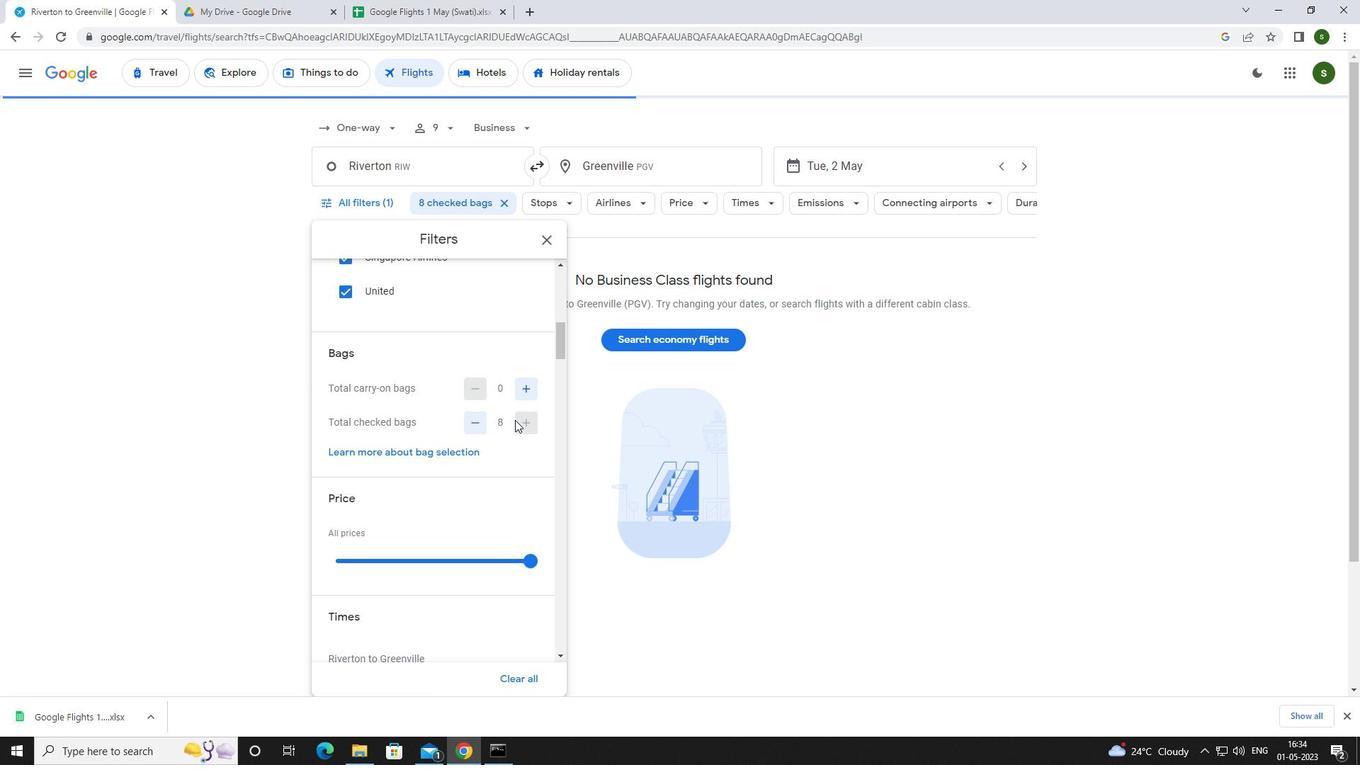 
Action: Mouse scrolled (515, 420) with delta (0, 0)
Screenshot: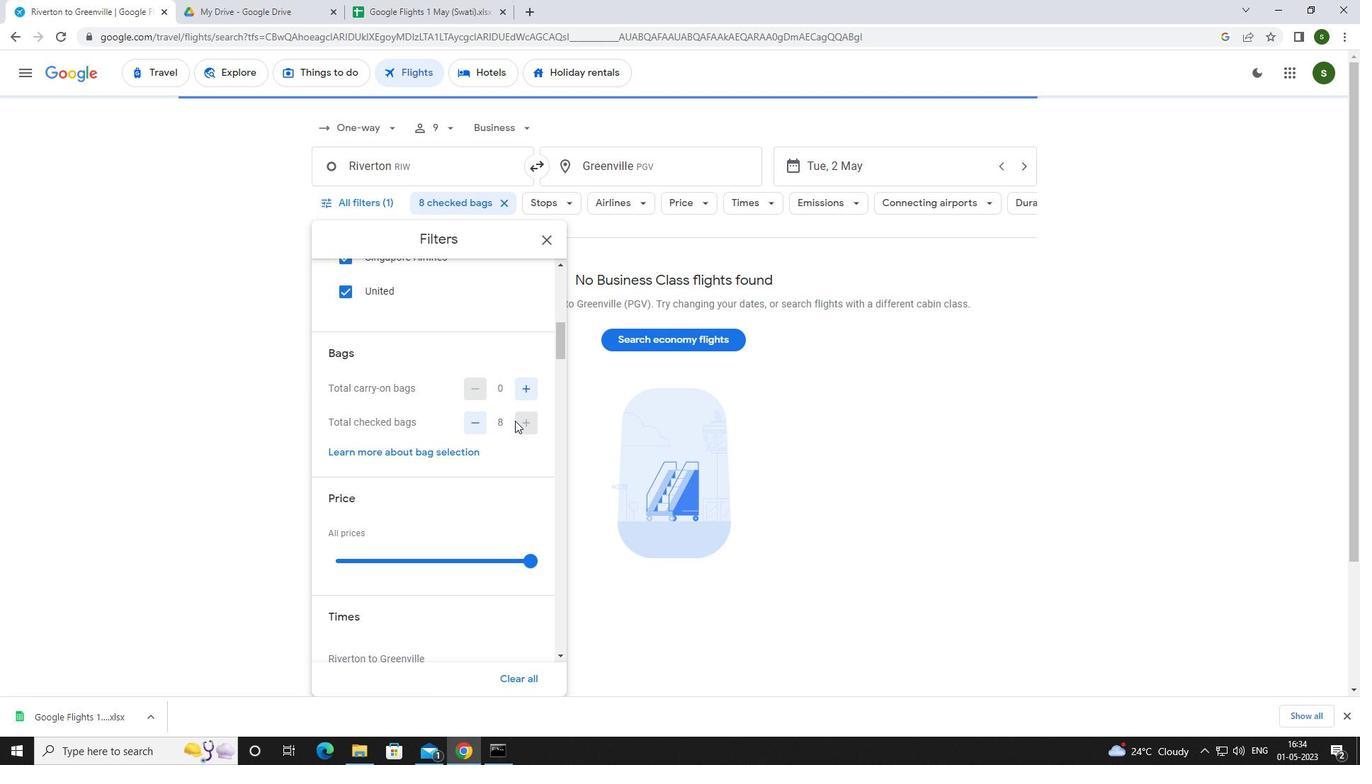 
Action: Mouse moved to (515, 421)
Screenshot: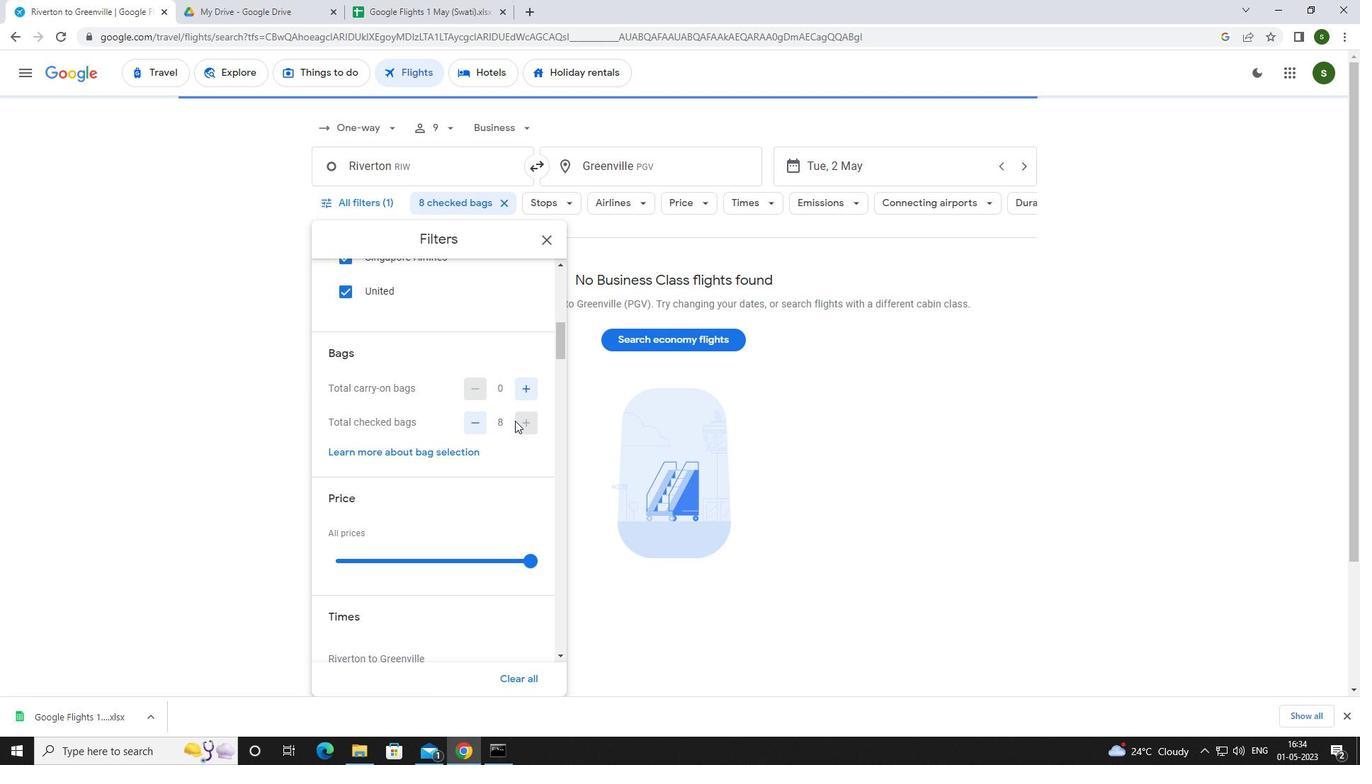 
Action: Mouse scrolled (515, 420) with delta (0, 0)
Screenshot: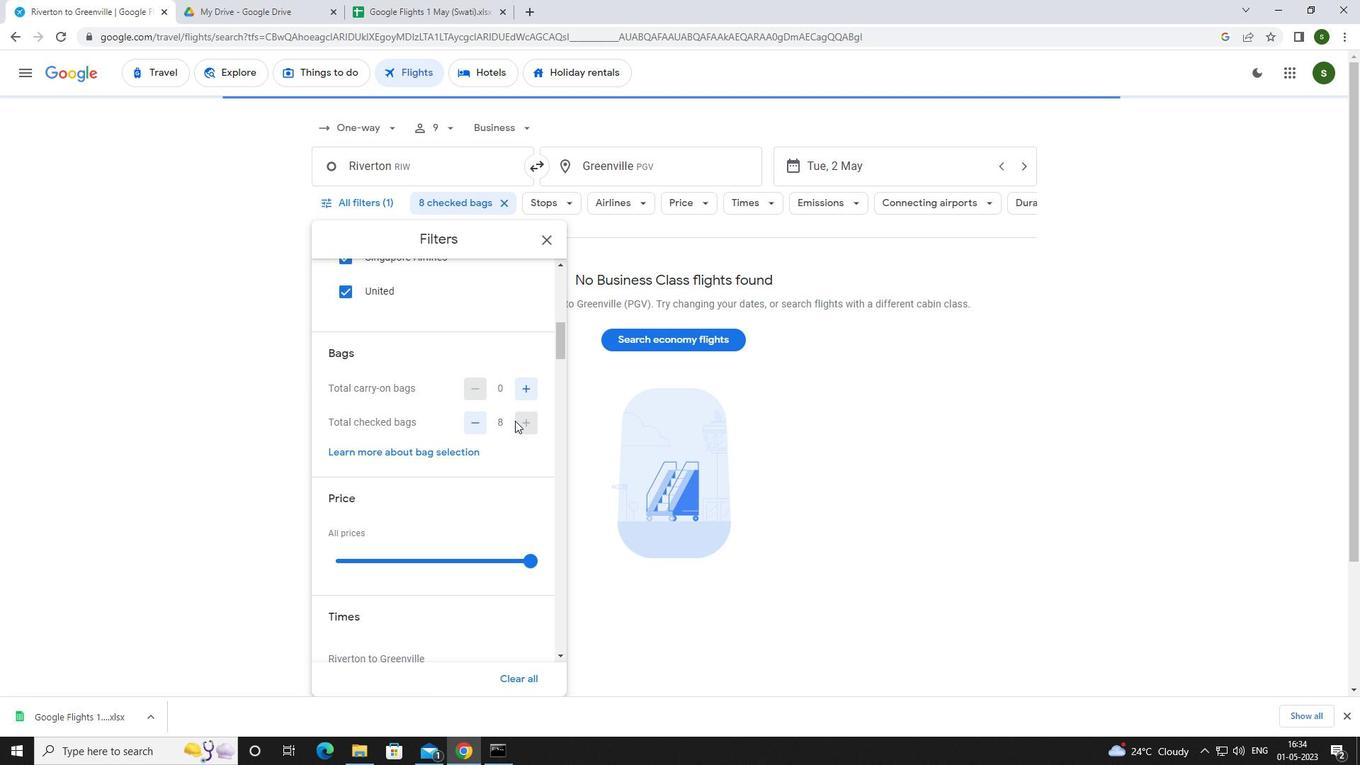 
Action: Mouse moved to (530, 415)
Screenshot: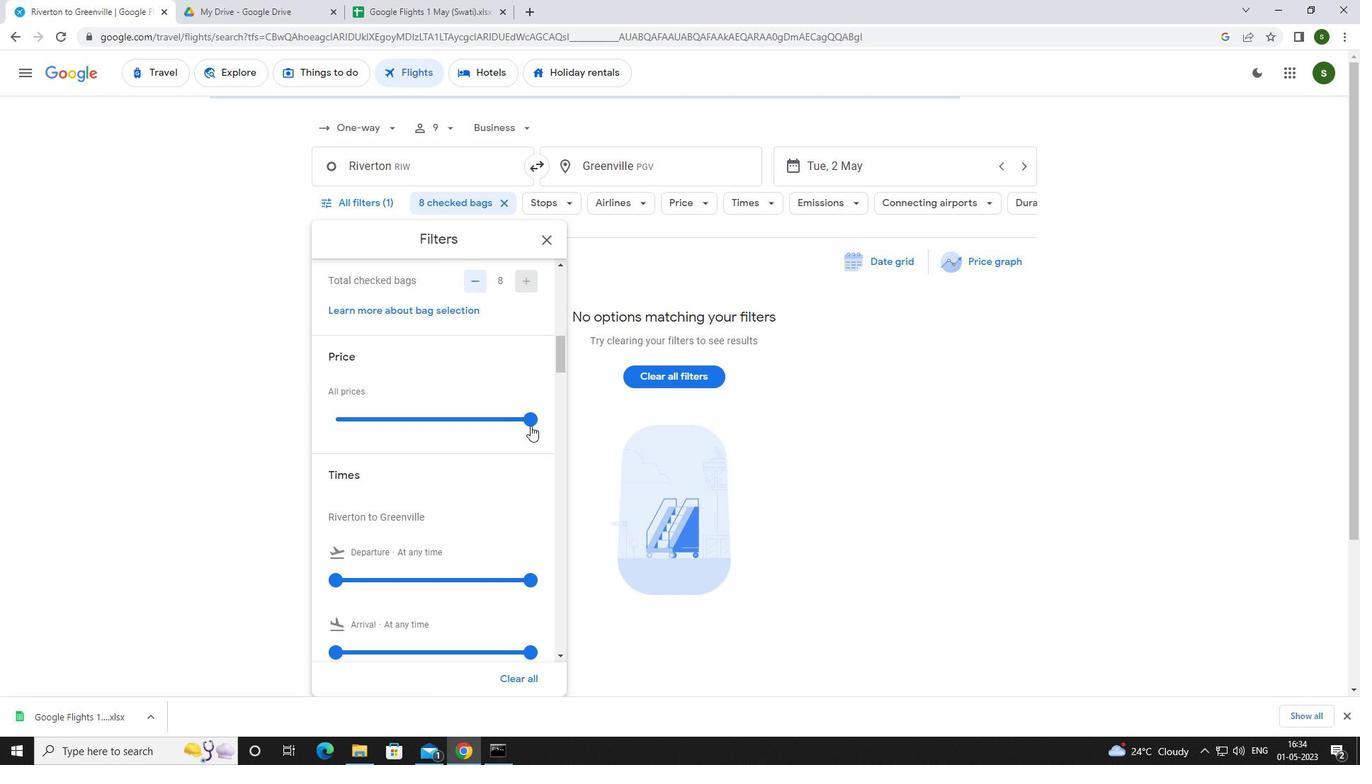 
Action: Mouse pressed left at (530, 415)
Screenshot: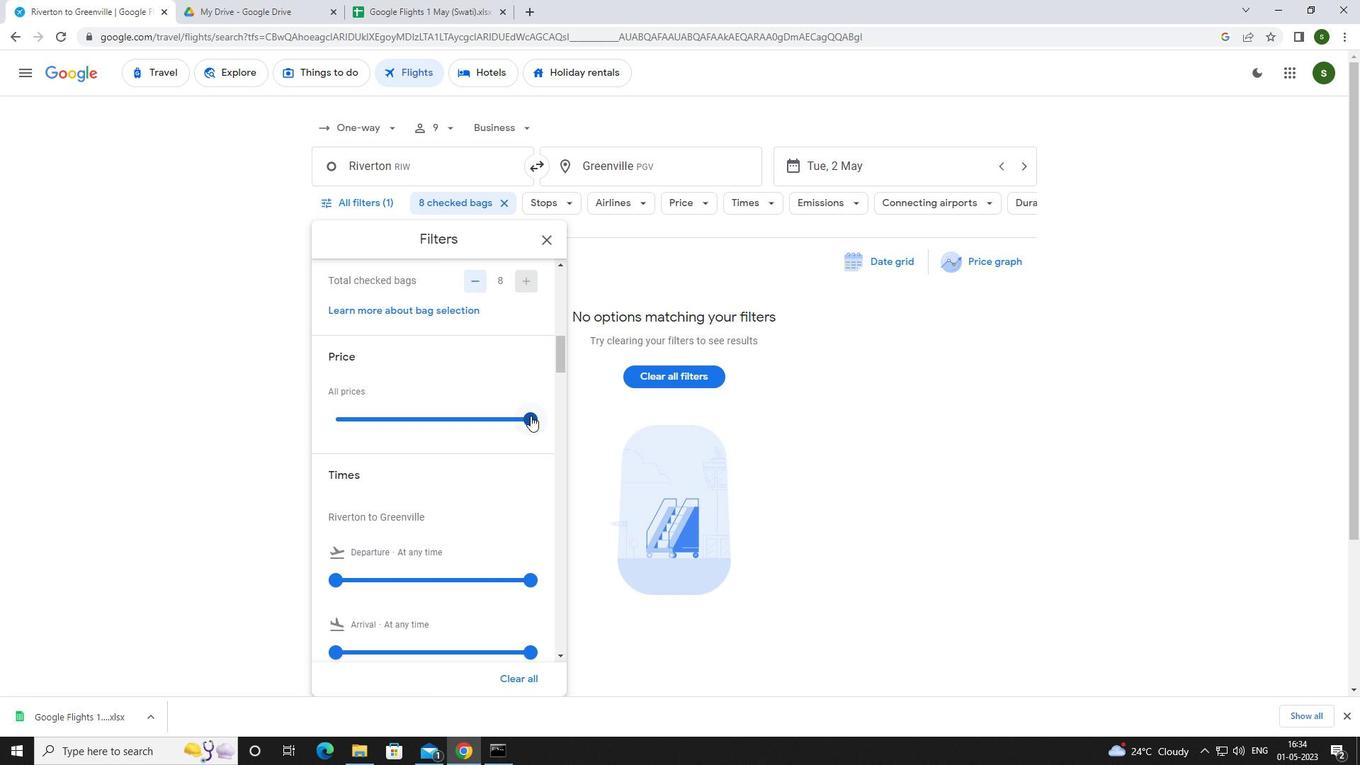 
Action: Mouse scrolled (530, 415) with delta (0, 0)
Screenshot: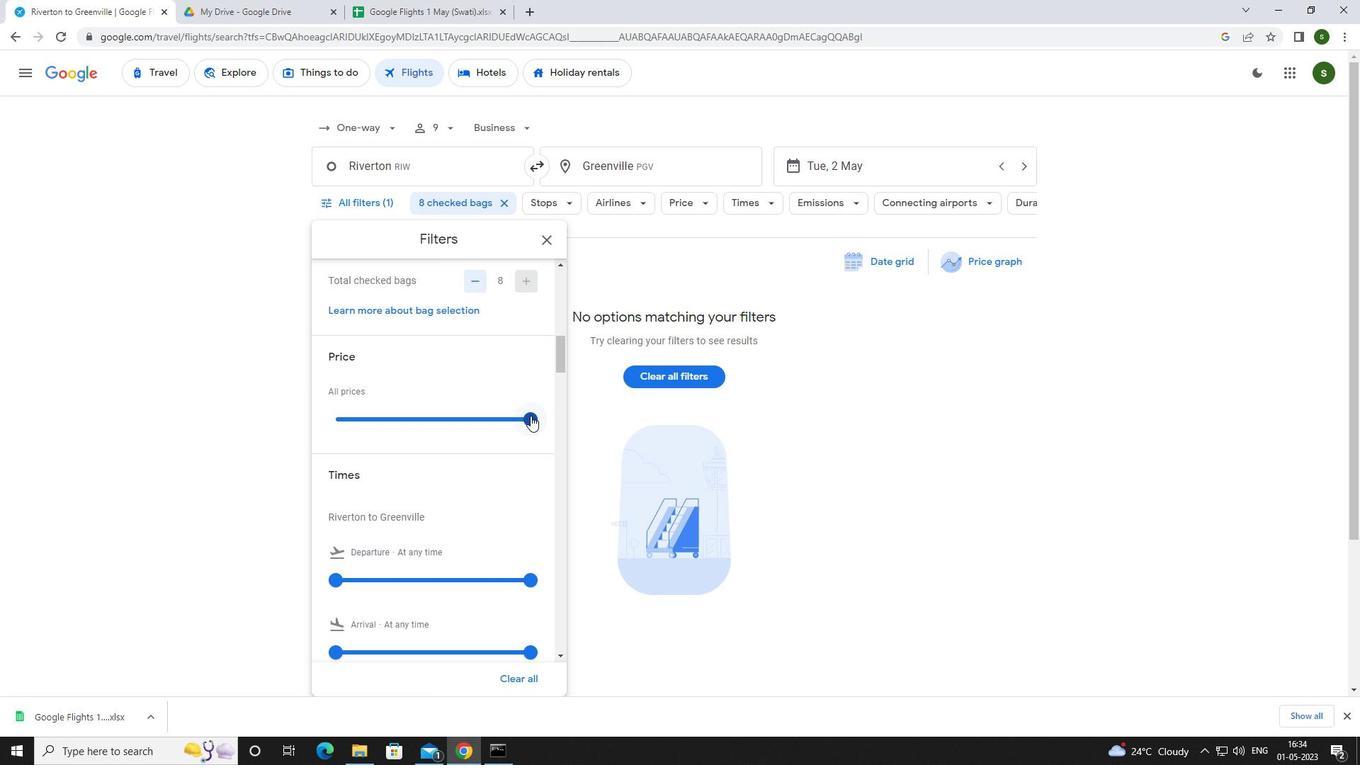 
Action: Mouse moved to (336, 509)
Screenshot: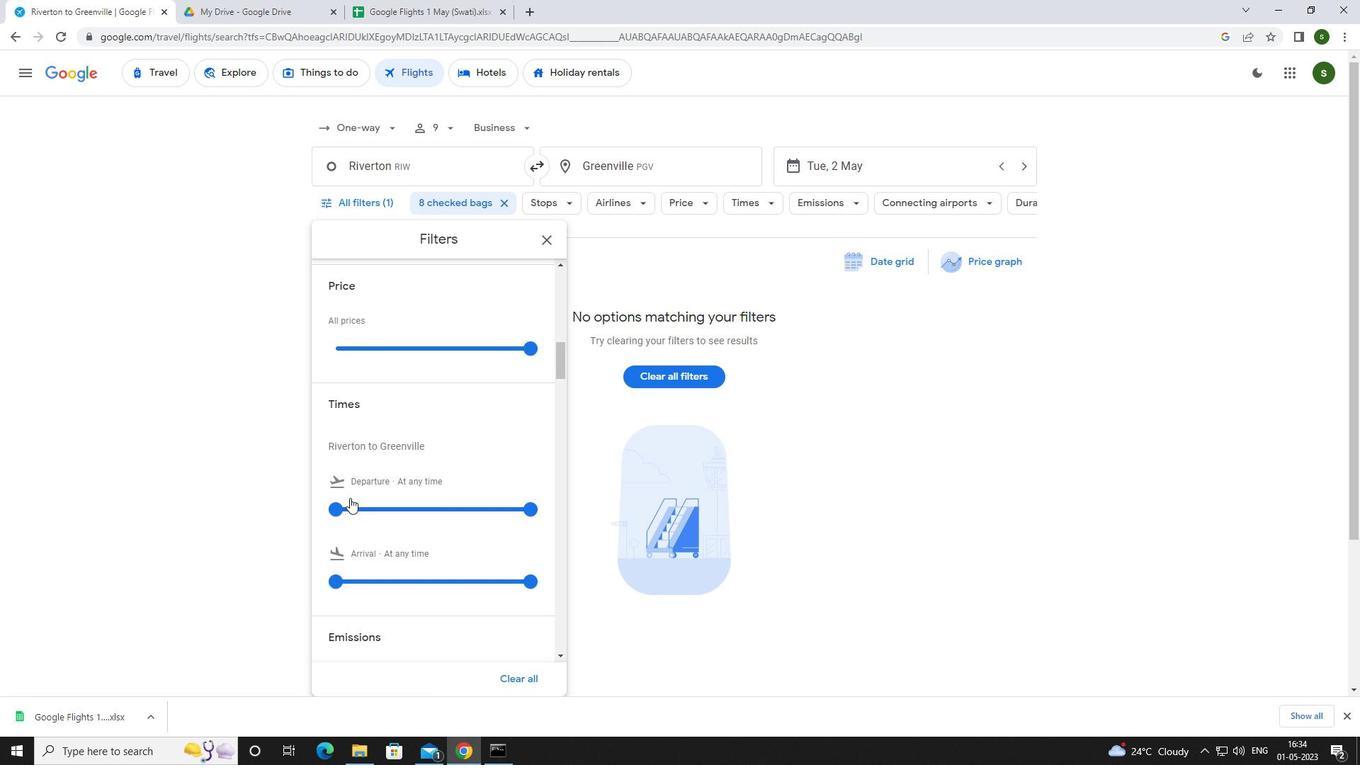 
Action: Mouse pressed left at (336, 509)
Screenshot: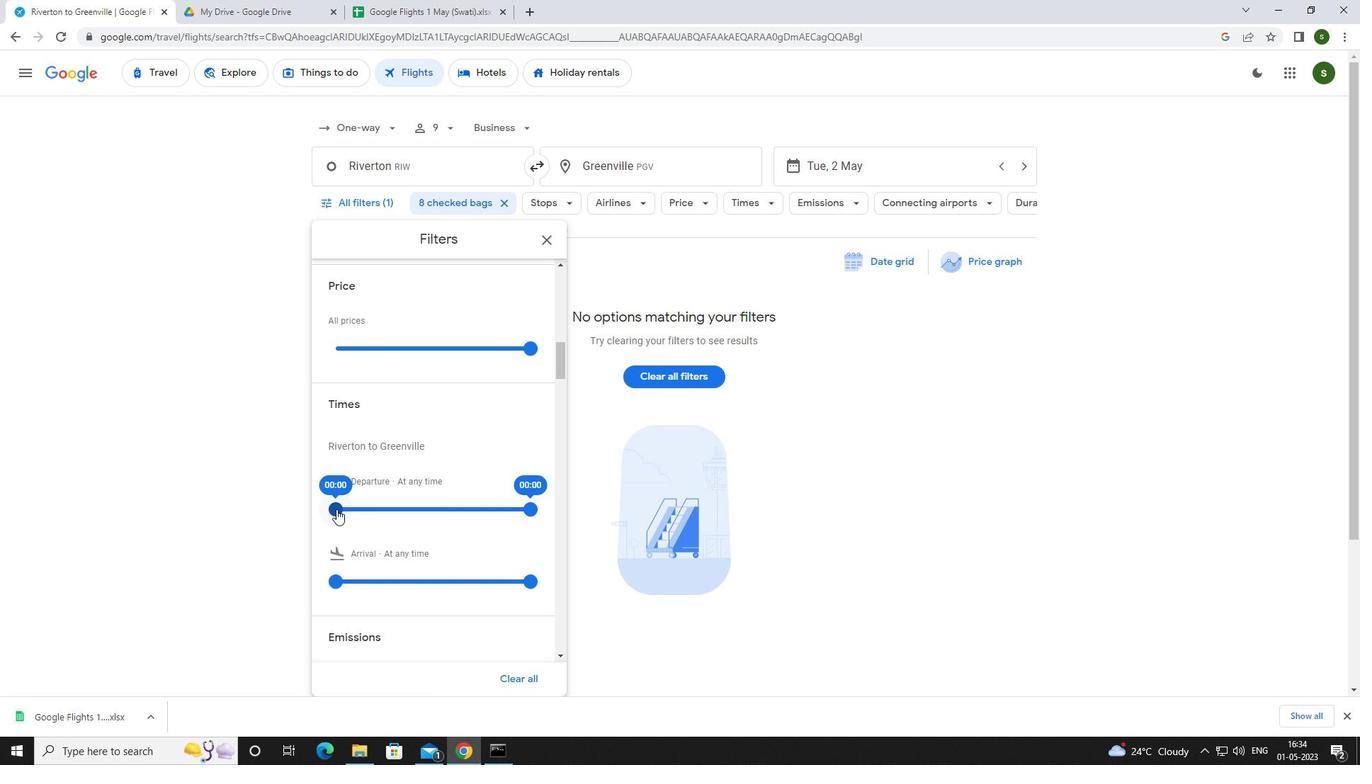 
Action: Mouse moved to (845, 472)
Screenshot: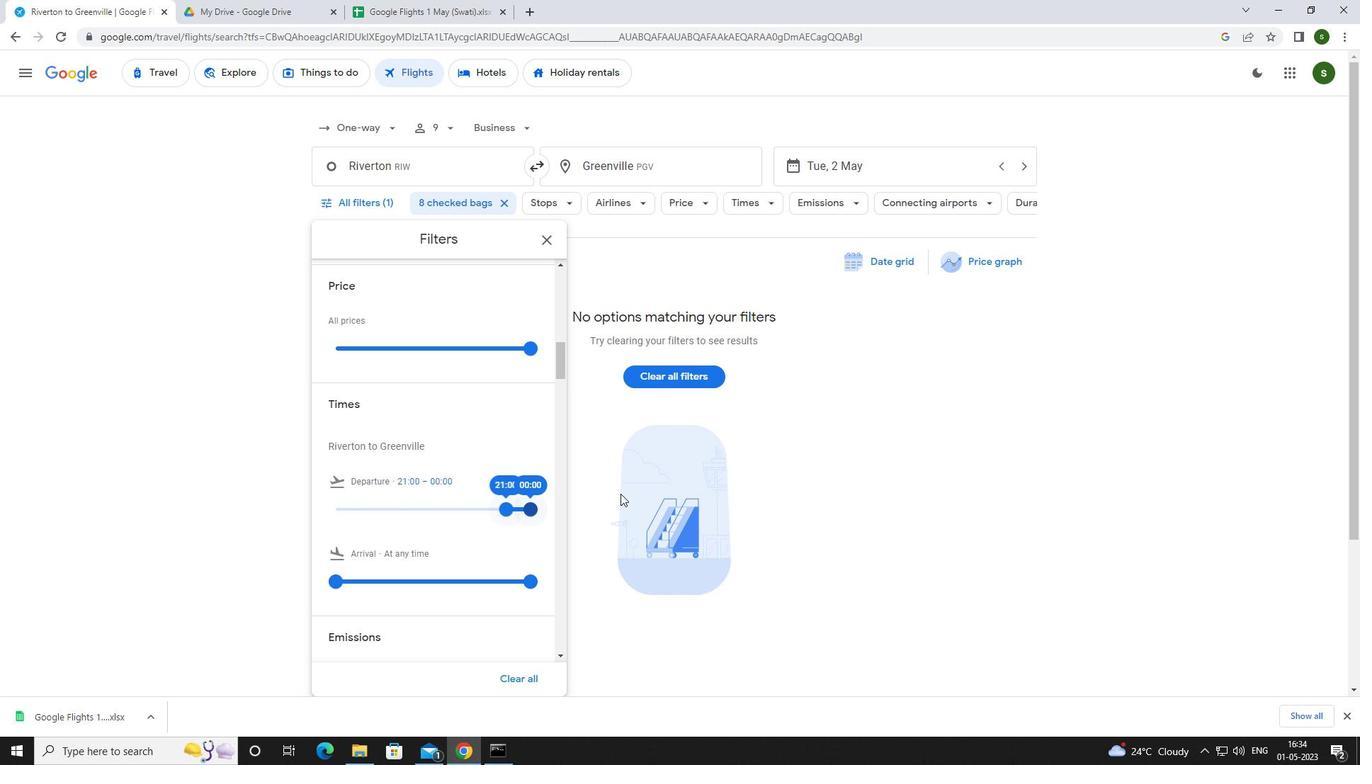 
Action: Mouse pressed left at (845, 472)
Screenshot: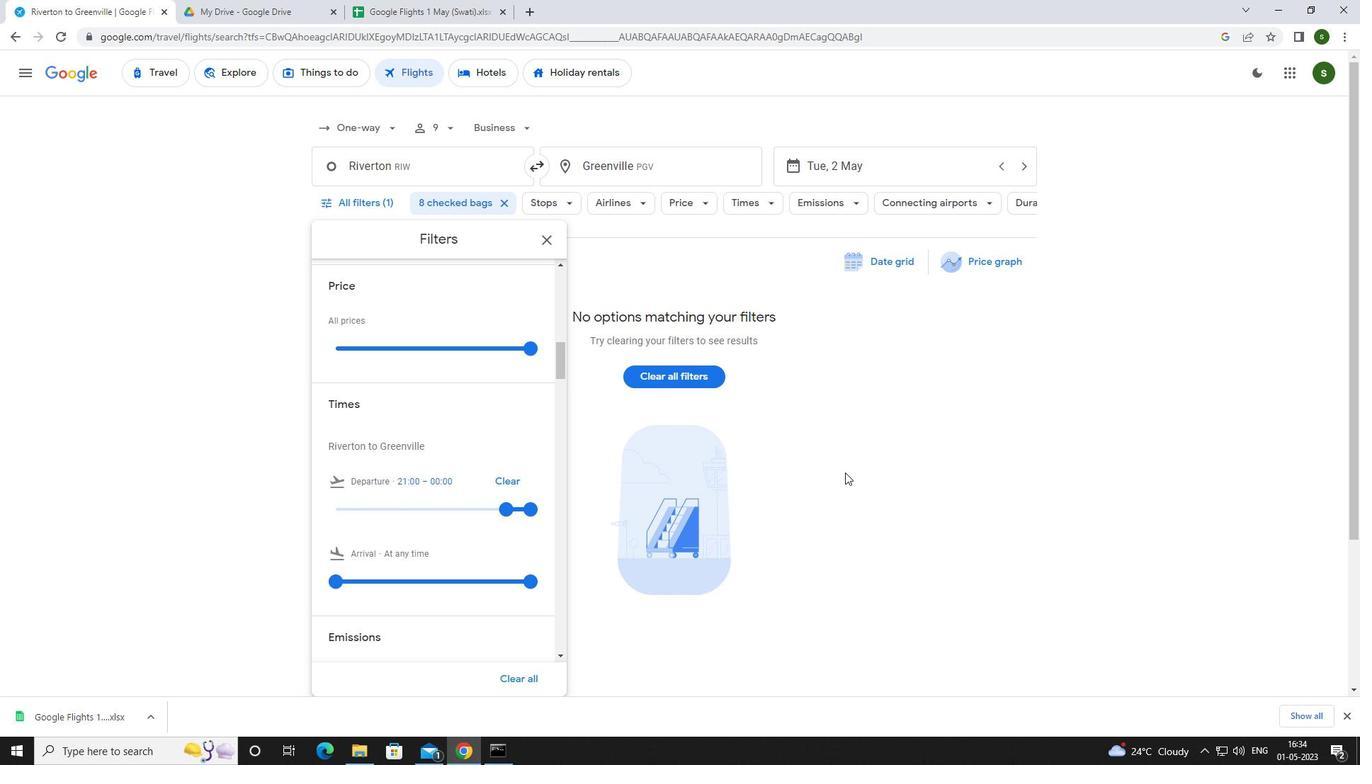 
Action: Mouse moved to (845, 468)
Screenshot: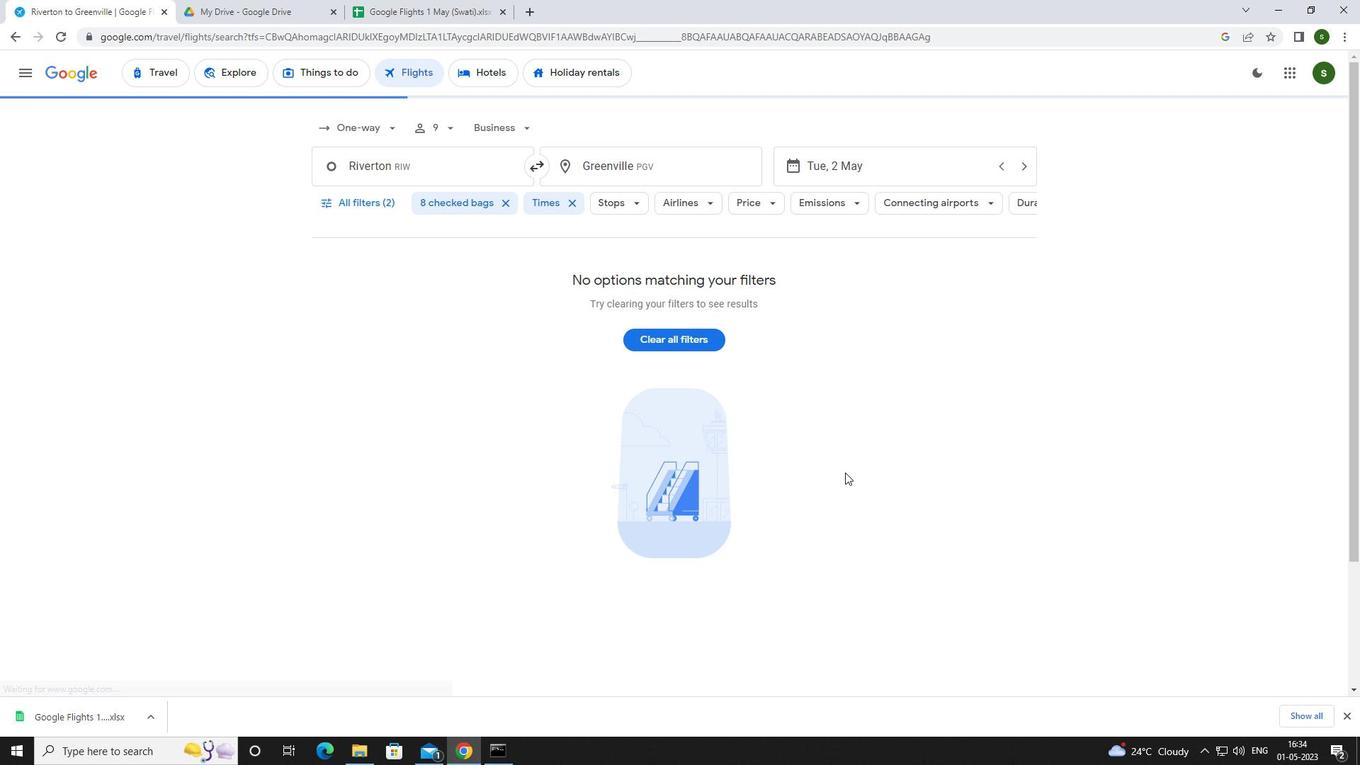 
